 Task: Find a one-way flight from Santa Barbara to Springfield for 3 passengers in first class on May 2, with 2 checked bags, a price limit of ₹210,000, and departure between 11:00 AM and 1:00 PM on Alaska, American, or United Airlines.
Action: Mouse moved to (244, 236)
Screenshot: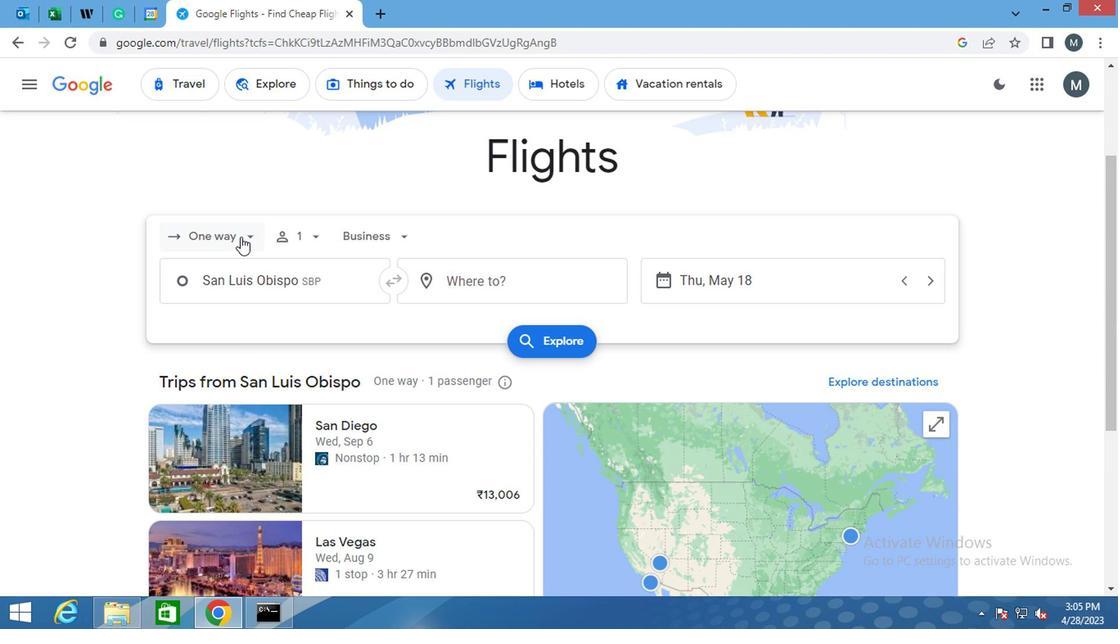 
Action: Mouse pressed left at (244, 236)
Screenshot: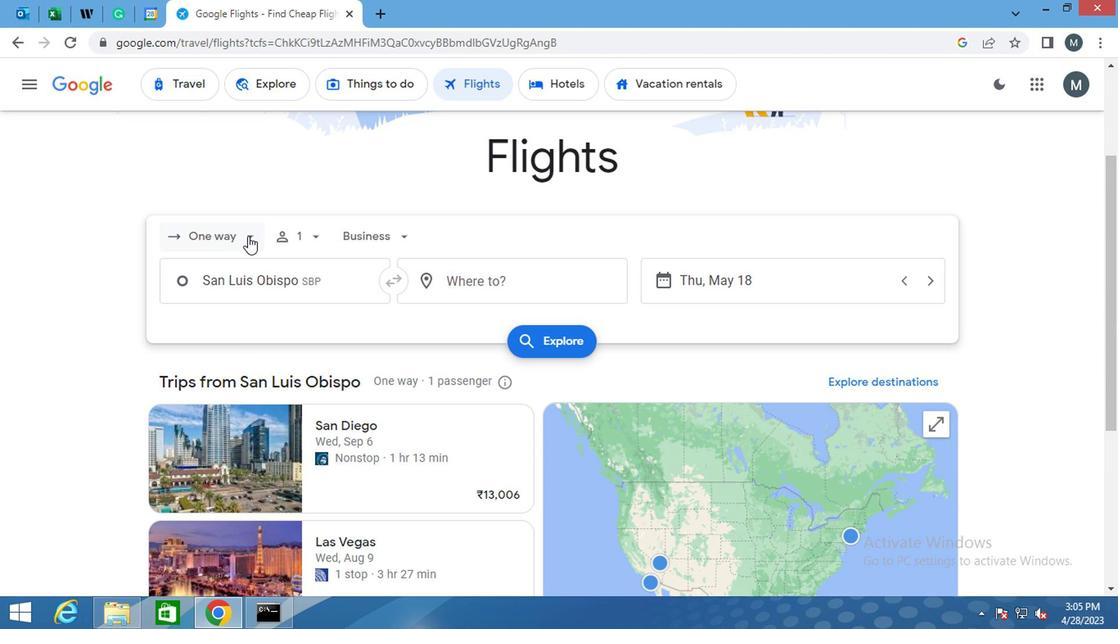 
Action: Mouse moved to (238, 316)
Screenshot: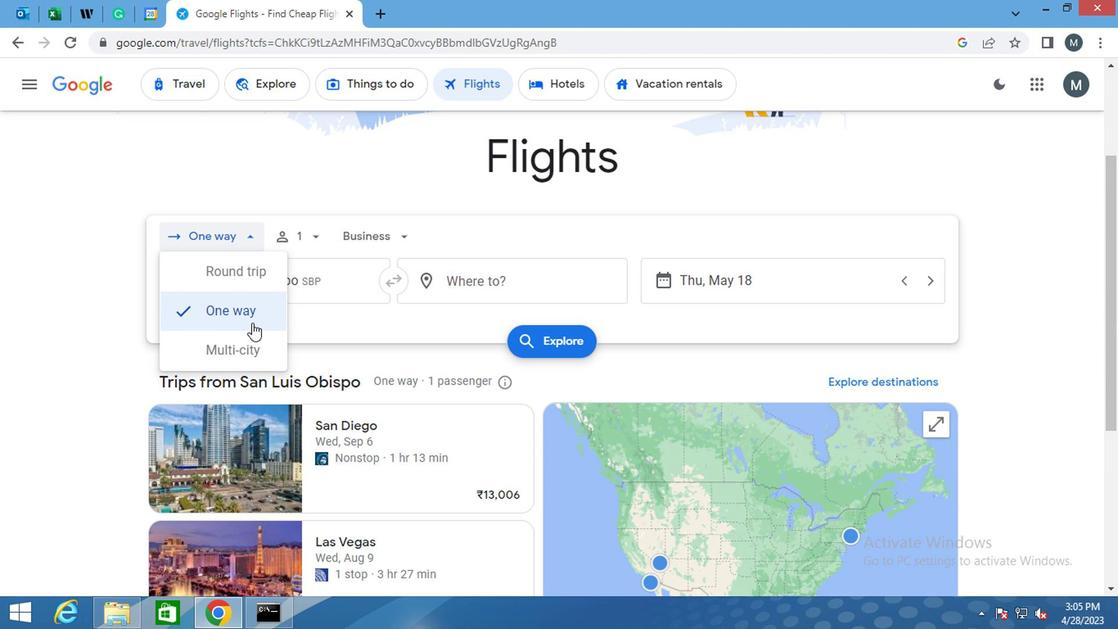 
Action: Mouse pressed left at (238, 316)
Screenshot: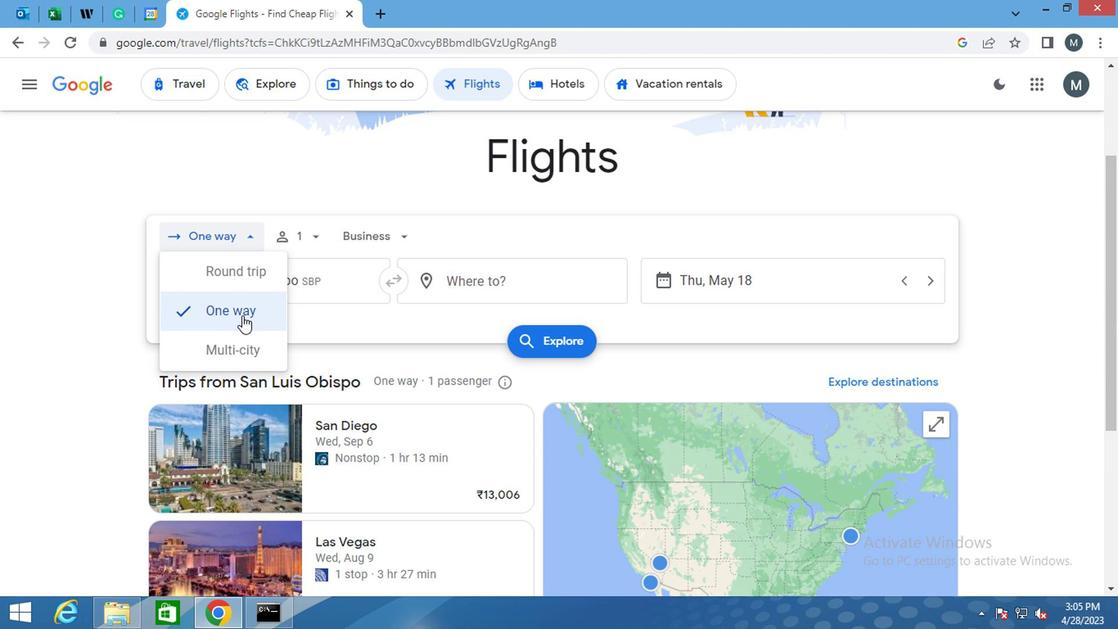 
Action: Mouse moved to (312, 238)
Screenshot: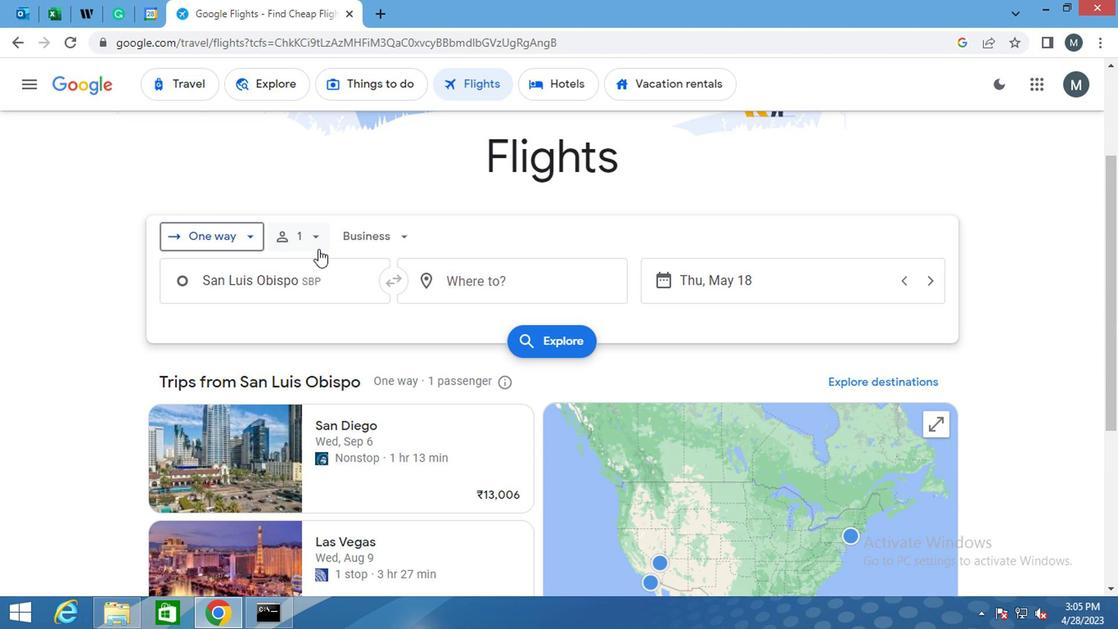 
Action: Mouse pressed left at (312, 238)
Screenshot: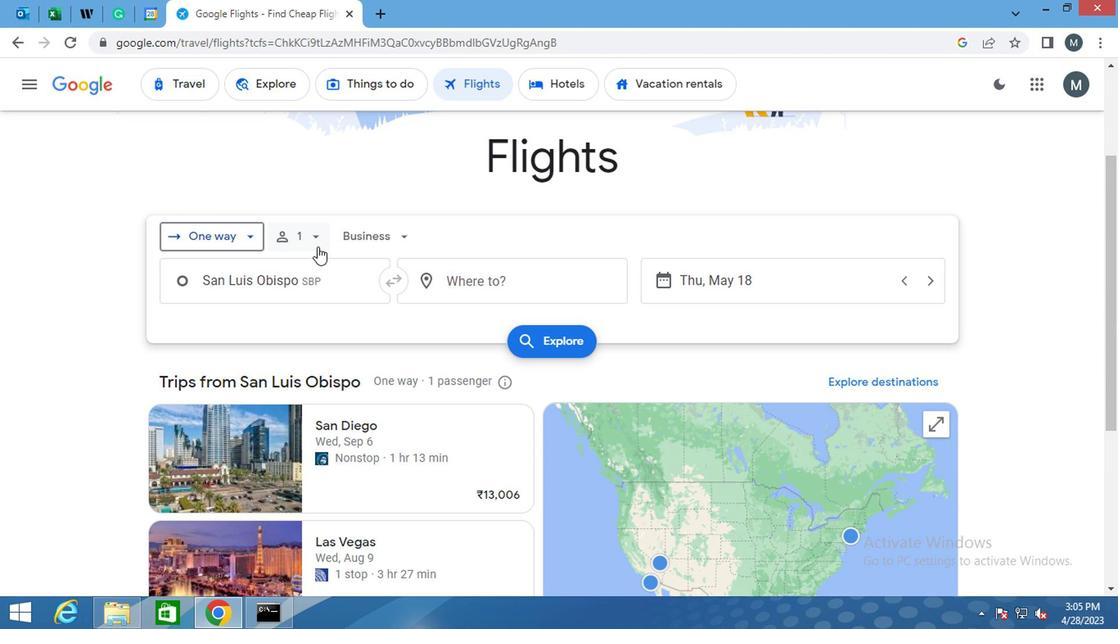 
Action: Mouse moved to (433, 279)
Screenshot: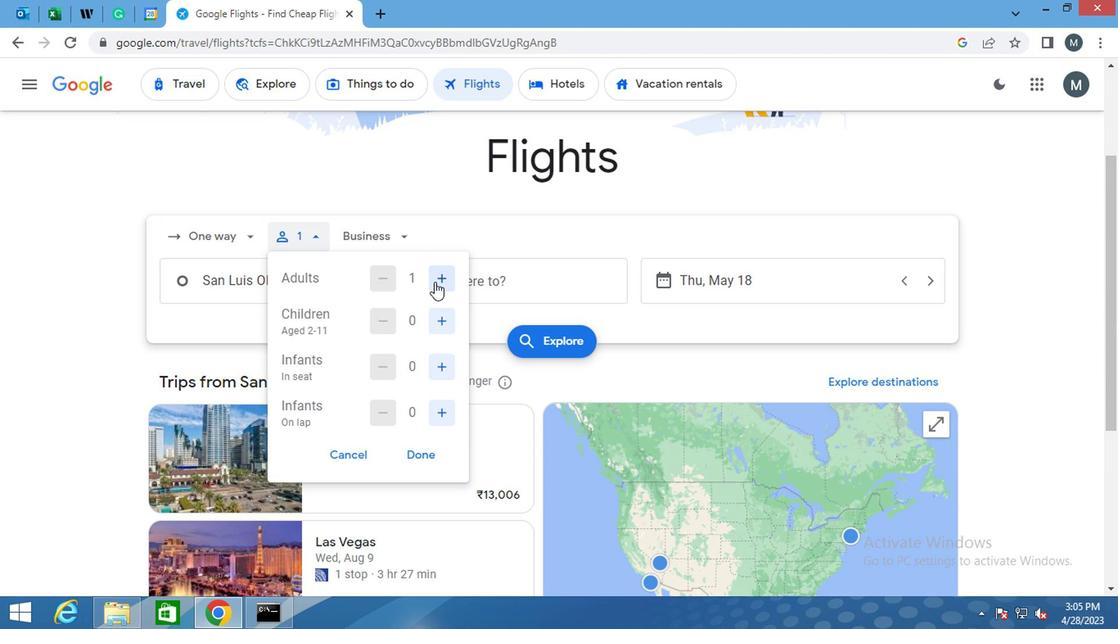 
Action: Mouse pressed left at (433, 279)
Screenshot: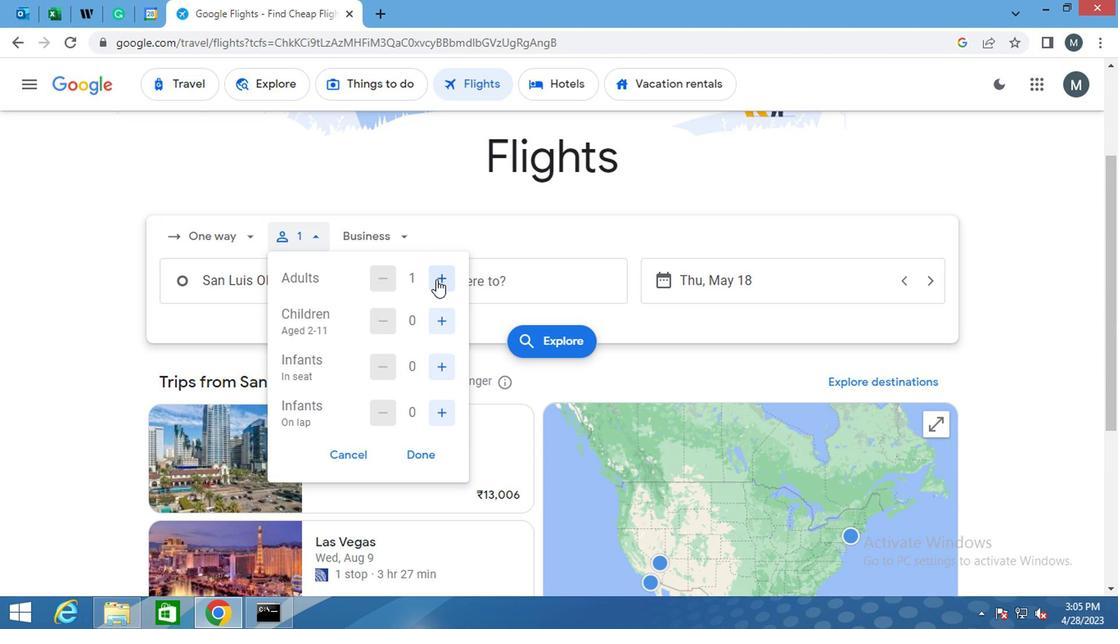 
Action: Mouse moved to (434, 279)
Screenshot: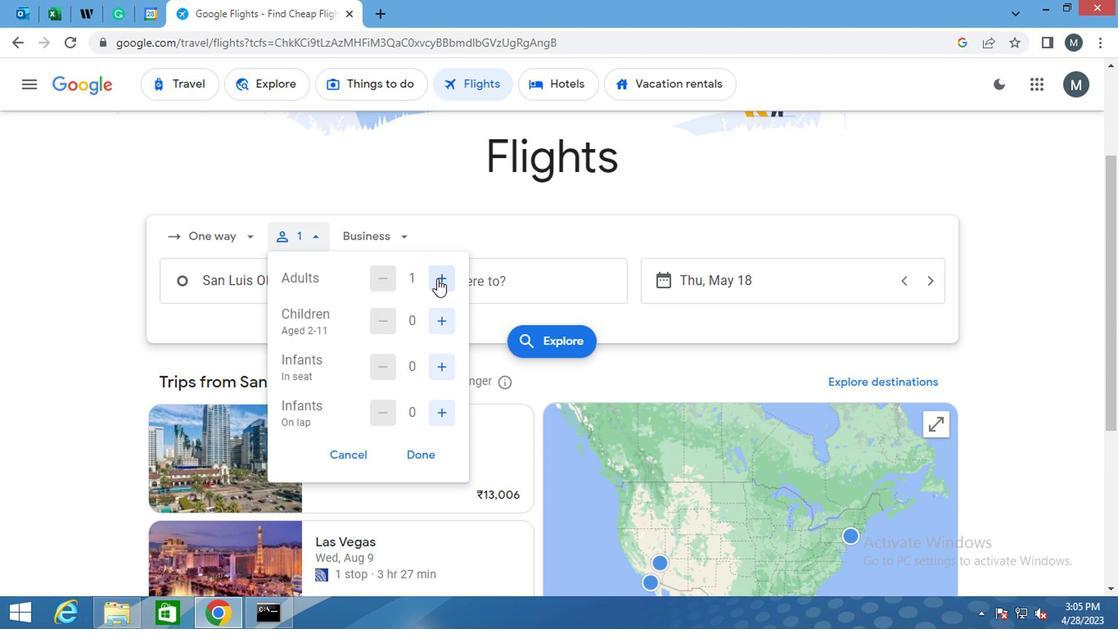 
Action: Mouse pressed left at (434, 279)
Screenshot: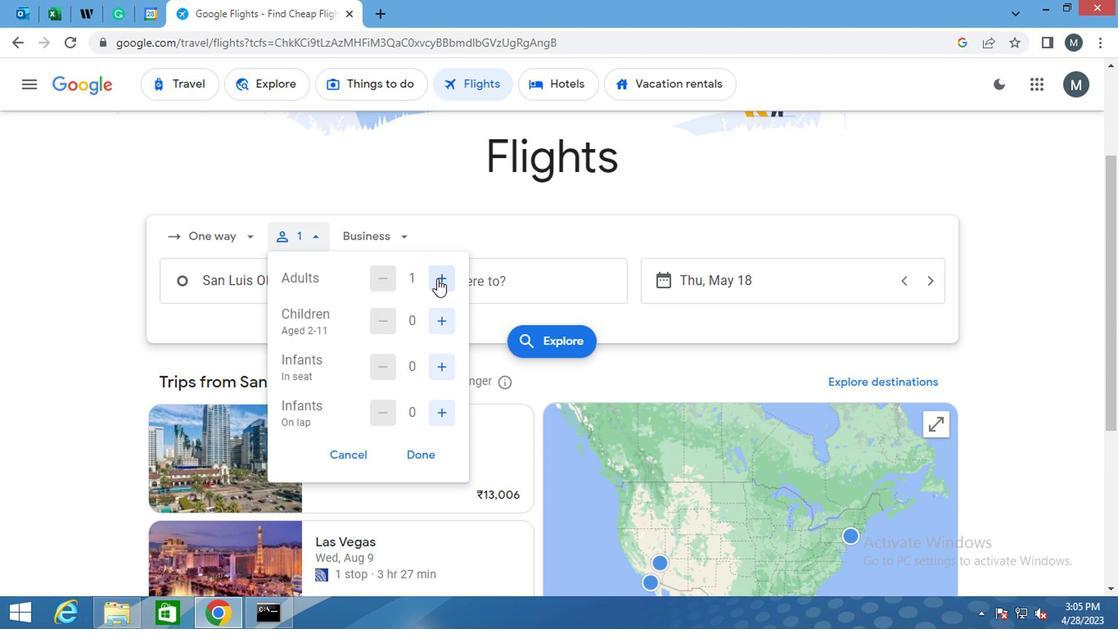 
Action: Mouse moved to (419, 450)
Screenshot: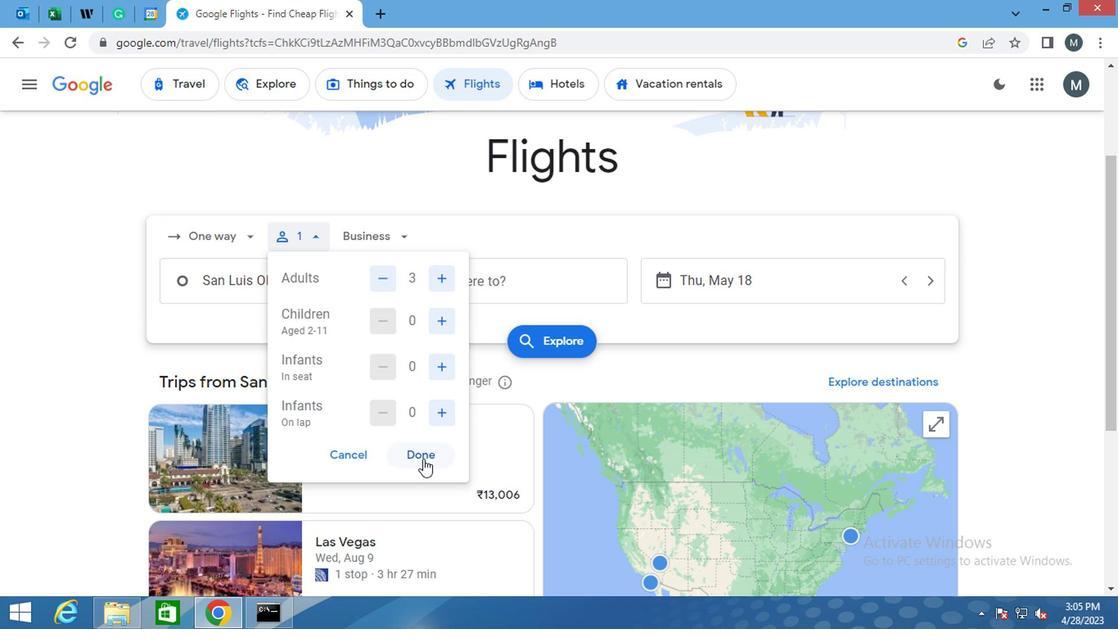 
Action: Mouse pressed left at (419, 450)
Screenshot: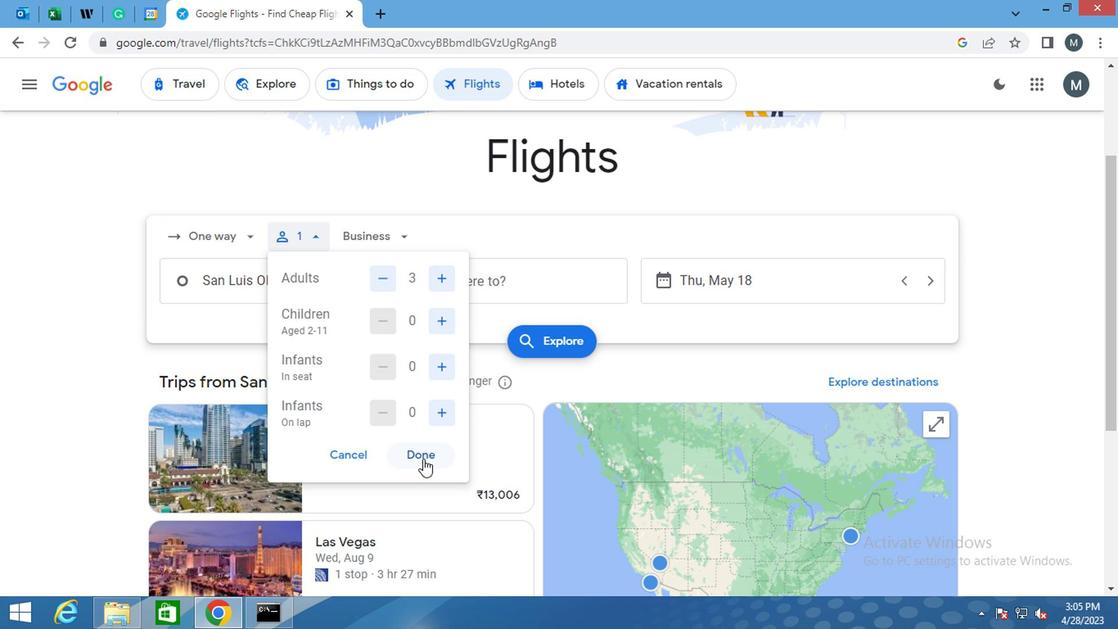 
Action: Mouse moved to (398, 240)
Screenshot: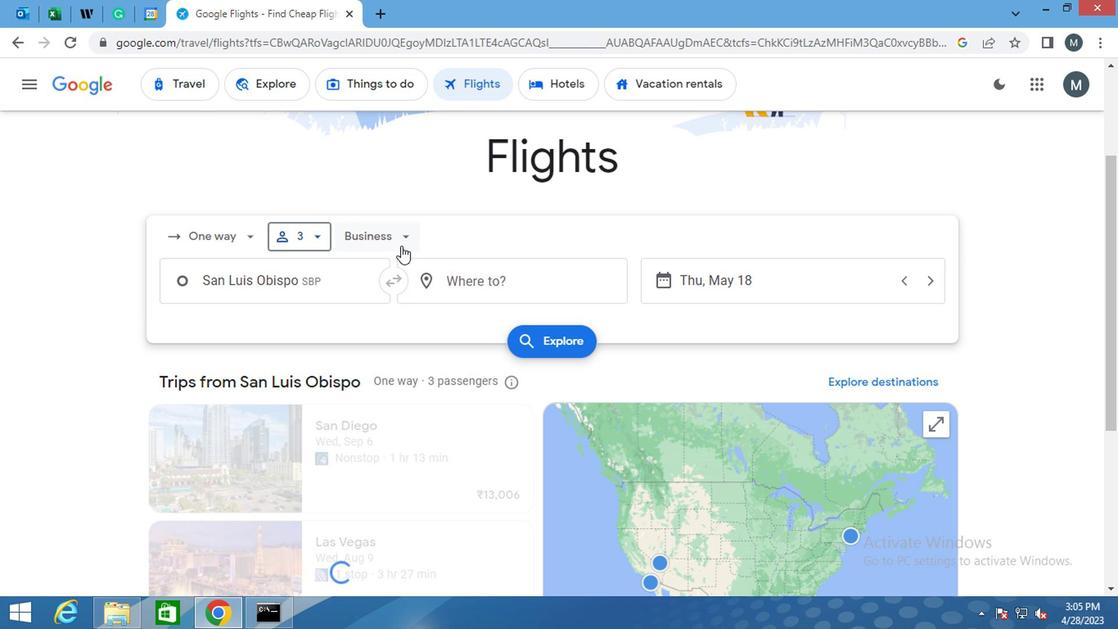 
Action: Mouse pressed left at (398, 240)
Screenshot: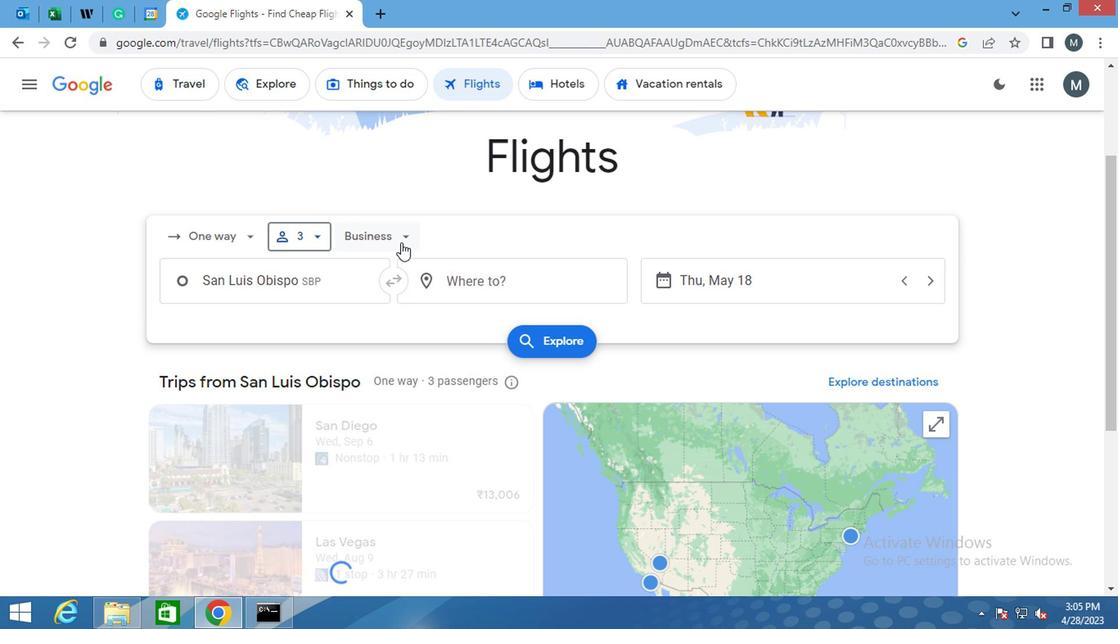 
Action: Mouse moved to (396, 384)
Screenshot: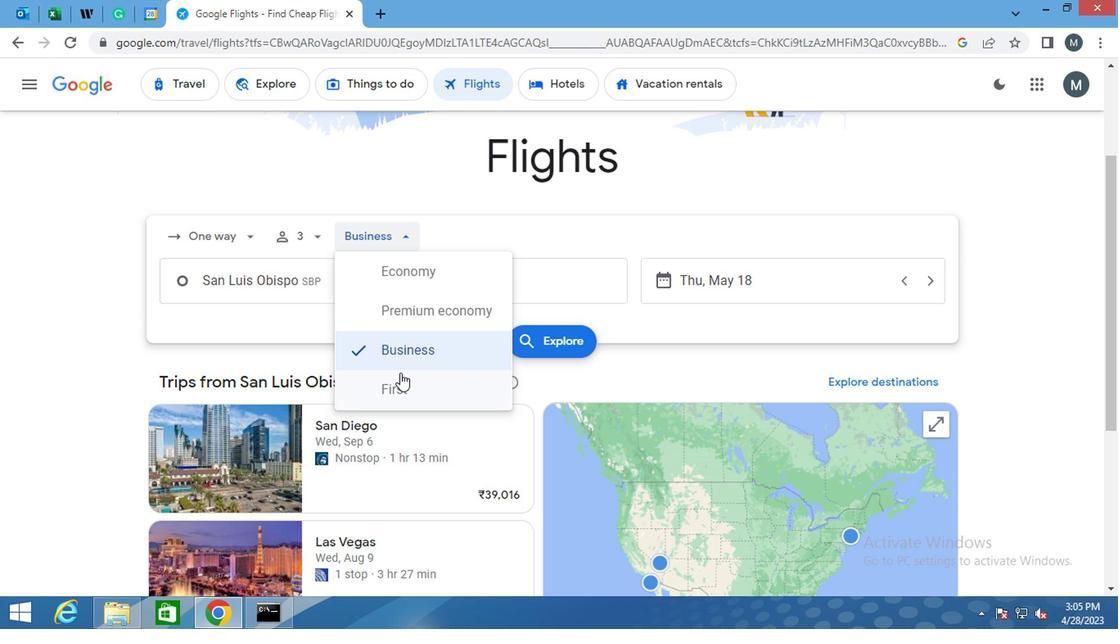 
Action: Mouse pressed left at (396, 384)
Screenshot: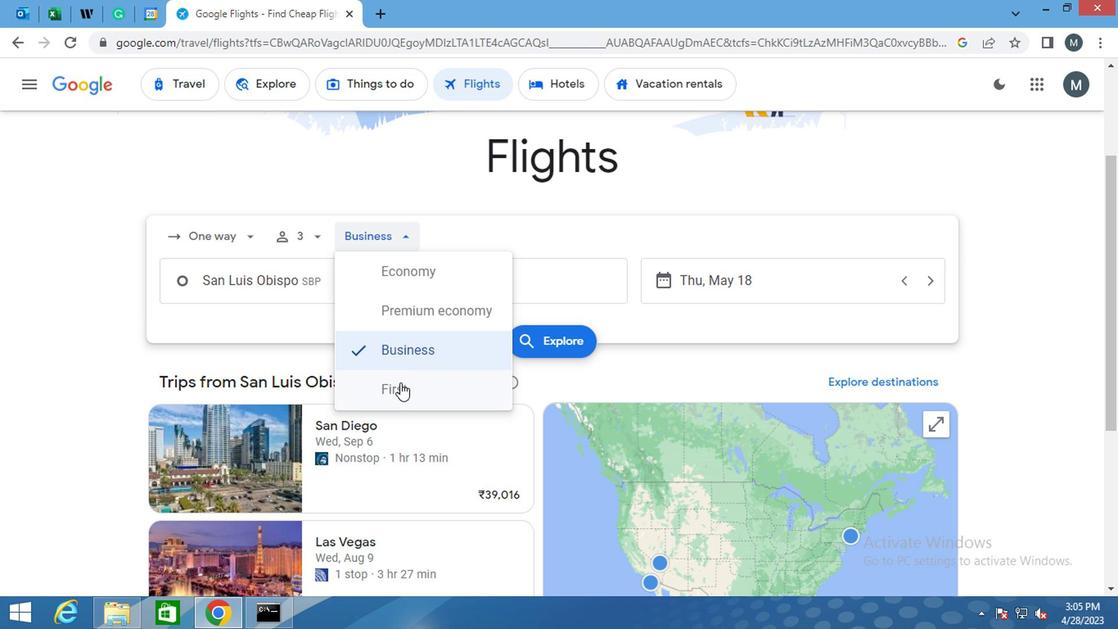 
Action: Mouse moved to (285, 273)
Screenshot: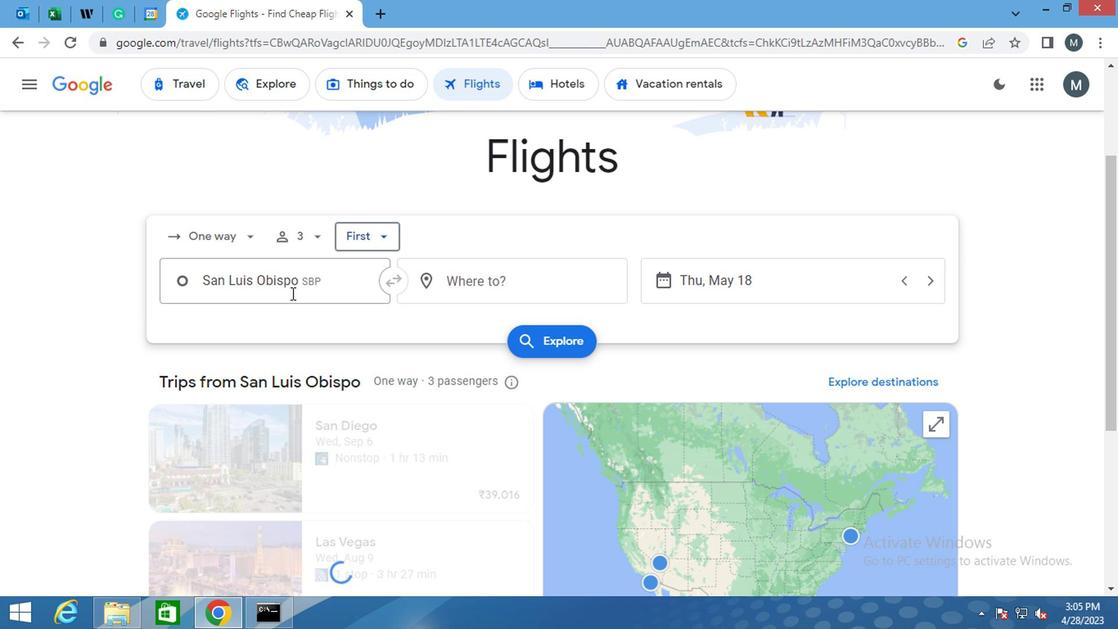 
Action: Mouse pressed left at (285, 273)
Screenshot: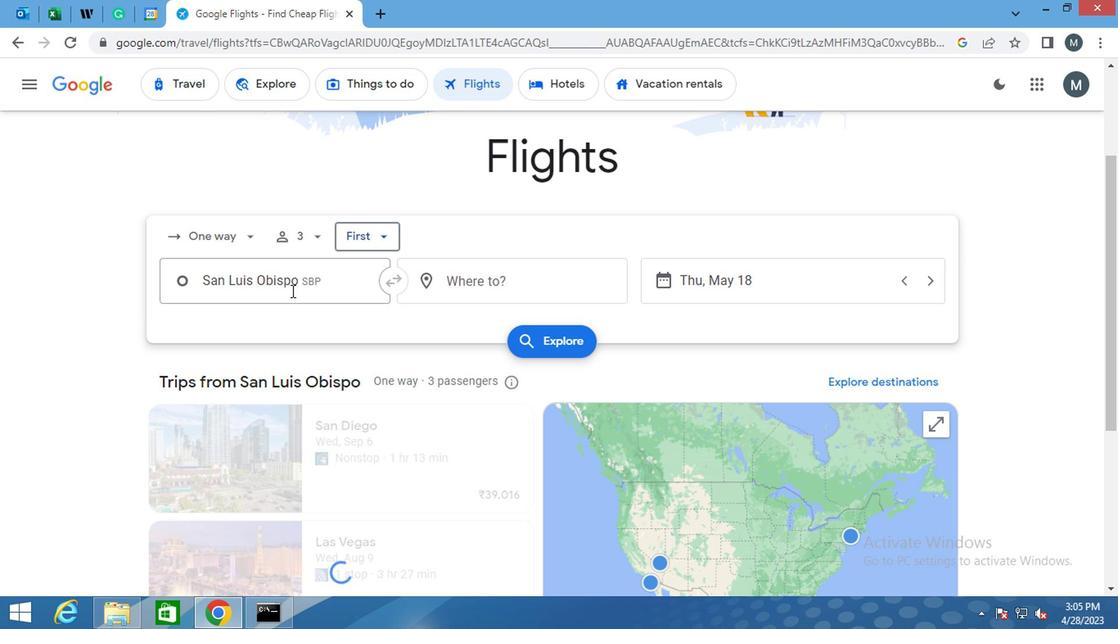 
Action: Mouse moved to (301, 291)
Screenshot: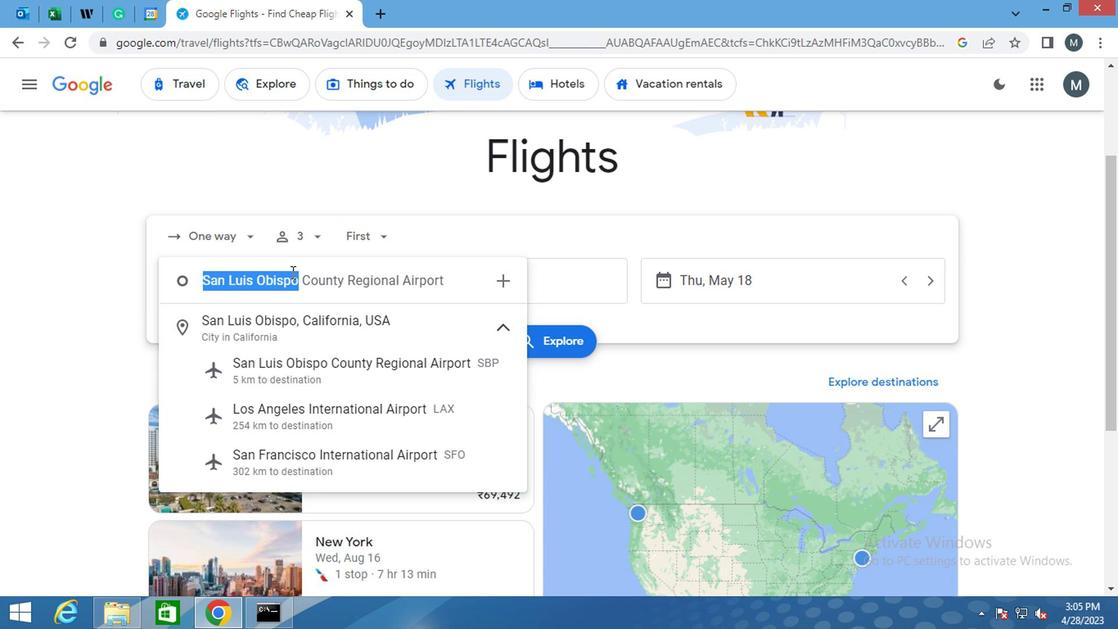 
Action: Key pressed <Key.shift>SANTA<Key.space><Key.shift><Key.shift><Key.shift>BARBARA
Screenshot: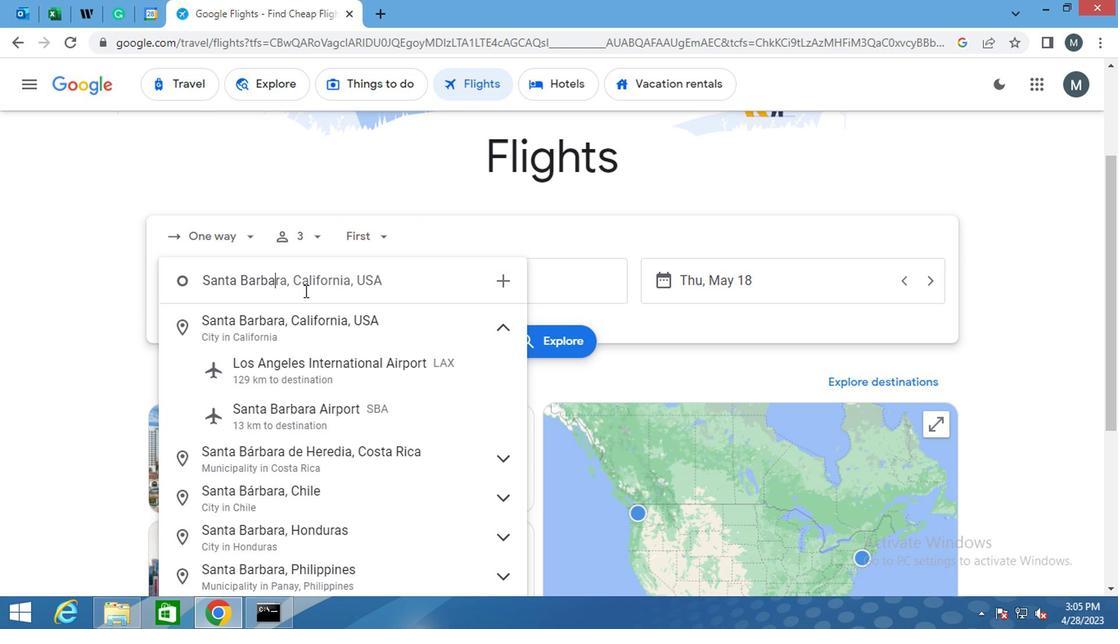 
Action: Mouse moved to (332, 419)
Screenshot: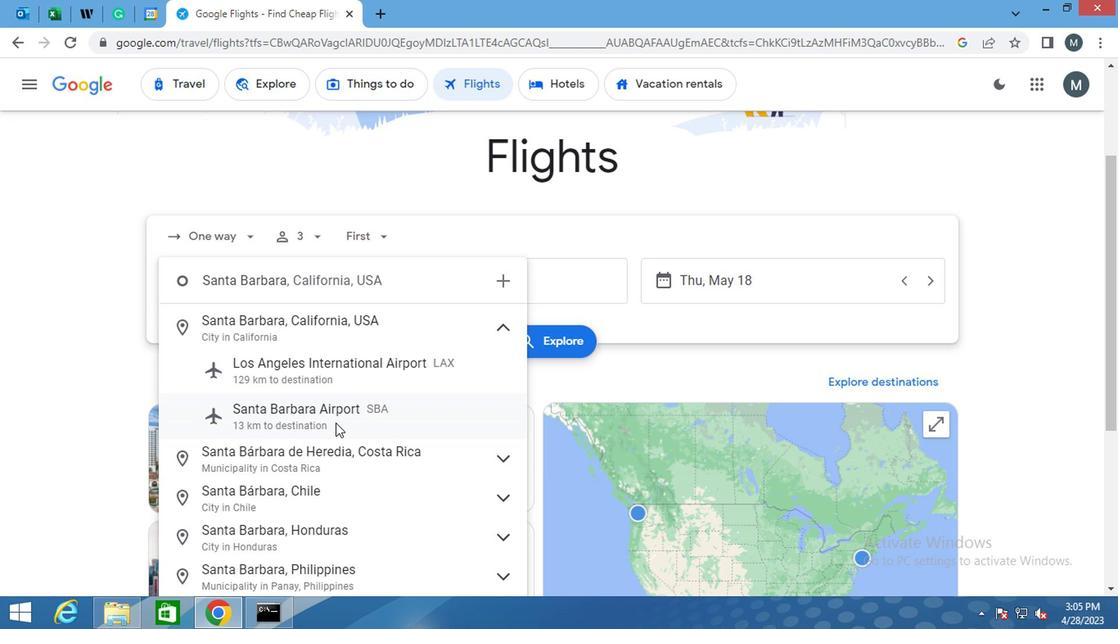 
Action: Mouse pressed left at (332, 419)
Screenshot: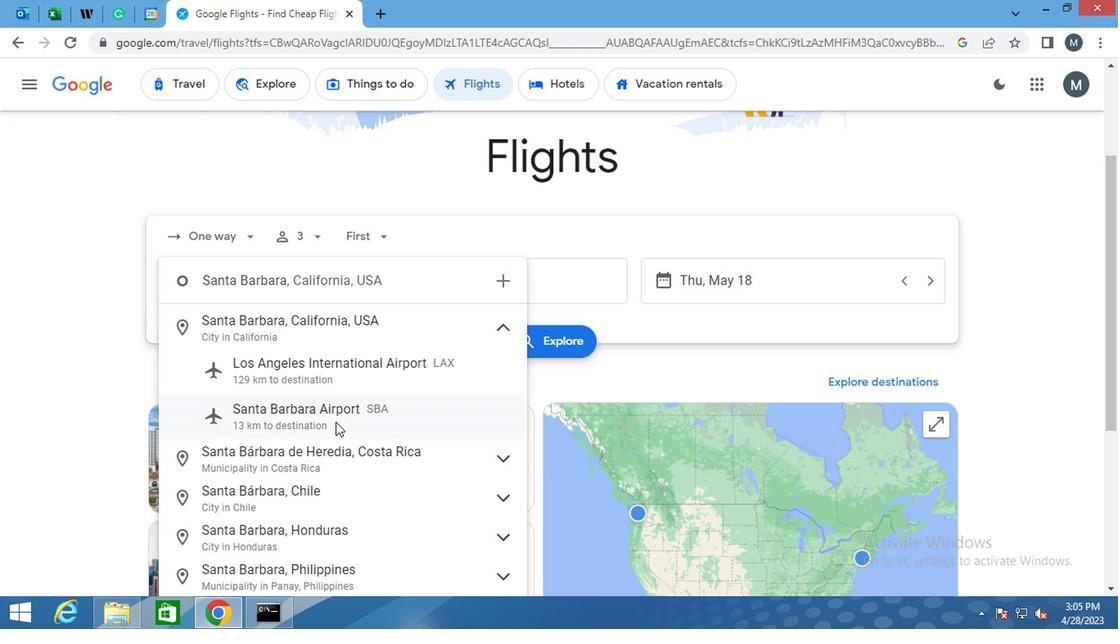 
Action: Mouse moved to (517, 274)
Screenshot: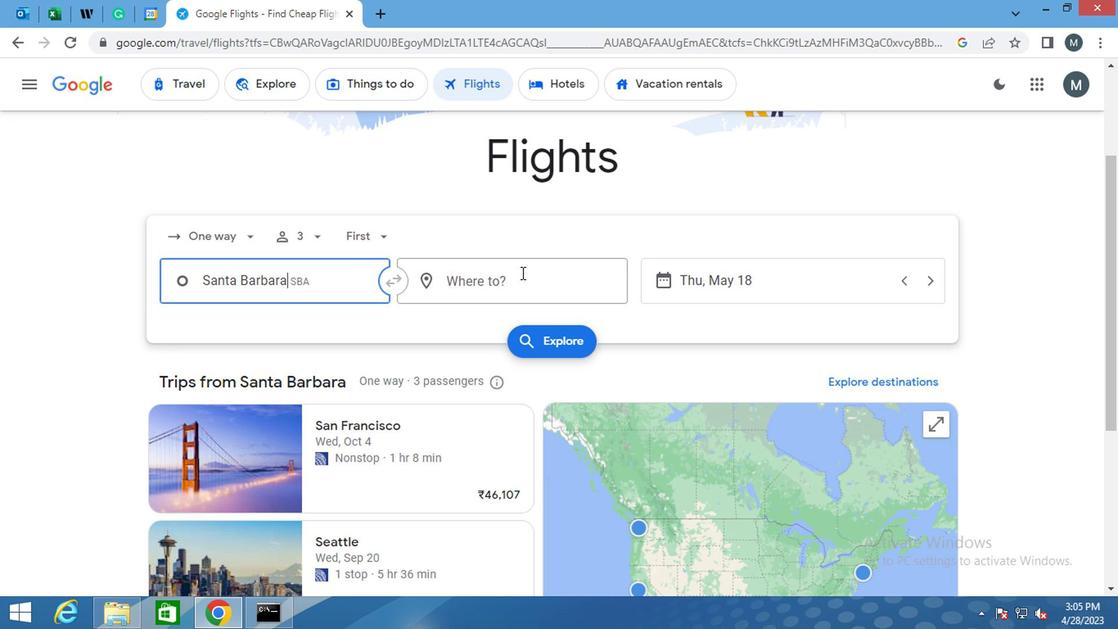 
Action: Mouse pressed left at (517, 274)
Screenshot: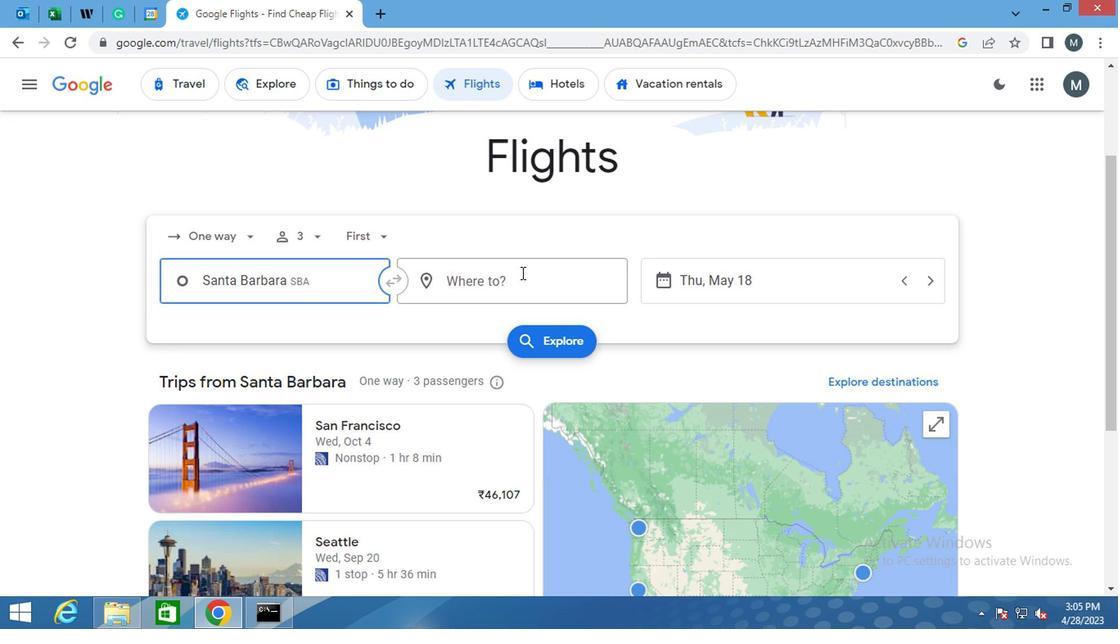 
Action: Key pressed <Key.shift>SPRINGFIELD<Key.space>
Screenshot: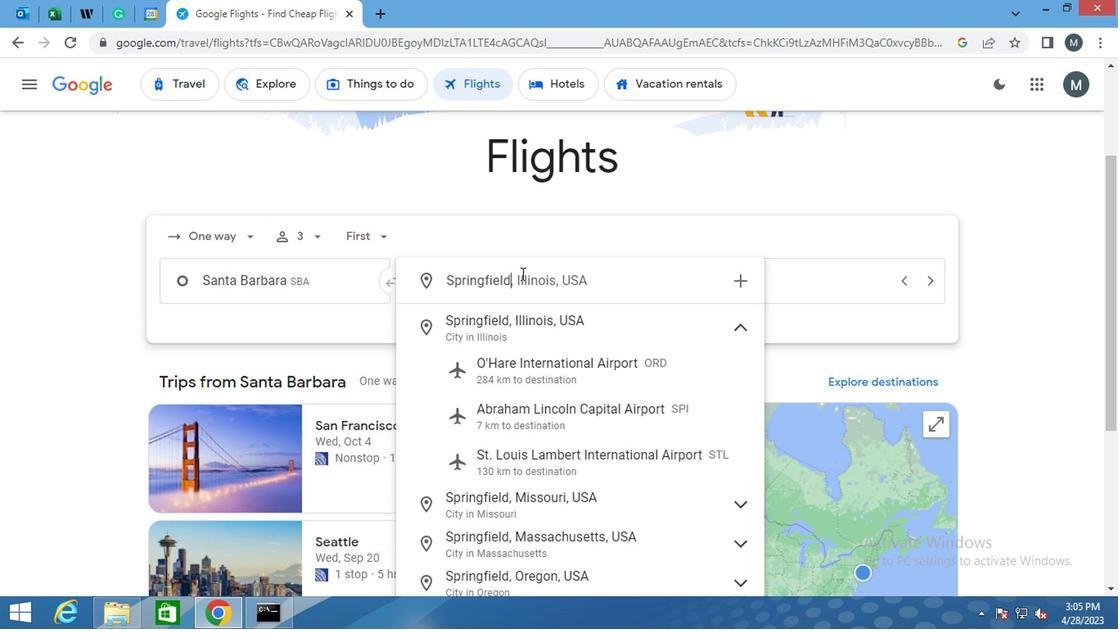 
Action: Mouse moved to (593, 425)
Screenshot: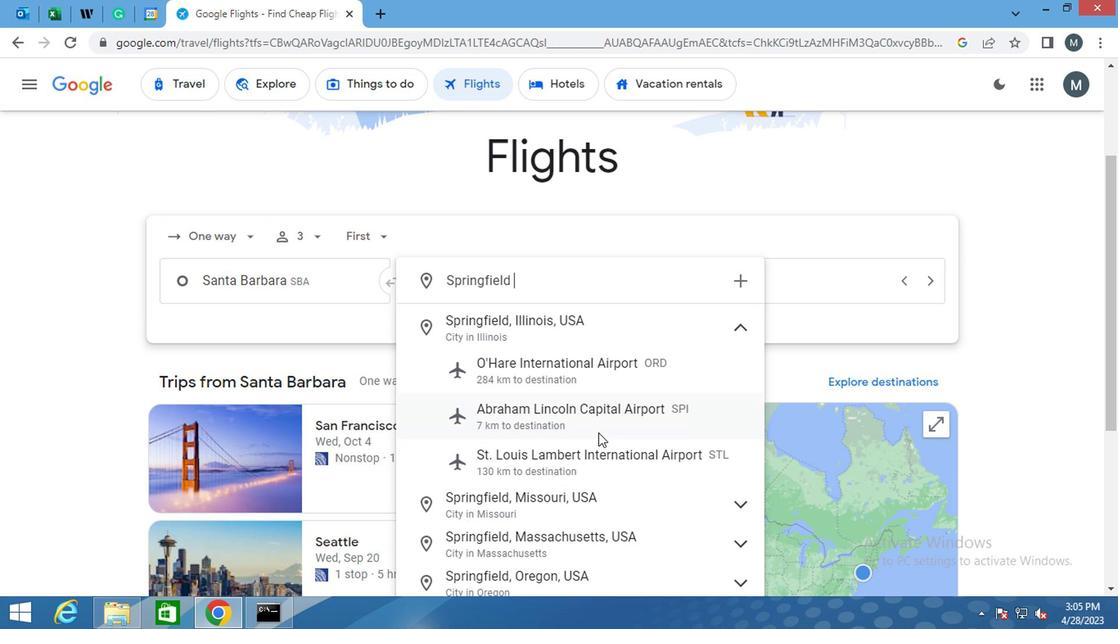 
Action: Mouse pressed left at (593, 425)
Screenshot: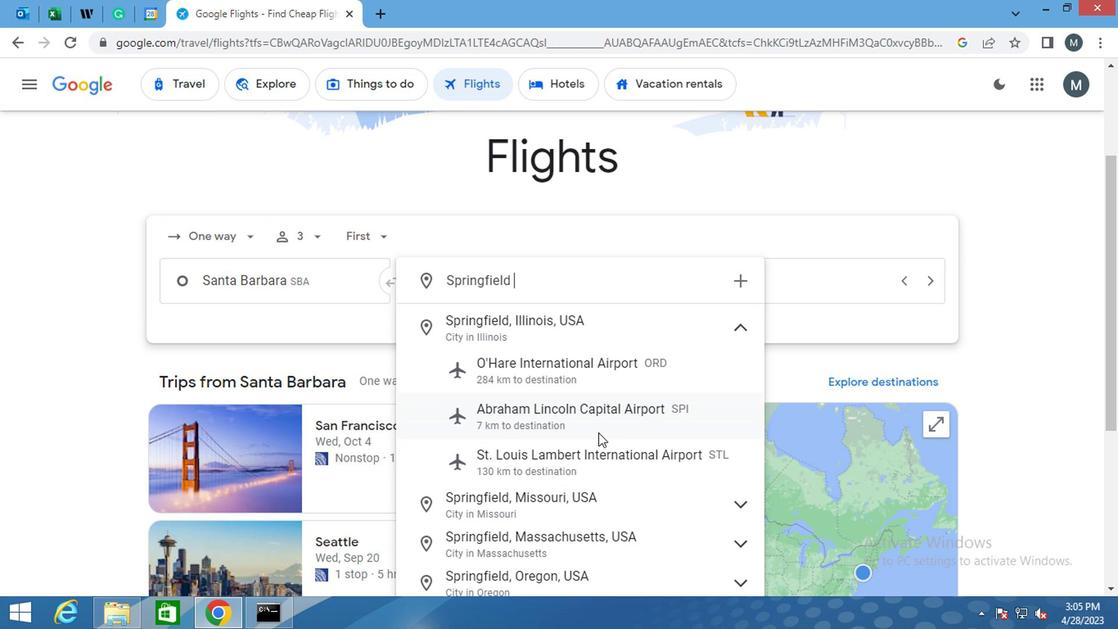 
Action: Mouse moved to (747, 277)
Screenshot: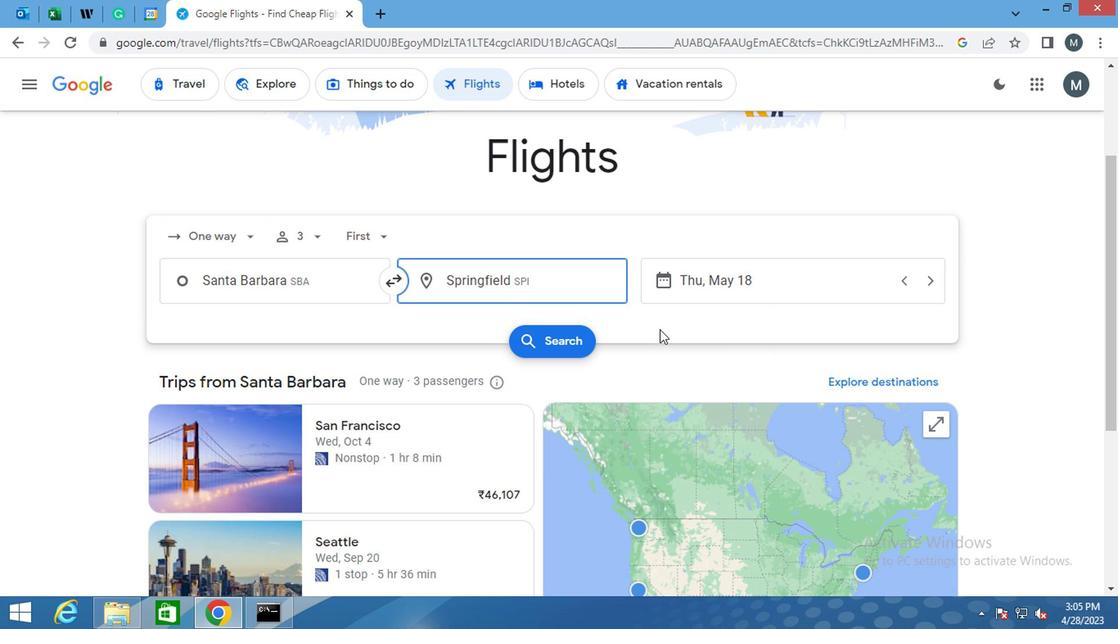 
Action: Mouse pressed left at (747, 277)
Screenshot: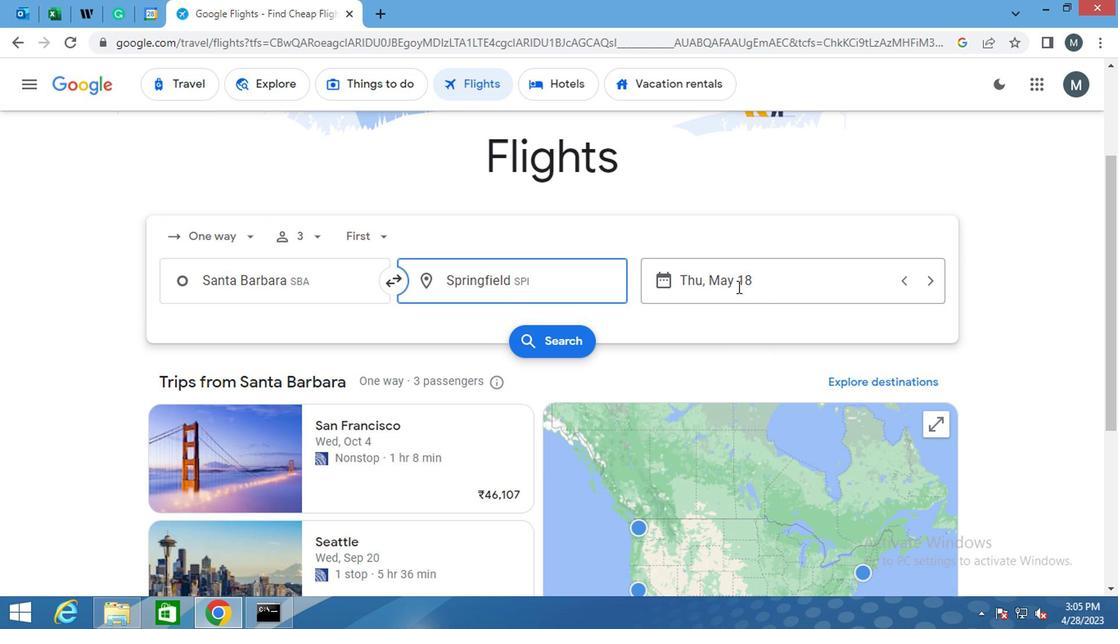 
Action: Mouse moved to (753, 282)
Screenshot: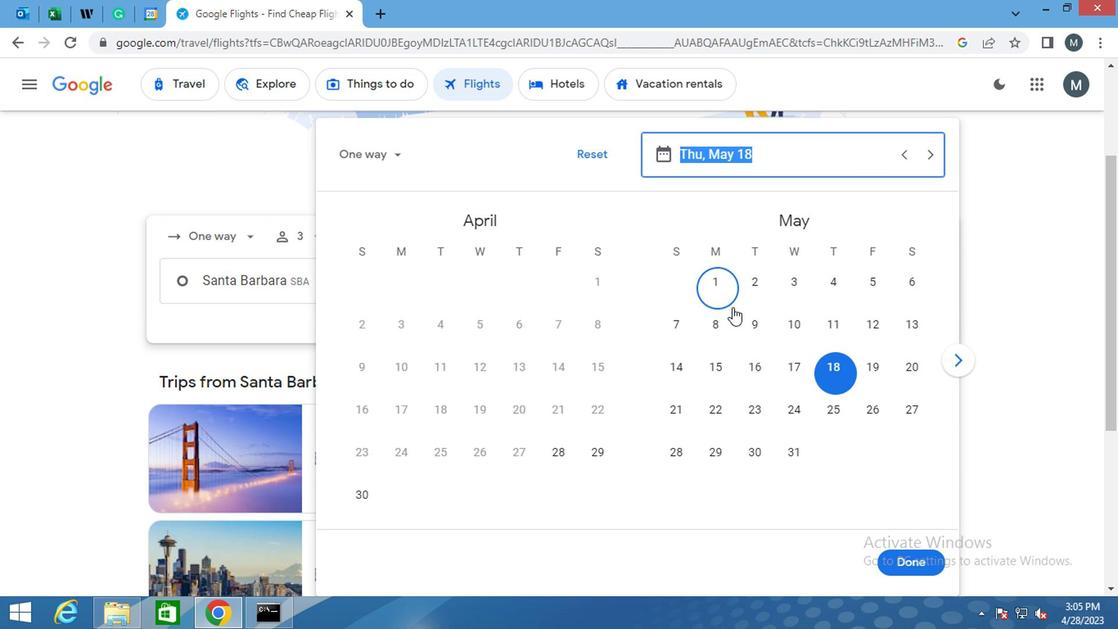 
Action: Mouse pressed left at (753, 282)
Screenshot: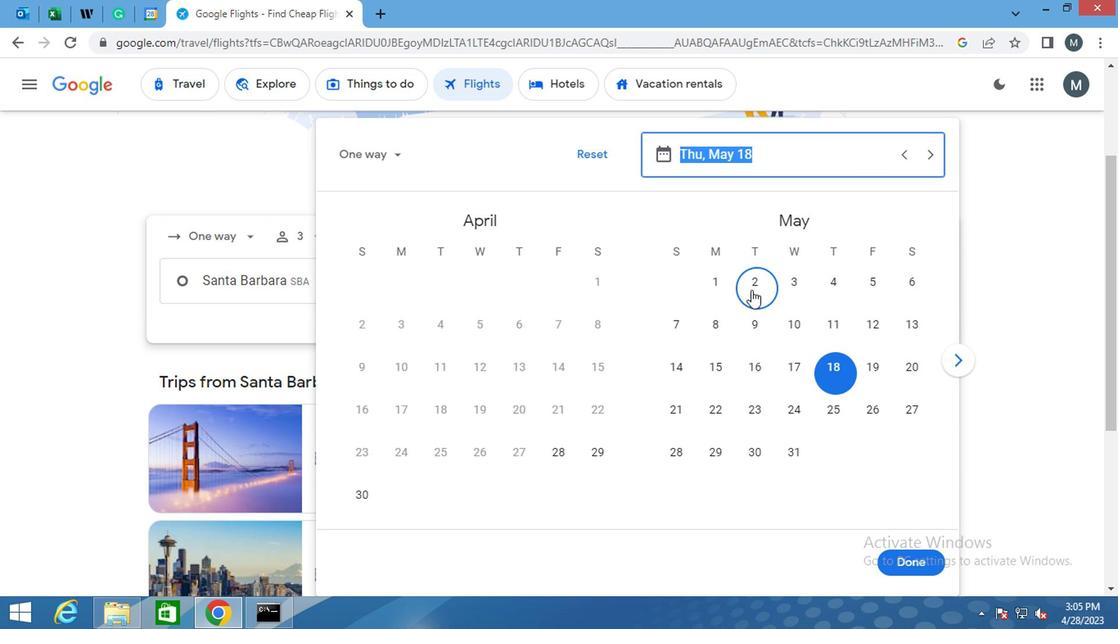 
Action: Mouse moved to (911, 563)
Screenshot: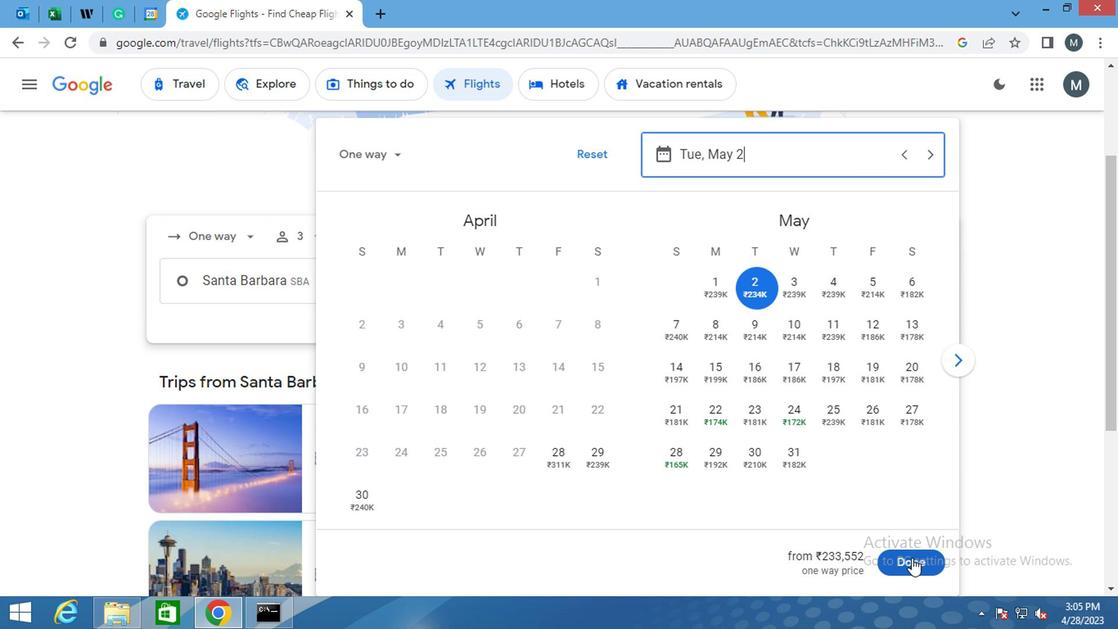 
Action: Mouse pressed left at (911, 563)
Screenshot: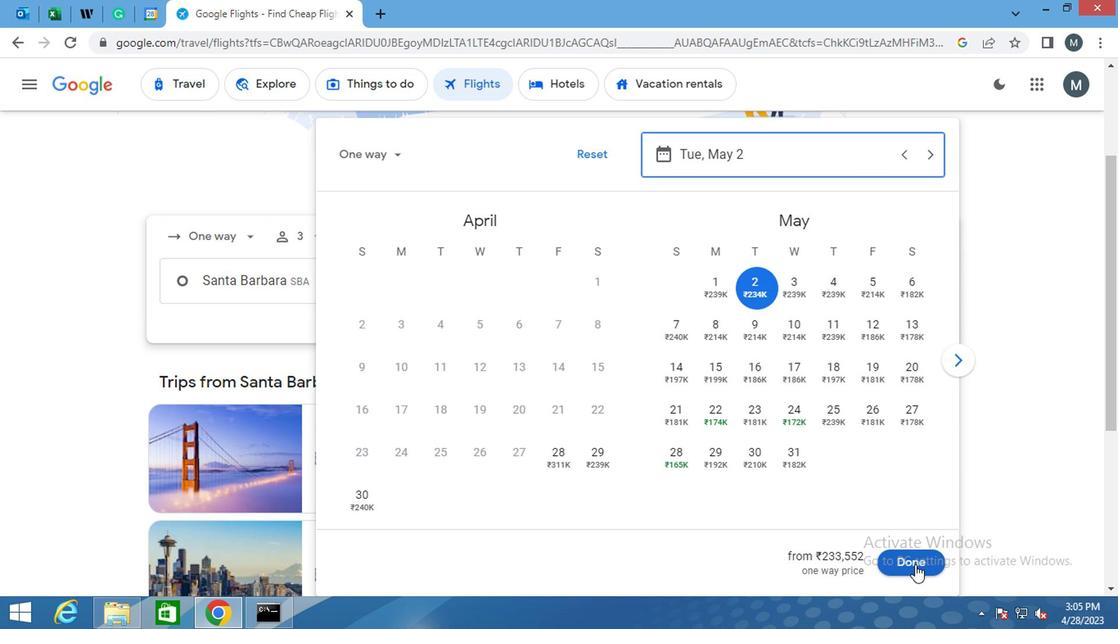 
Action: Mouse moved to (545, 343)
Screenshot: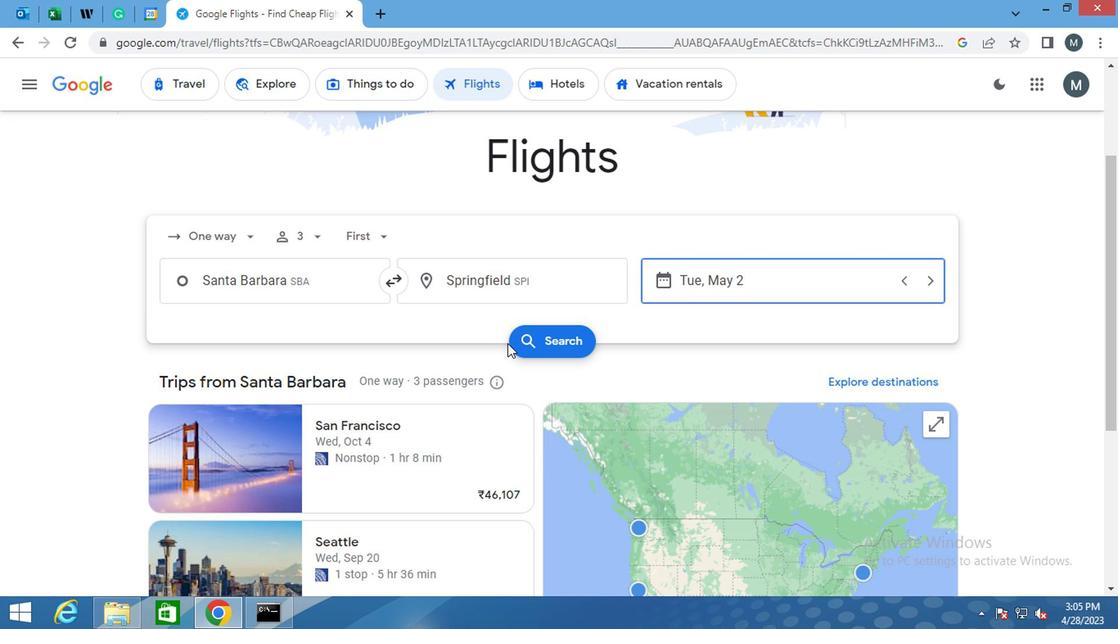 
Action: Mouse pressed left at (545, 343)
Screenshot: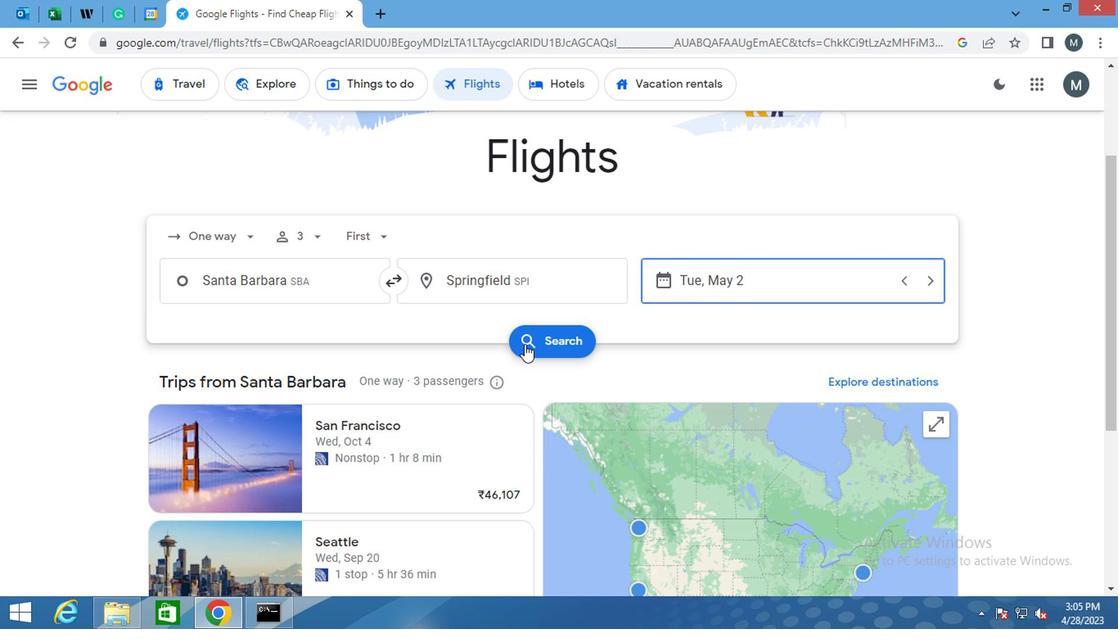 
Action: Mouse moved to (184, 240)
Screenshot: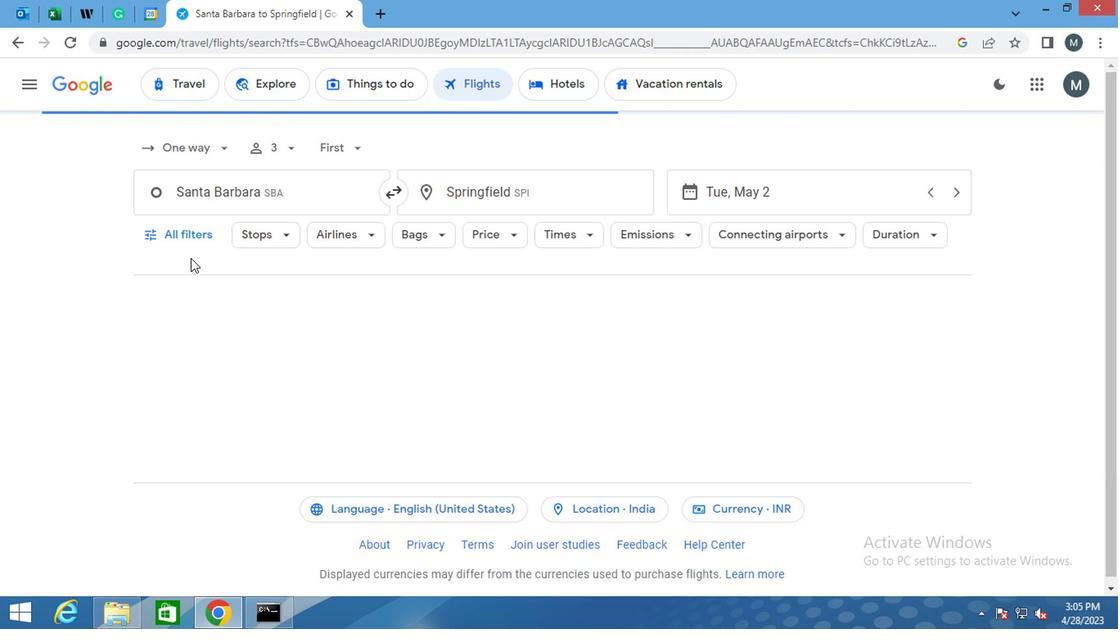 
Action: Mouse pressed left at (184, 240)
Screenshot: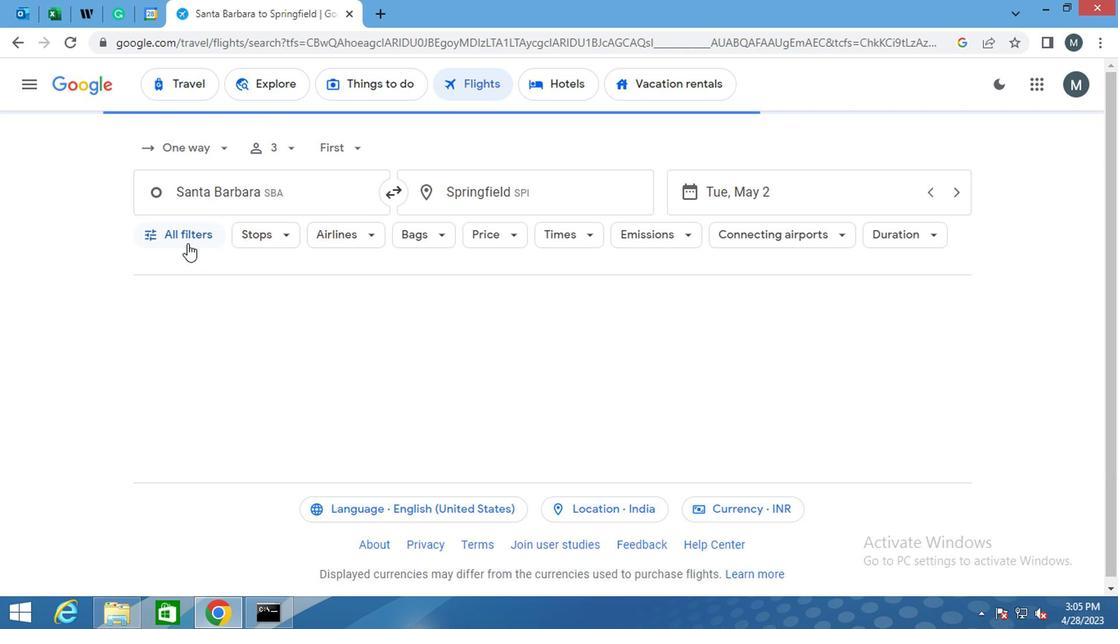 
Action: Mouse moved to (288, 393)
Screenshot: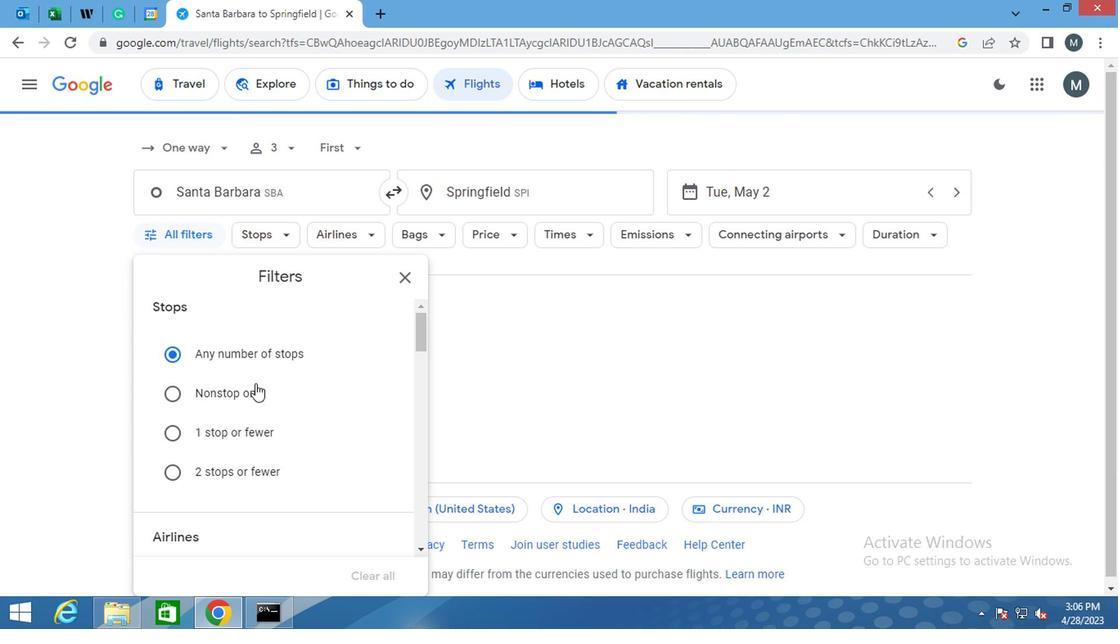 
Action: Mouse scrolled (288, 392) with delta (0, -1)
Screenshot: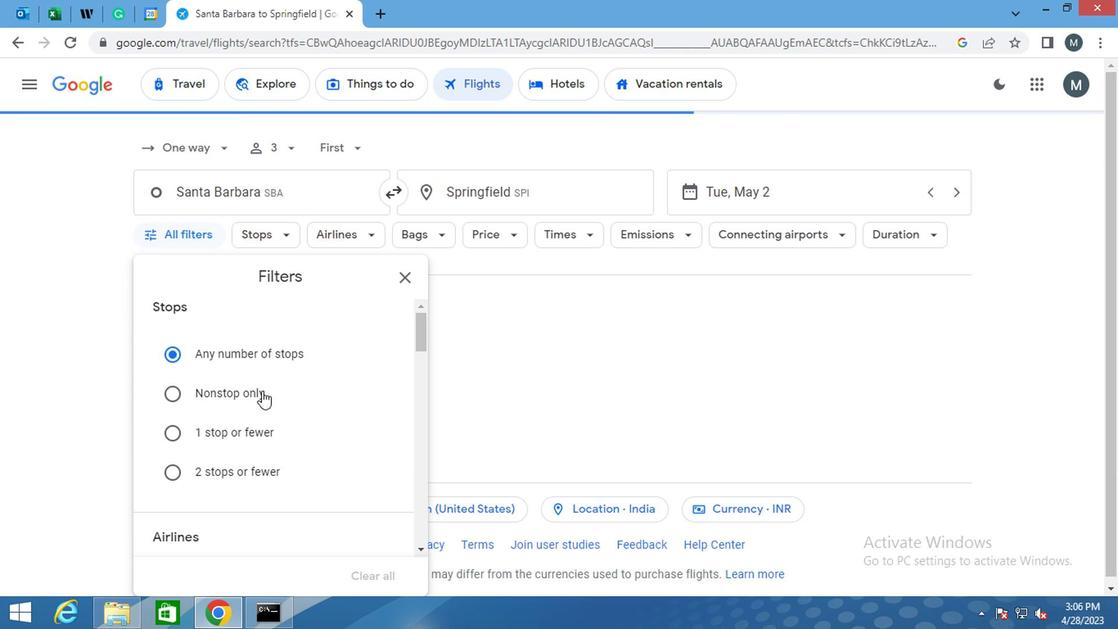 
Action: Mouse moved to (290, 394)
Screenshot: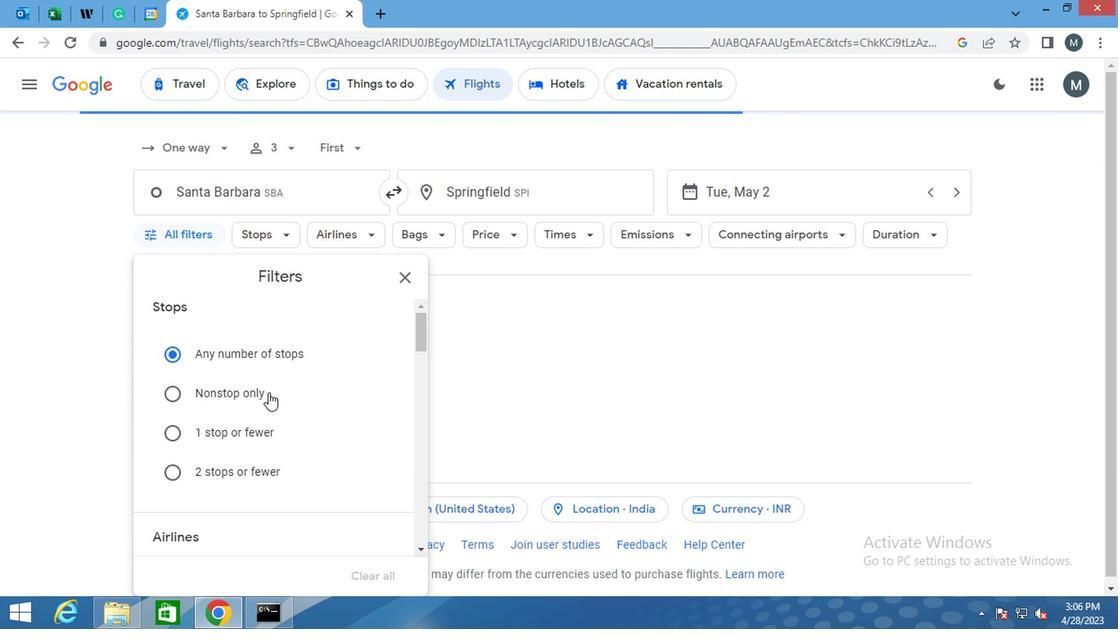 
Action: Mouse scrolled (290, 394) with delta (0, 0)
Screenshot: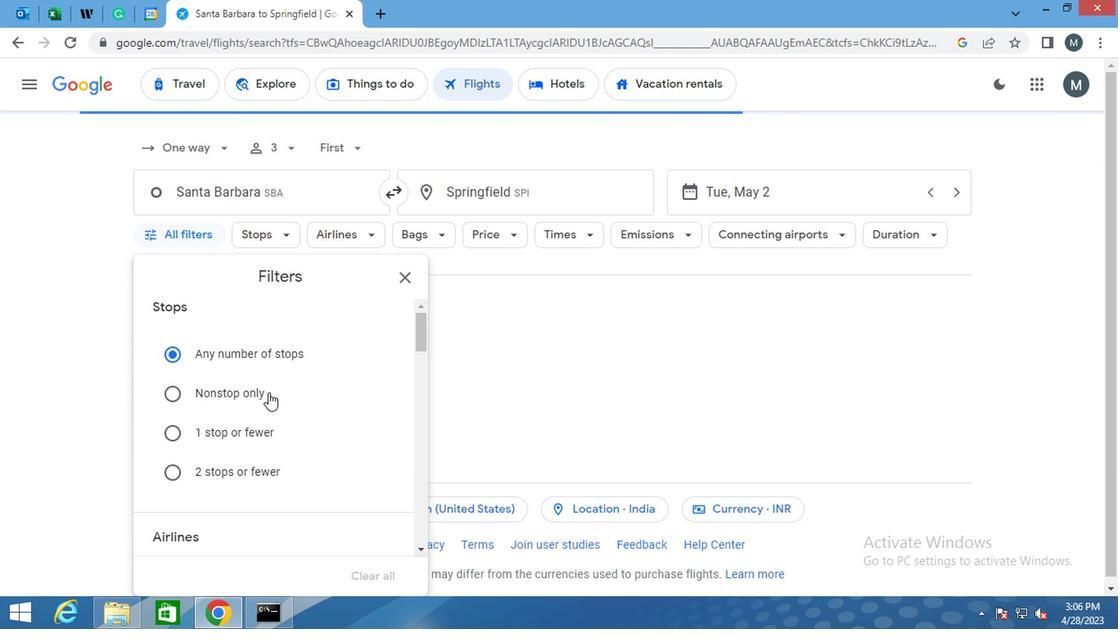 
Action: Mouse moved to (373, 425)
Screenshot: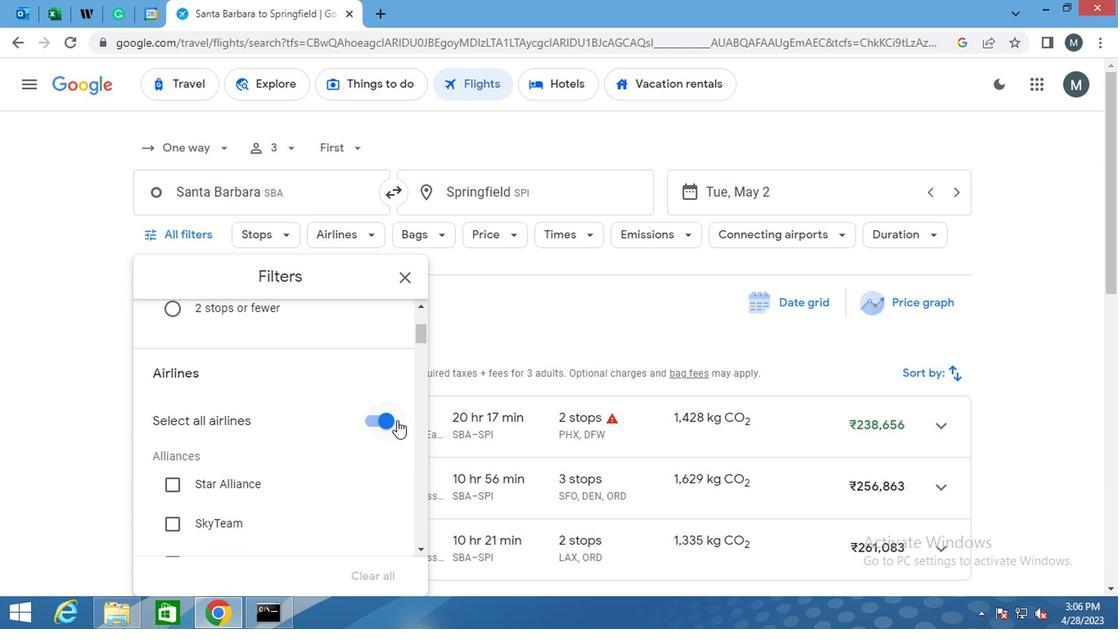 
Action: Mouse pressed left at (373, 425)
Screenshot: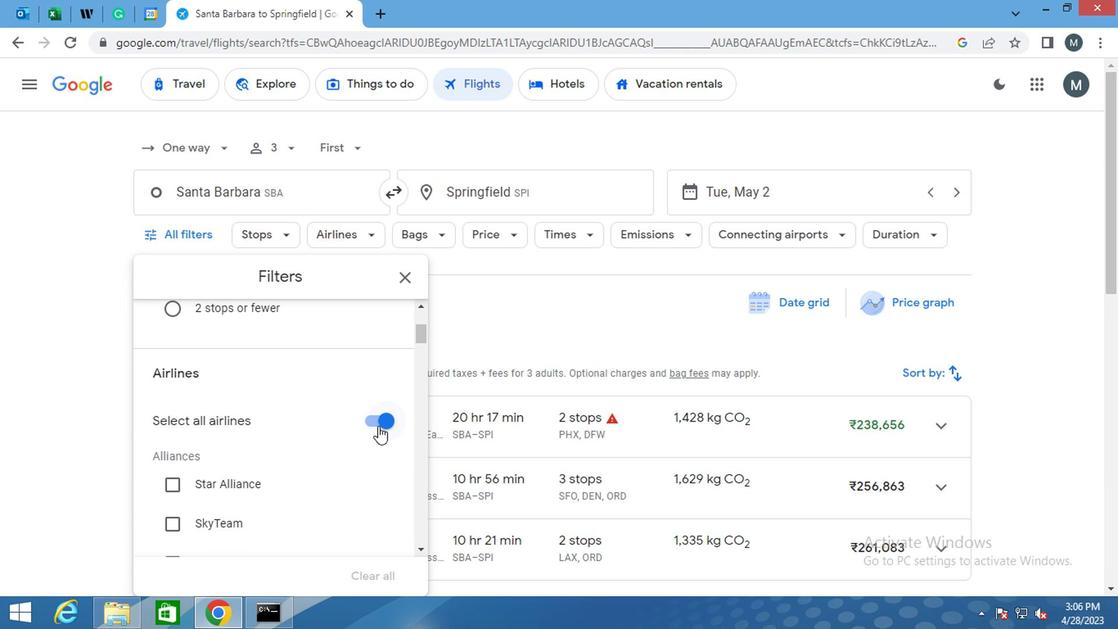 
Action: Mouse moved to (272, 434)
Screenshot: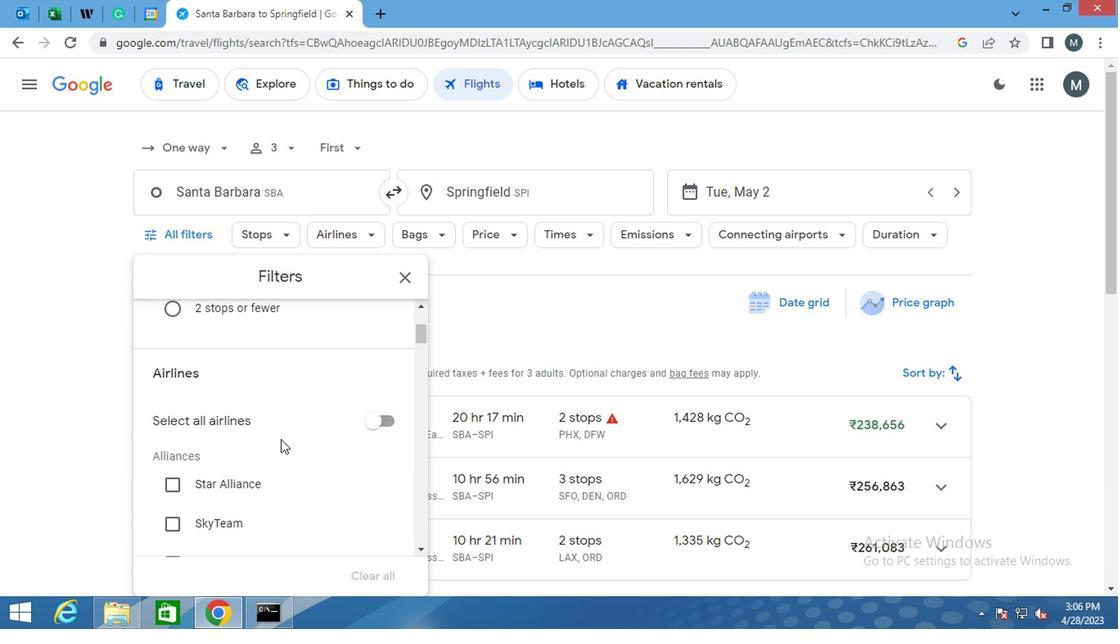 
Action: Mouse scrolled (272, 433) with delta (0, -1)
Screenshot: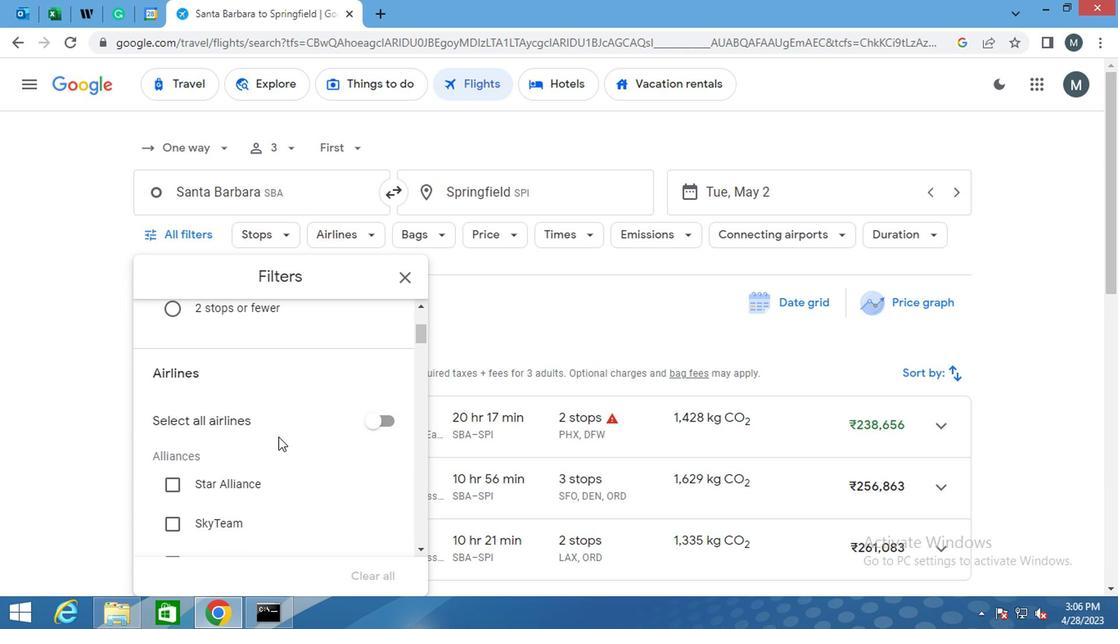 
Action: Mouse scrolled (272, 433) with delta (0, -1)
Screenshot: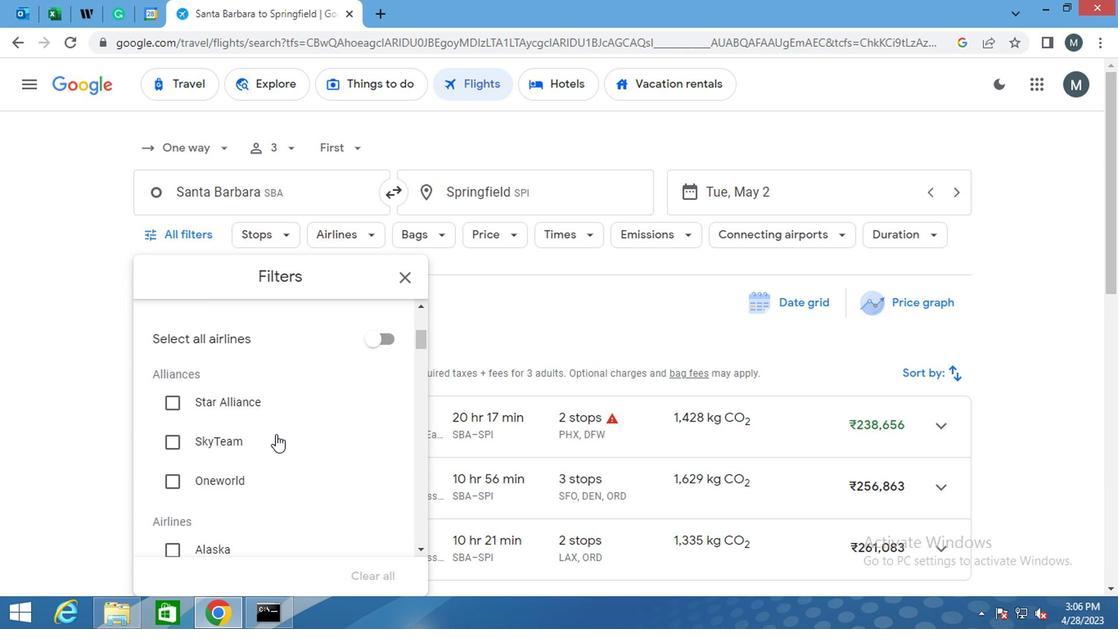 
Action: Mouse moved to (269, 438)
Screenshot: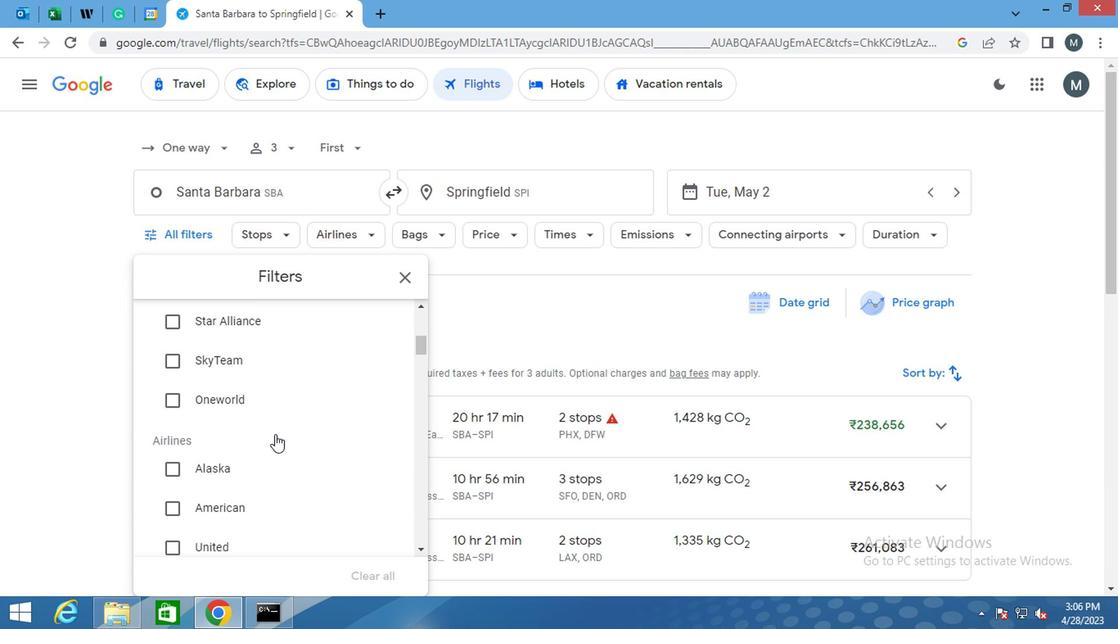 
Action: Mouse scrolled (269, 437) with delta (0, -1)
Screenshot: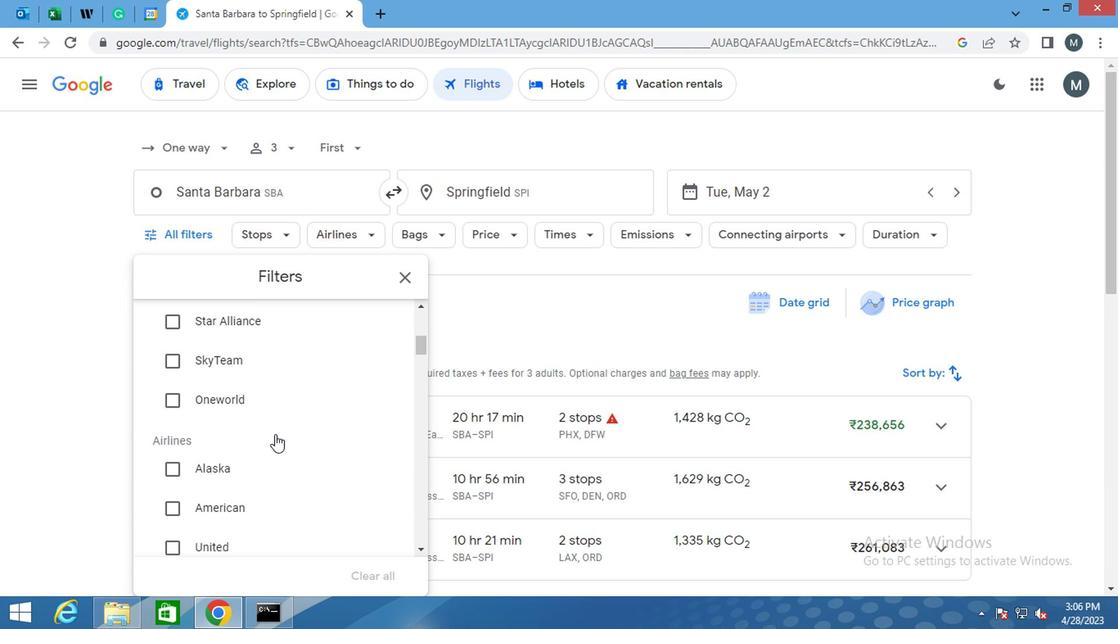 
Action: Mouse moved to (266, 449)
Screenshot: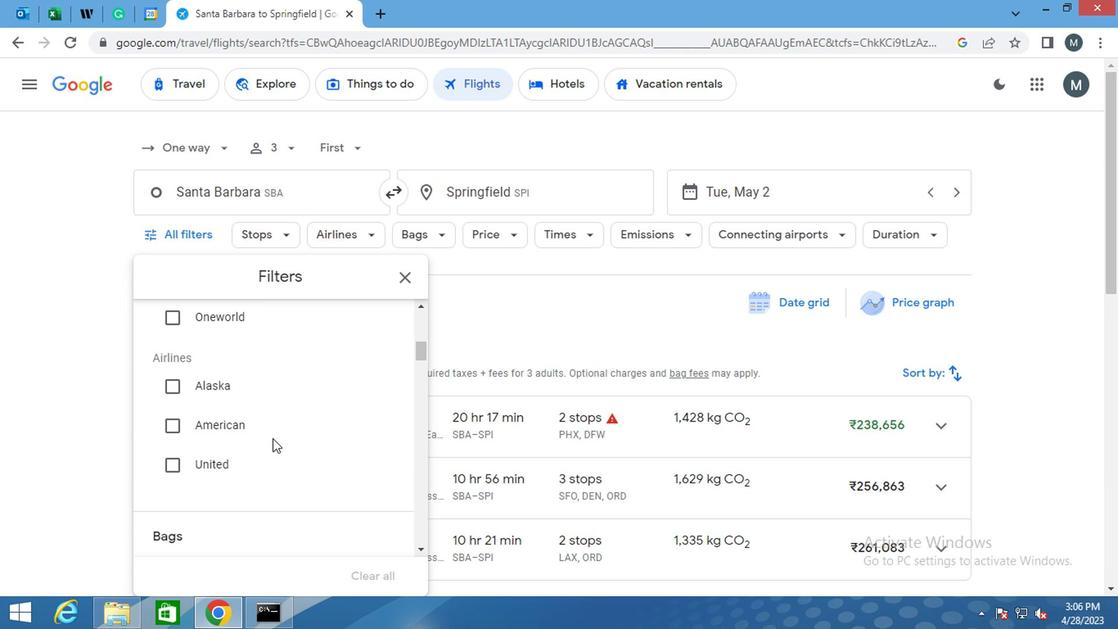 
Action: Mouse scrolled (266, 447) with delta (0, -1)
Screenshot: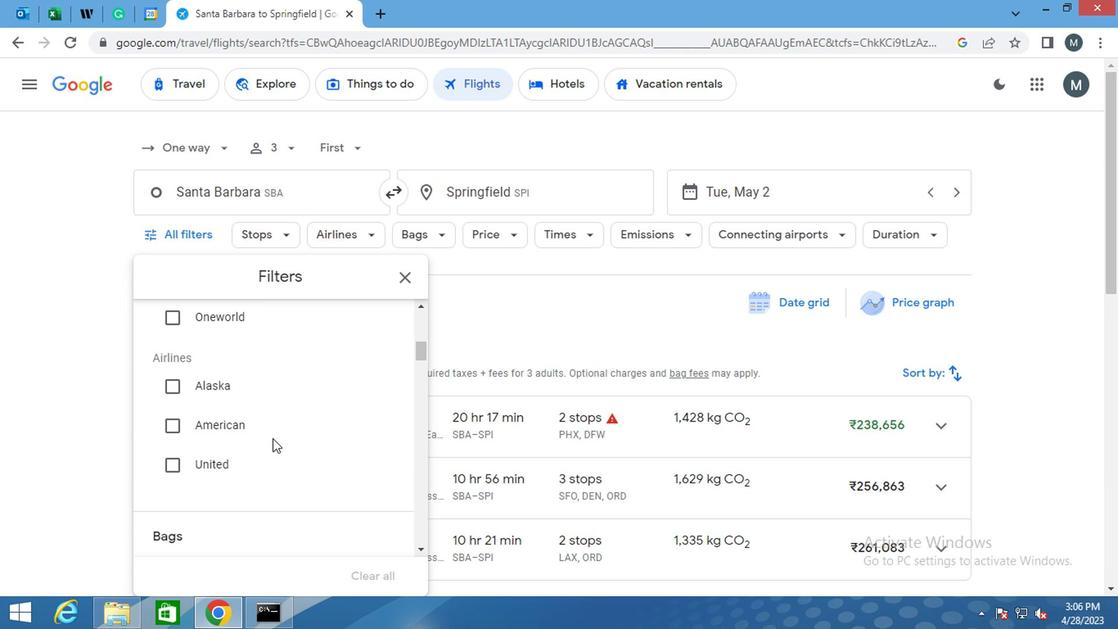 
Action: Mouse moved to (263, 456)
Screenshot: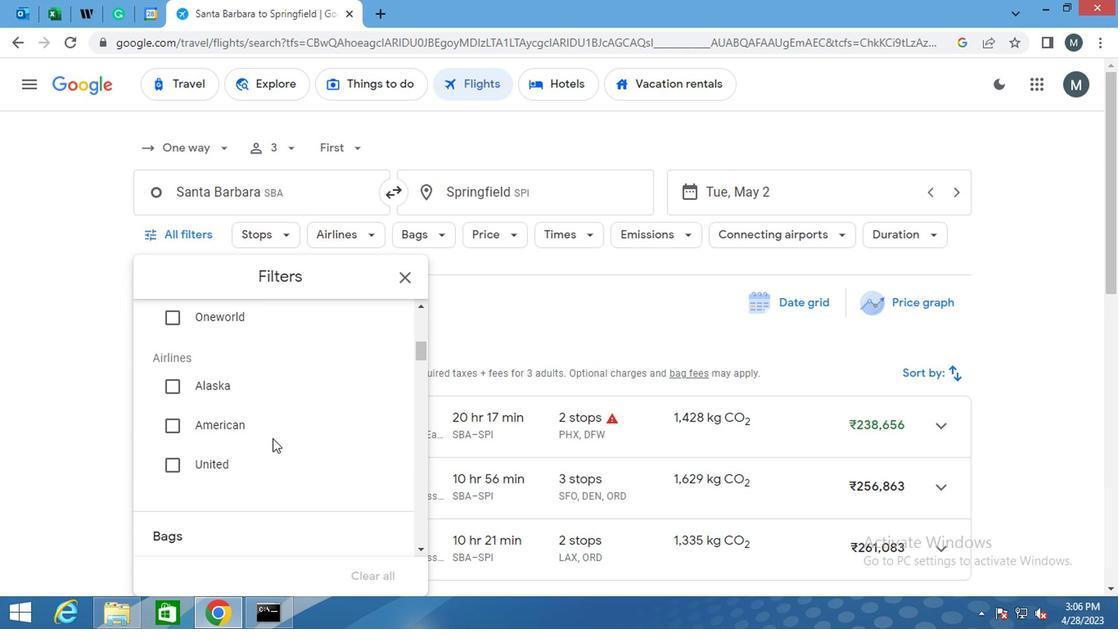 
Action: Mouse scrolled (263, 455) with delta (0, 0)
Screenshot: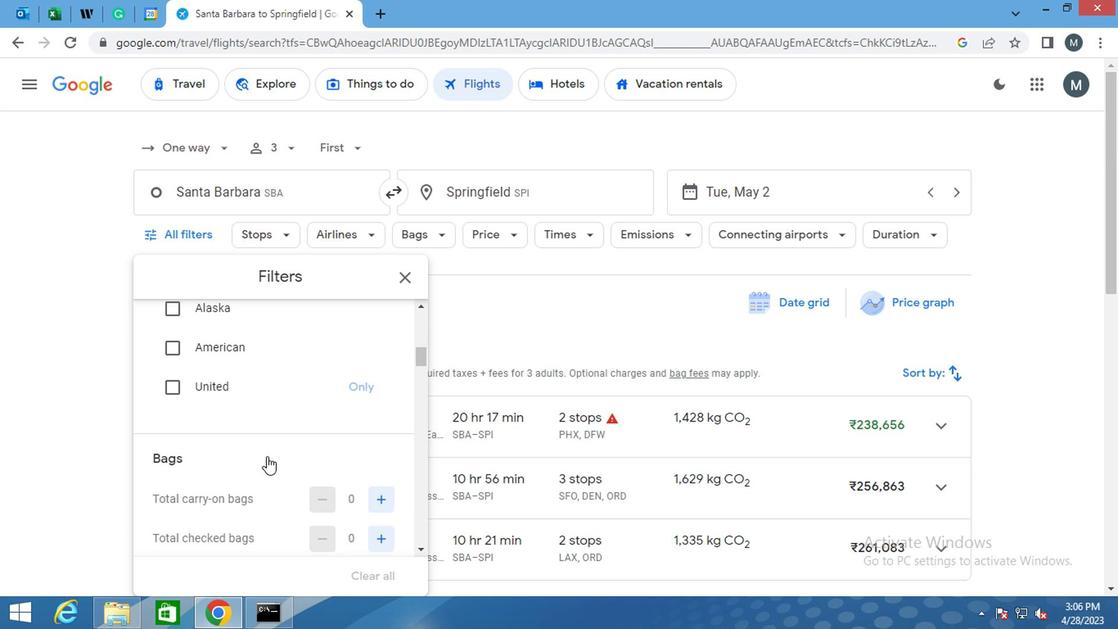 
Action: Mouse moved to (256, 443)
Screenshot: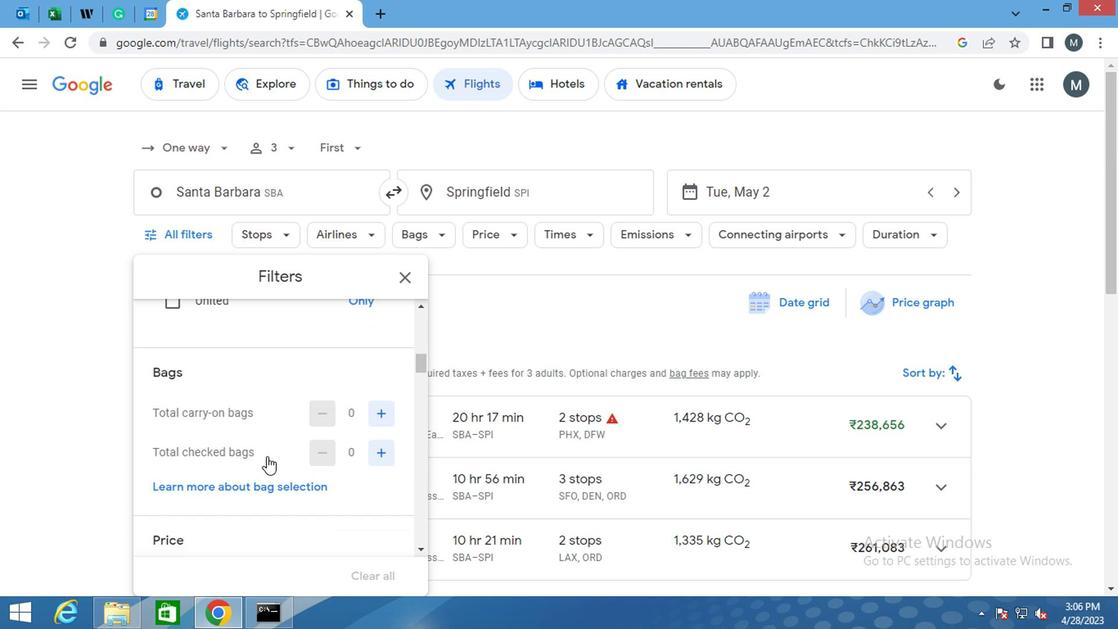 
Action: Mouse scrolled (256, 445) with delta (0, 1)
Screenshot: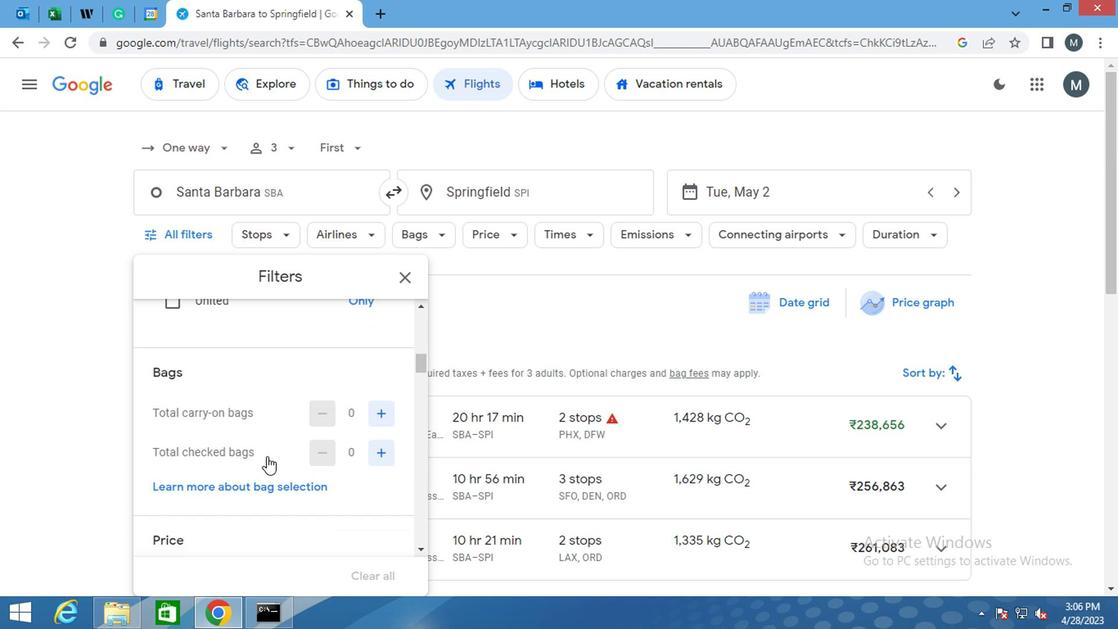 
Action: Mouse moved to (255, 443)
Screenshot: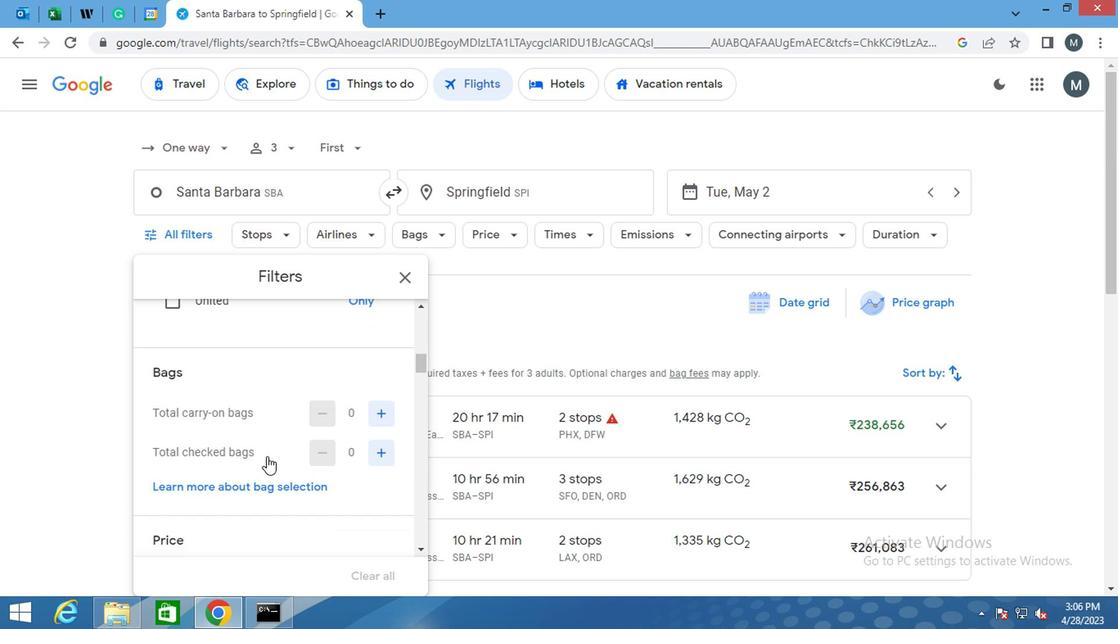 
Action: Mouse scrolled (255, 443) with delta (0, 0)
Screenshot: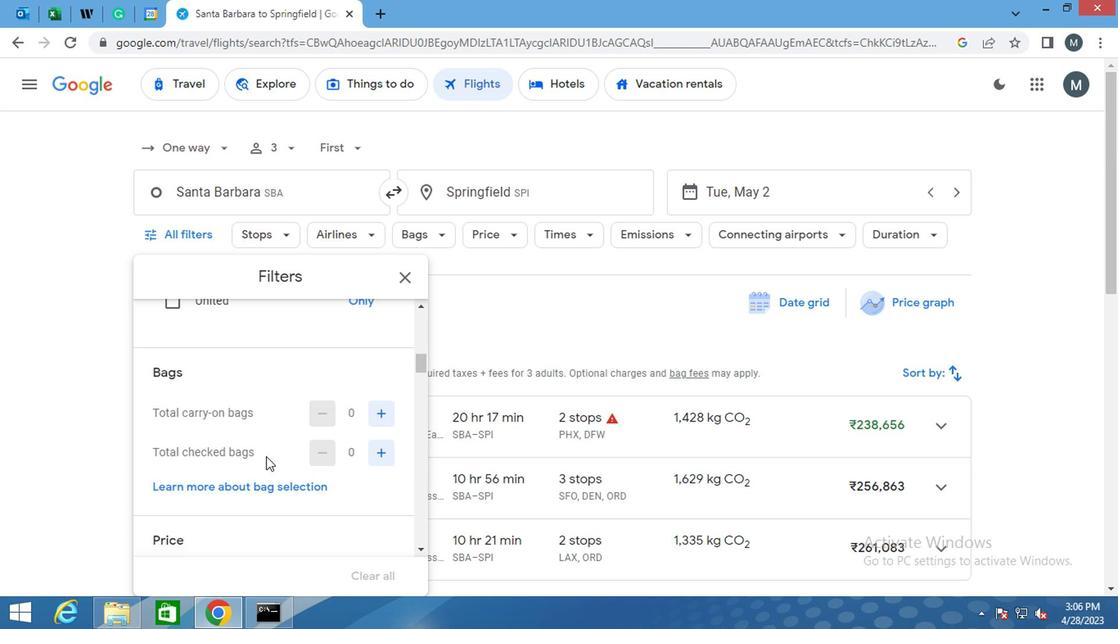 
Action: Mouse moved to (252, 431)
Screenshot: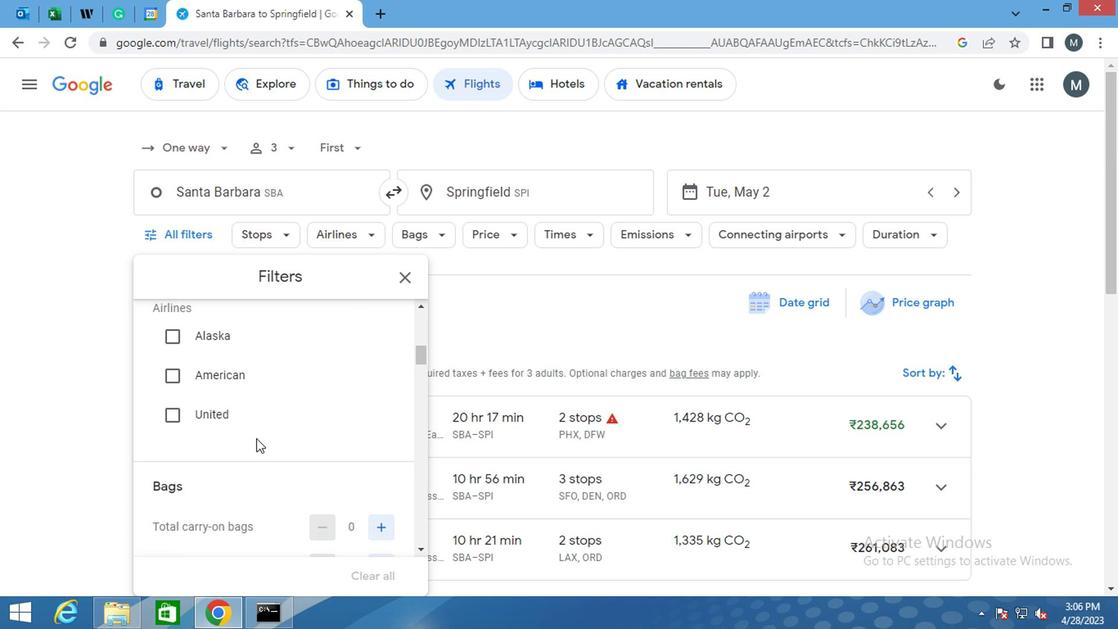 
Action: Mouse scrolled (252, 432) with delta (0, 1)
Screenshot: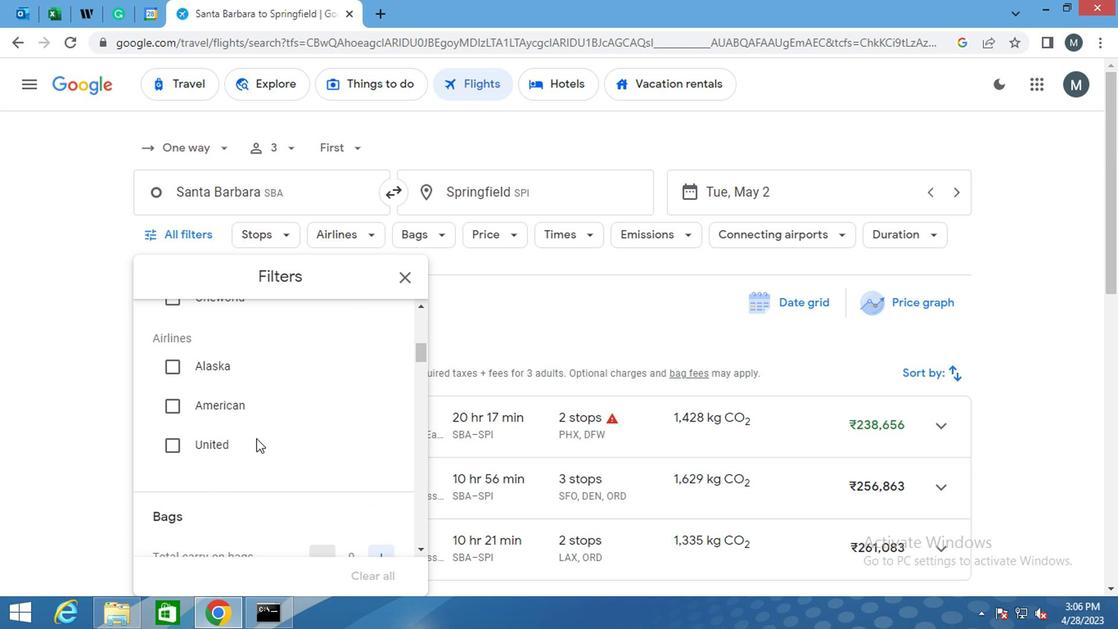 
Action: Mouse scrolled (252, 432) with delta (0, 1)
Screenshot: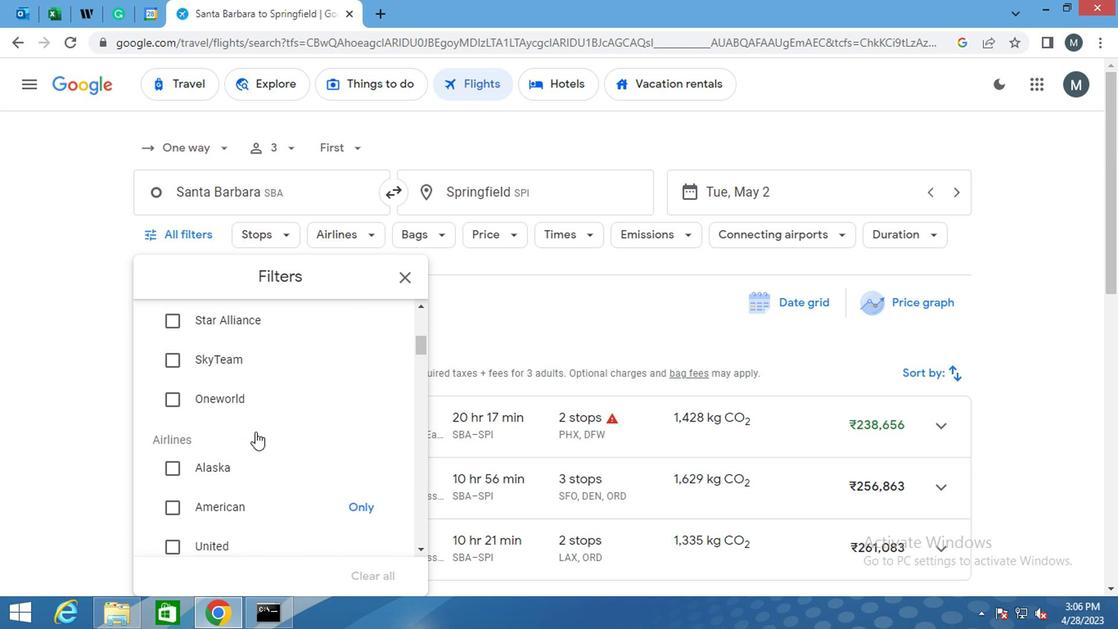 
Action: Mouse moved to (254, 429)
Screenshot: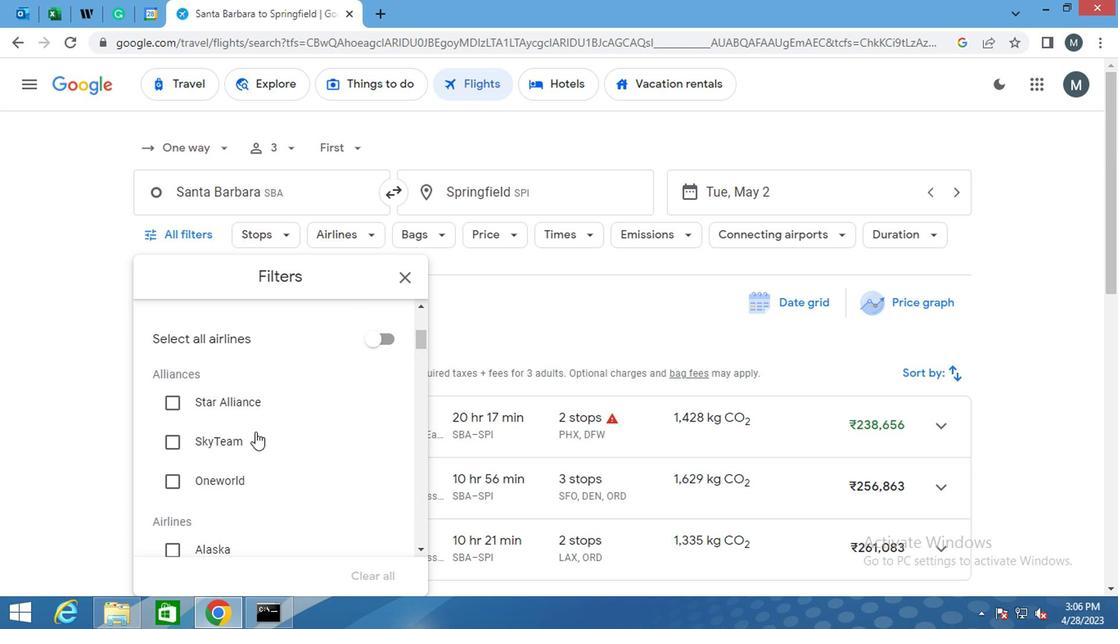 
Action: Mouse scrolled (254, 428) with delta (0, 0)
Screenshot: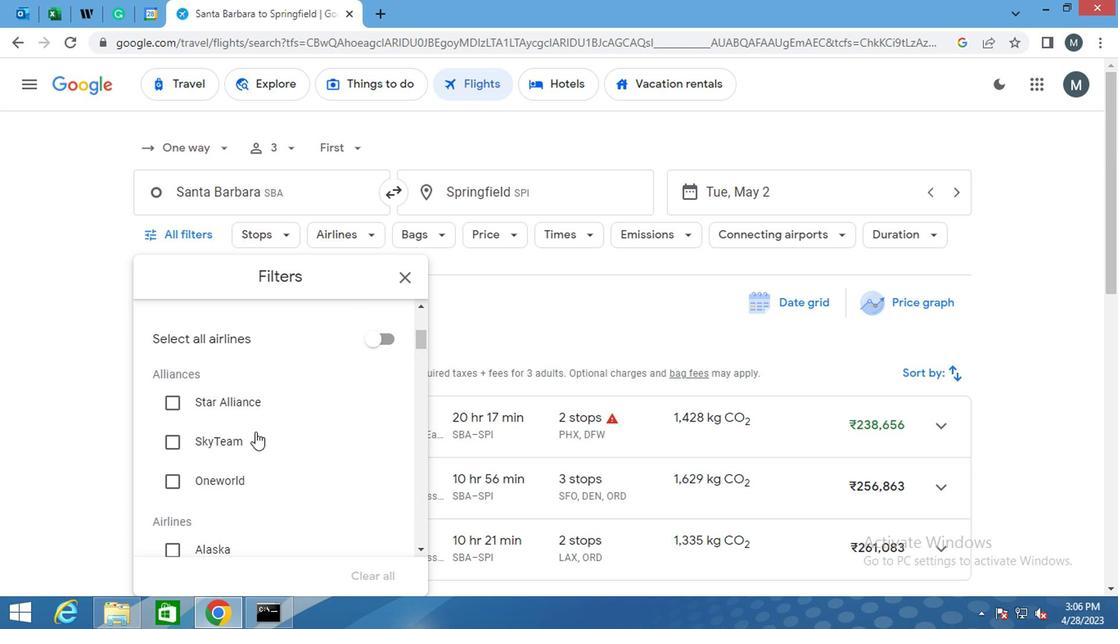 
Action: Mouse moved to (253, 429)
Screenshot: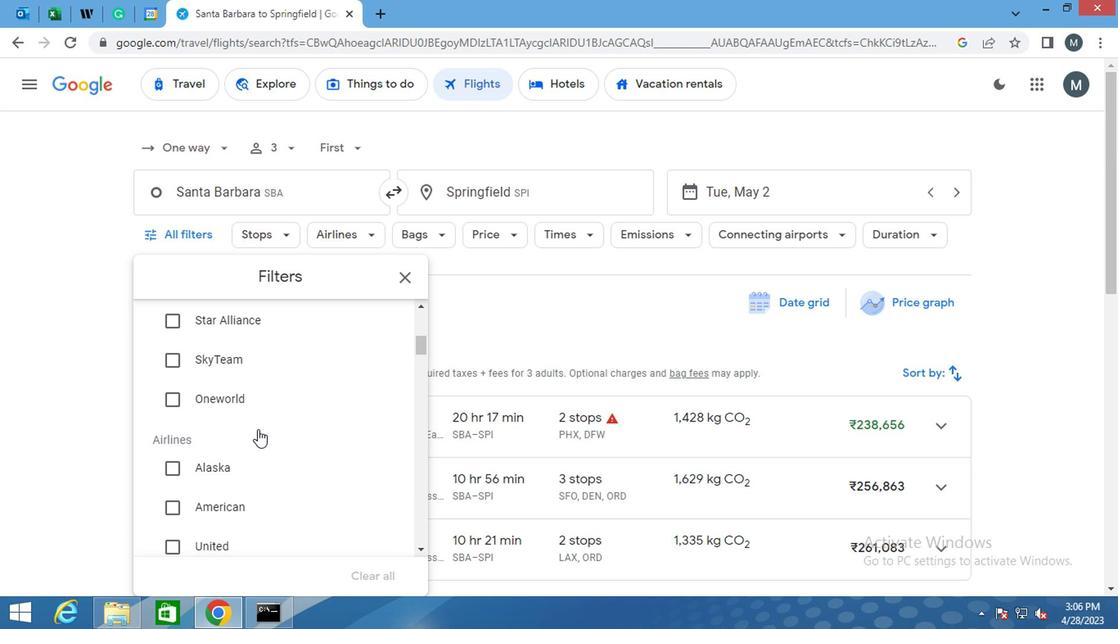 
Action: Mouse scrolled (253, 430) with delta (0, 1)
Screenshot: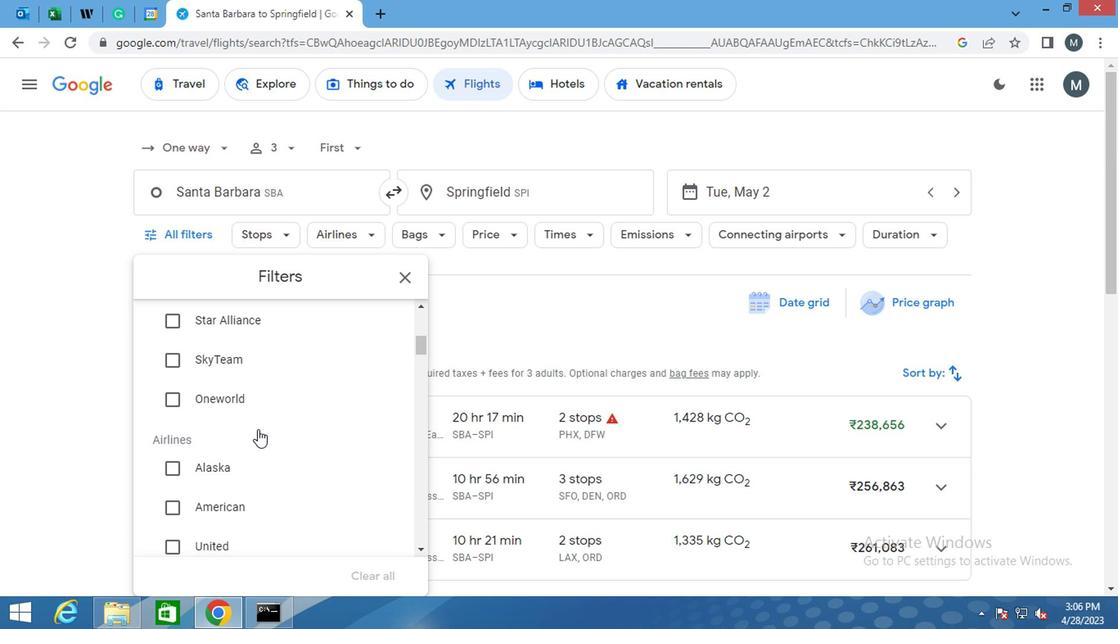
Action: Mouse moved to (253, 429)
Screenshot: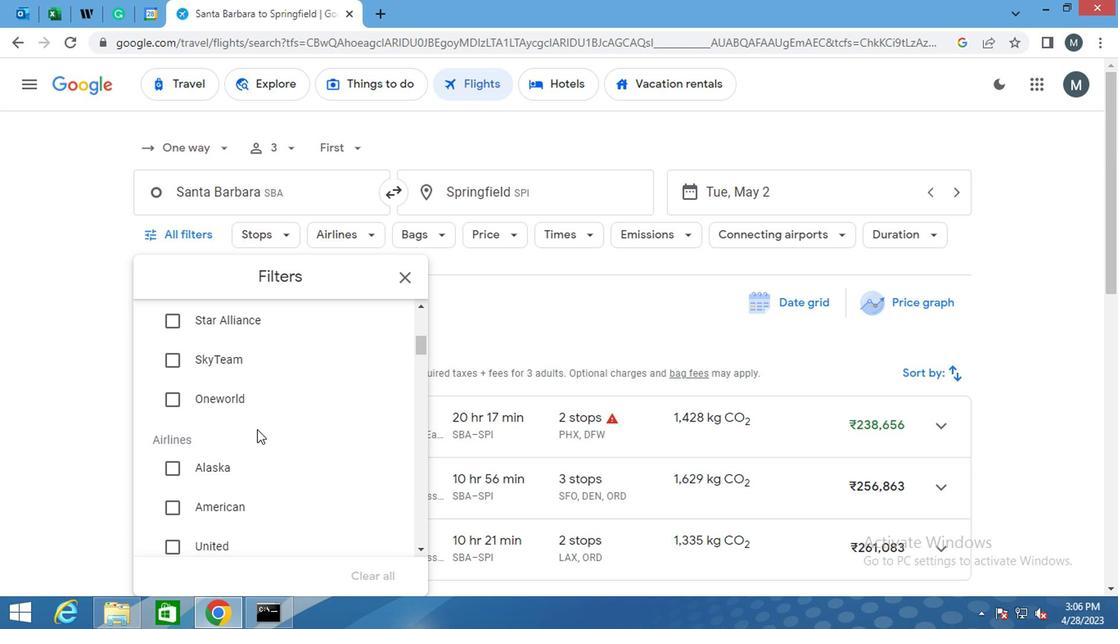 
Action: Mouse scrolled (253, 428) with delta (0, 0)
Screenshot: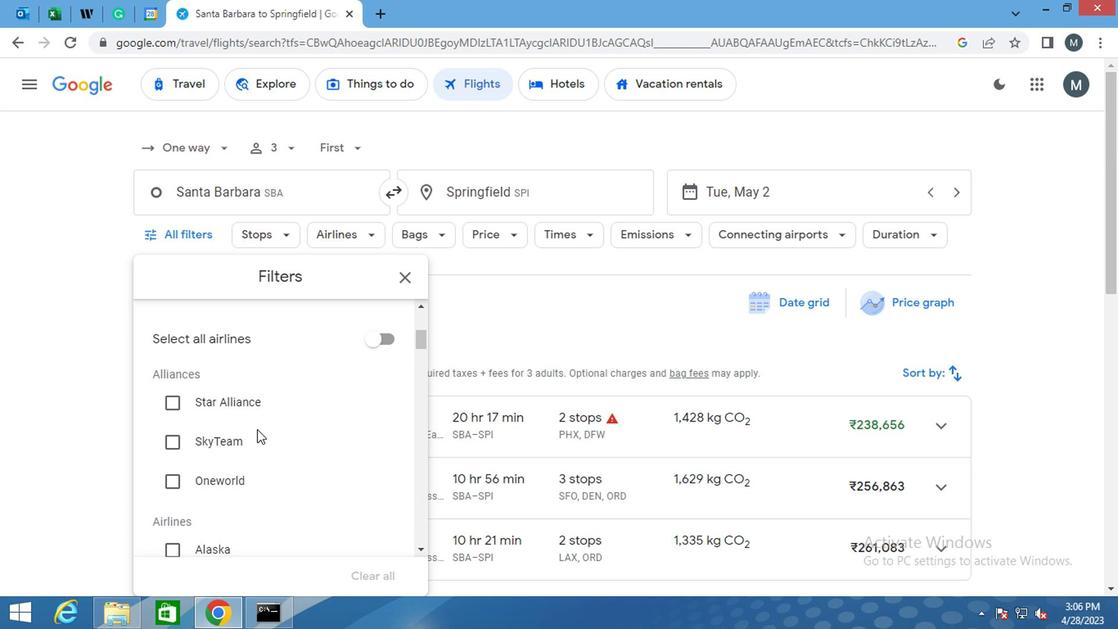 
Action: Mouse moved to (253, 431)
Screenshot: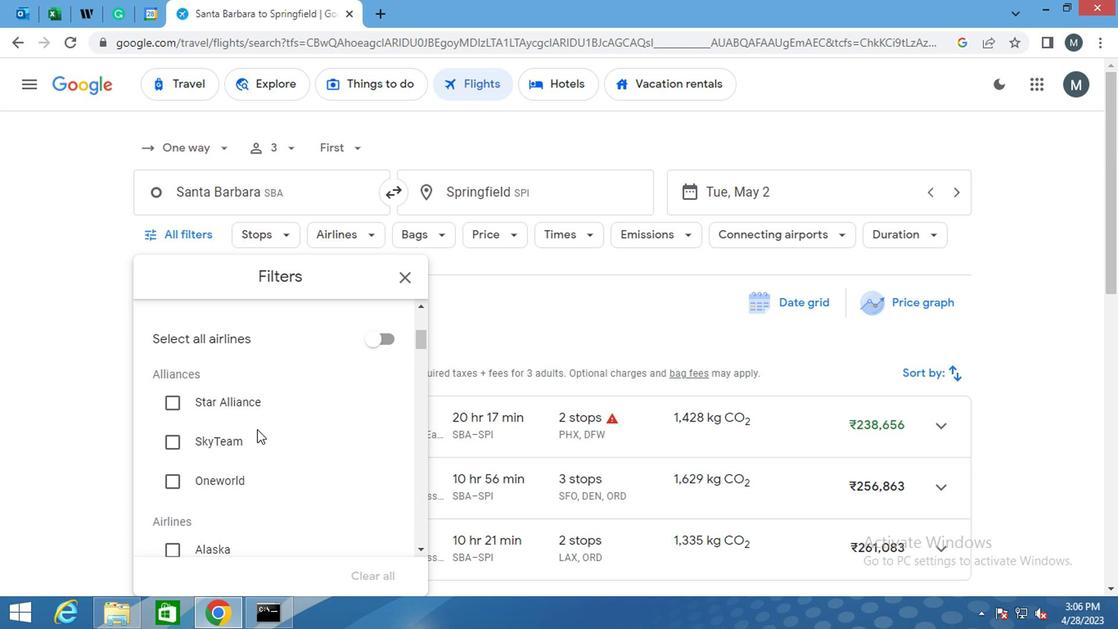 
Action: Mouse scrolled (253, 430) with delta (0, 0)
Screenshot: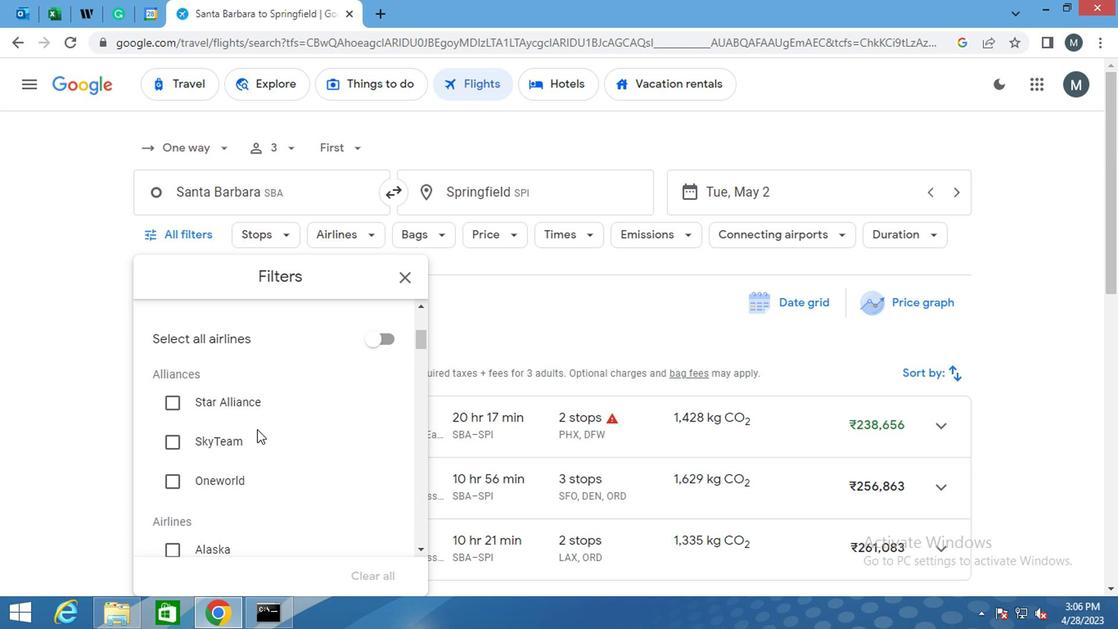 
Action: Mouse scrolled (253, 430) with delta (0, 0)
Screenshot: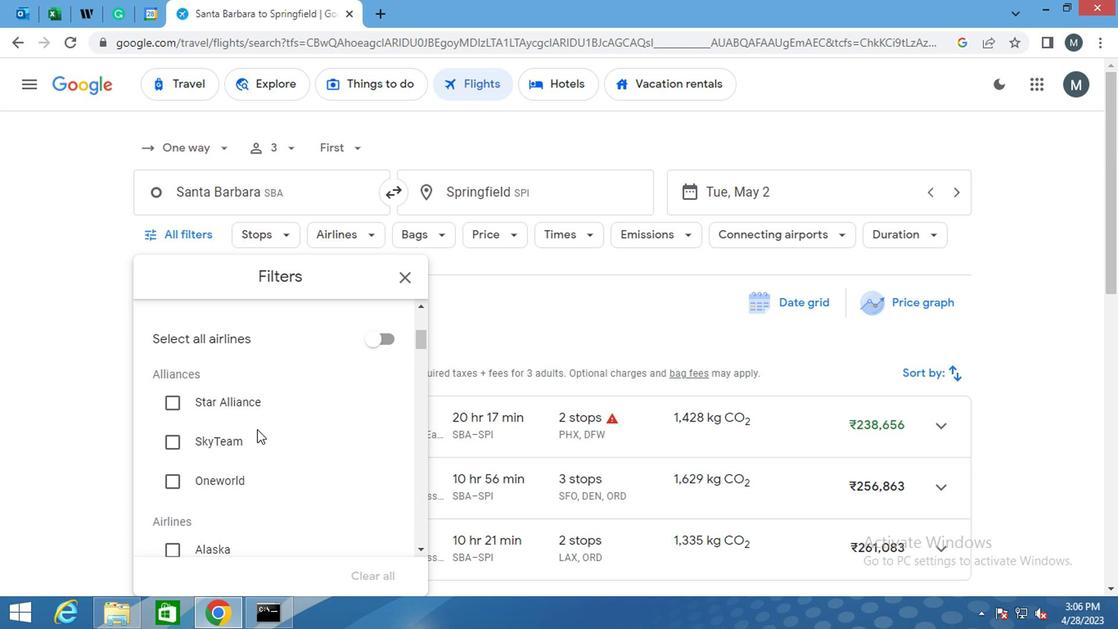 
Action: Mouse moved to (377, 531)
Screenshot: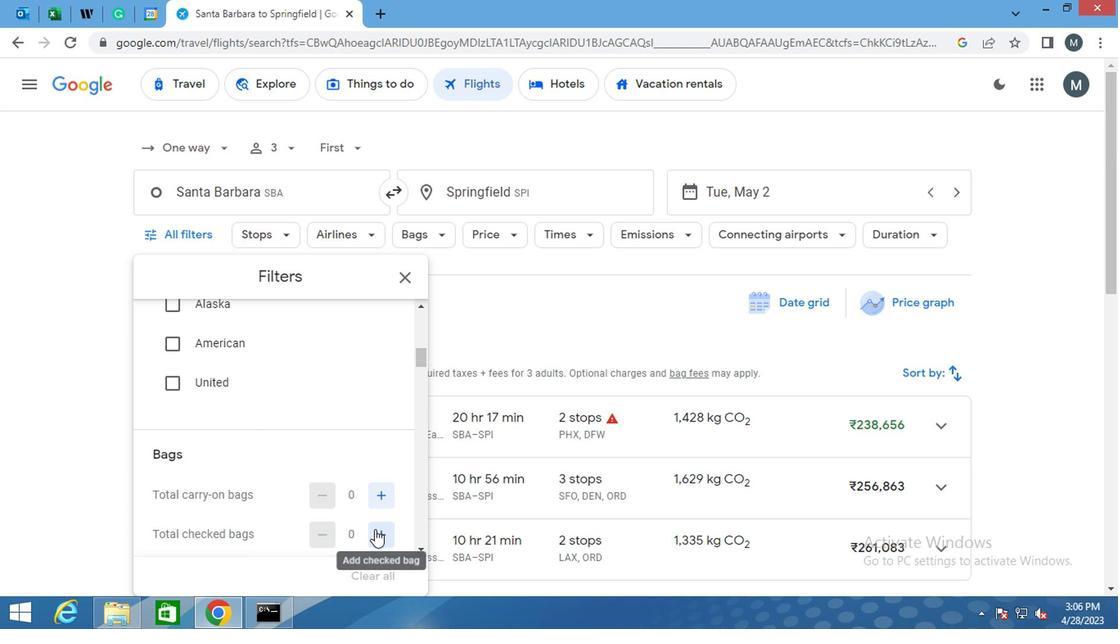 
Action: Mouse pressed left at (377, 531)
Screenshot: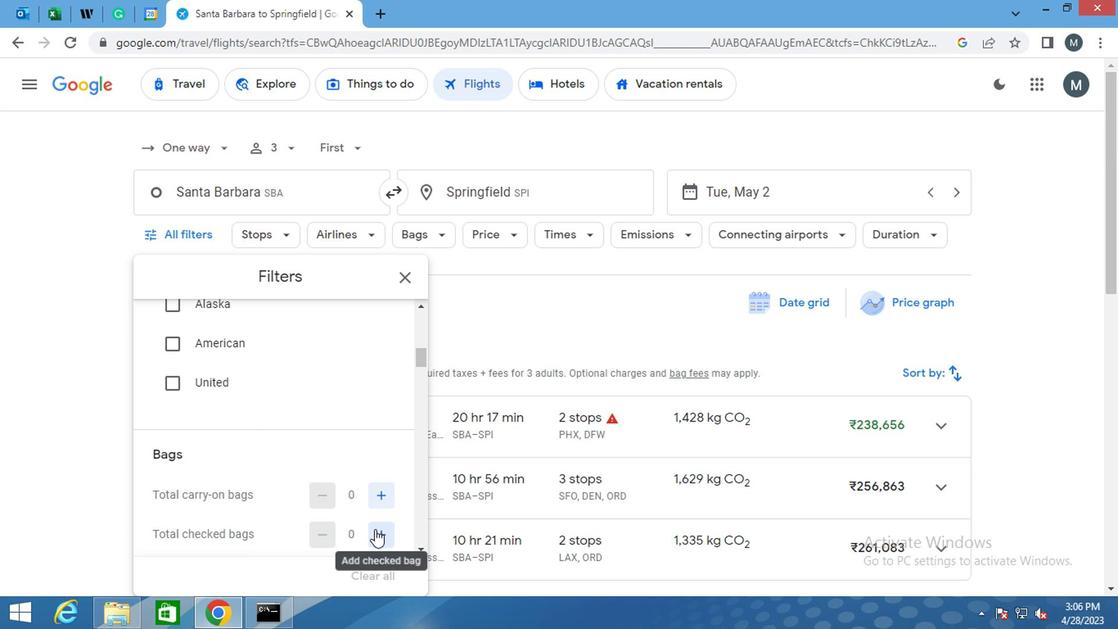 
Action: Mouse pressed left at (377, 531)
Screenshot: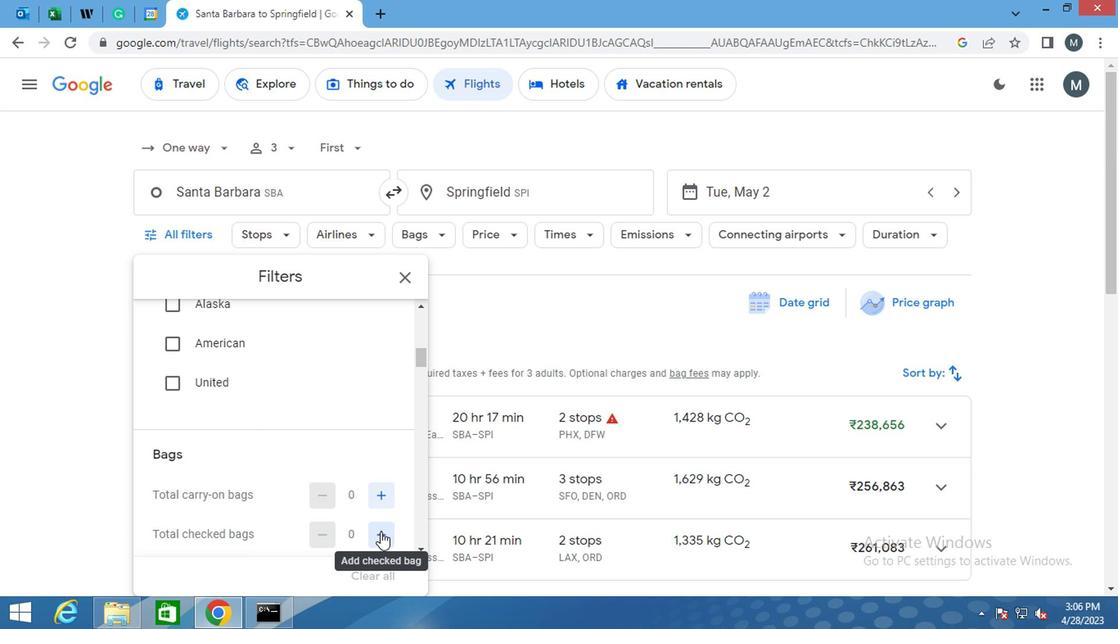 
Action: Mouse moved to (301, 484)
Screenshot: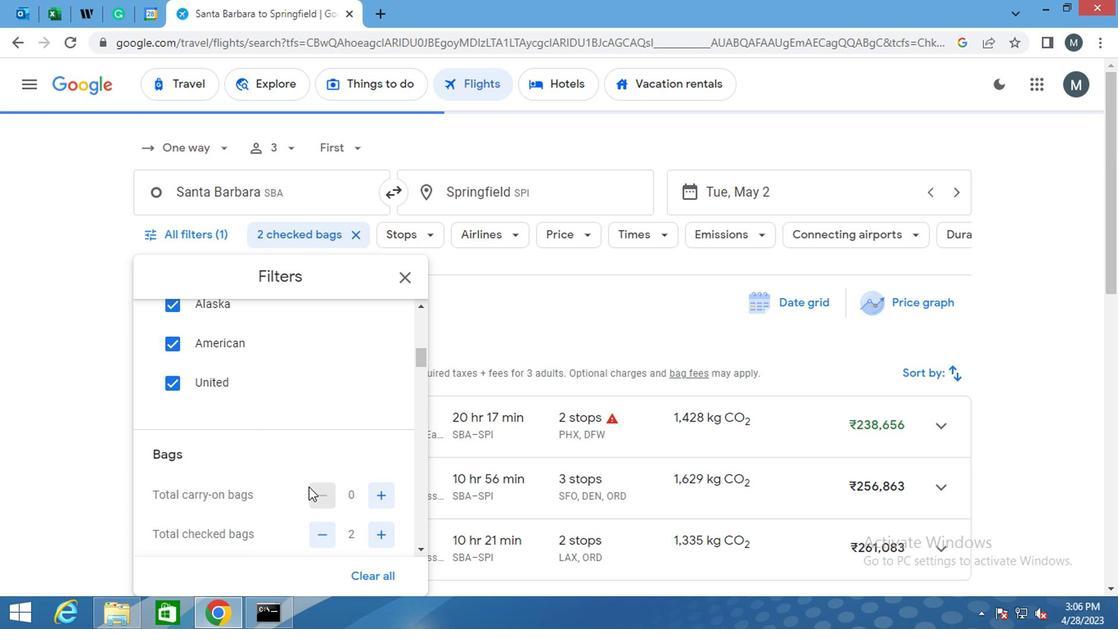 
Action: Mouse scrolled (301, 483) with delta (0, 0)
Screenshot: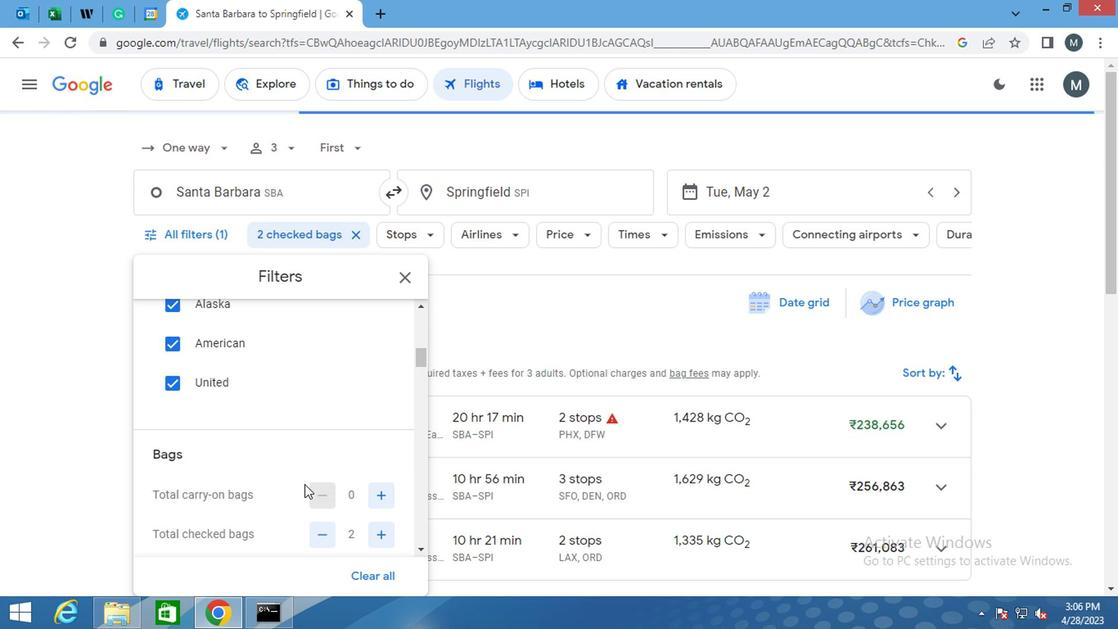 
Action: Mouse moved to (296, 484)
Screenshot: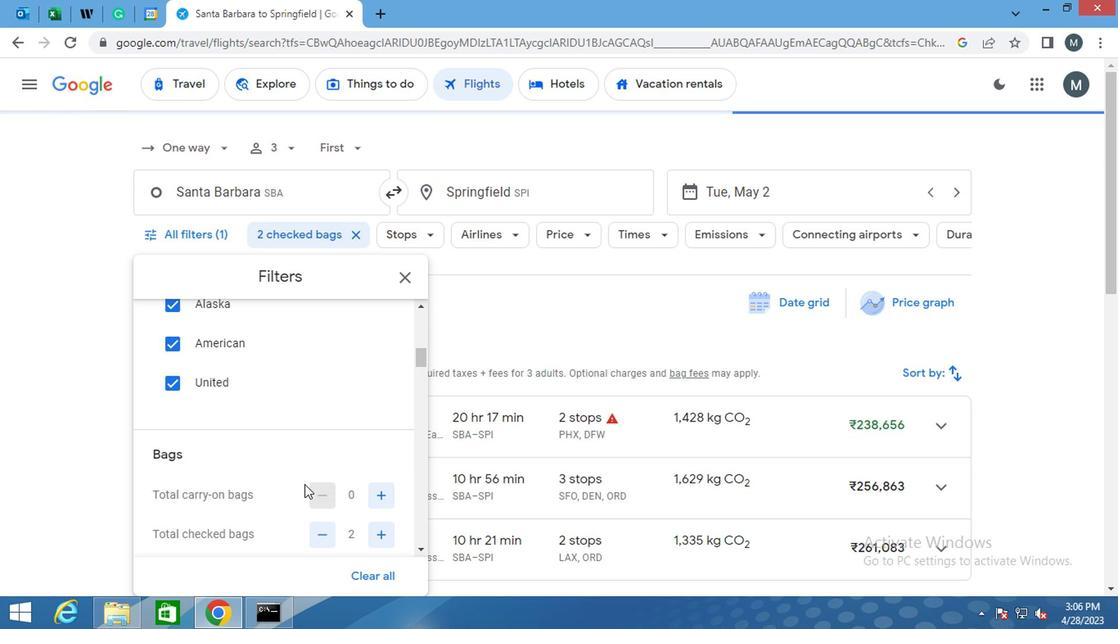 
Action: Mouse scrolled (296, 483) with delta (0, 0)
Screenshot: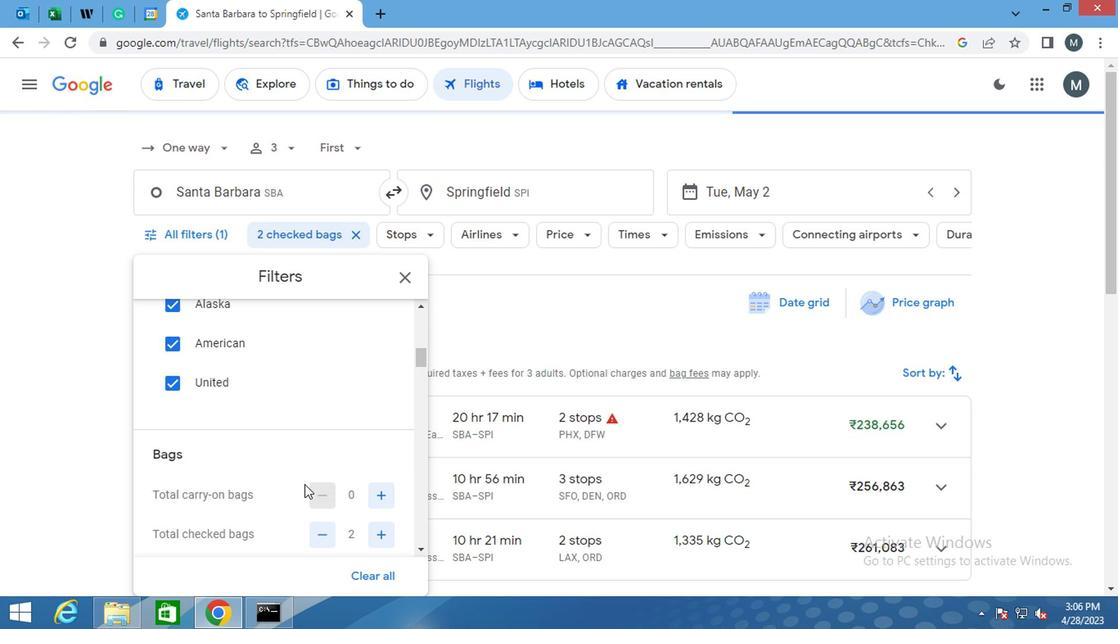 
Action: Mouse moved to (228, 489)
Screenshot: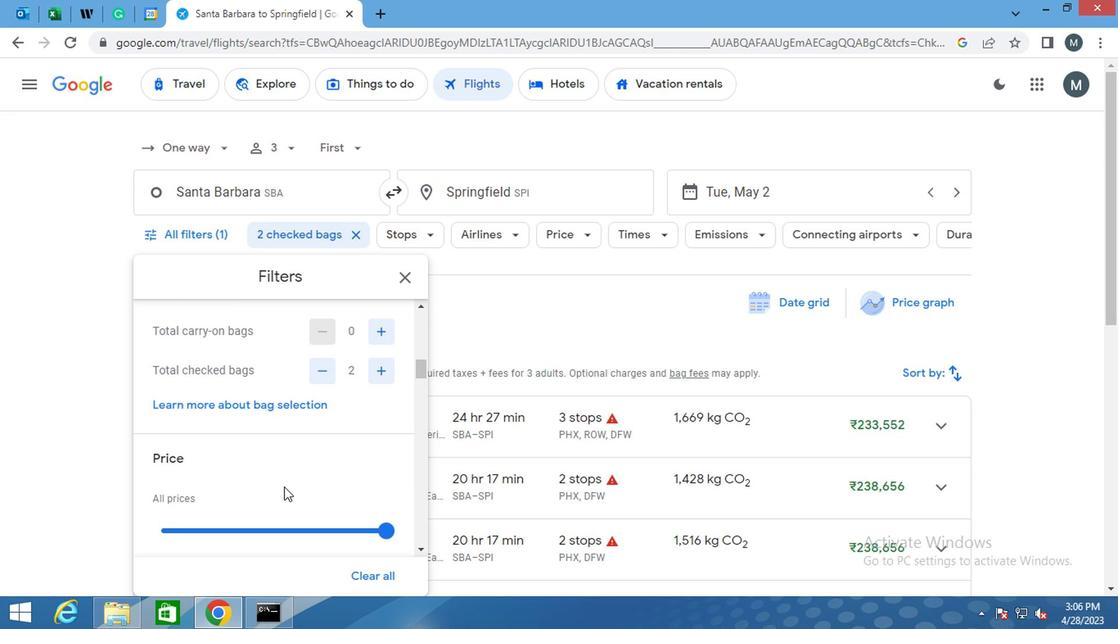 
Action: Mouse scrolled (228, 488) with delta (0, -1)
Screenshot: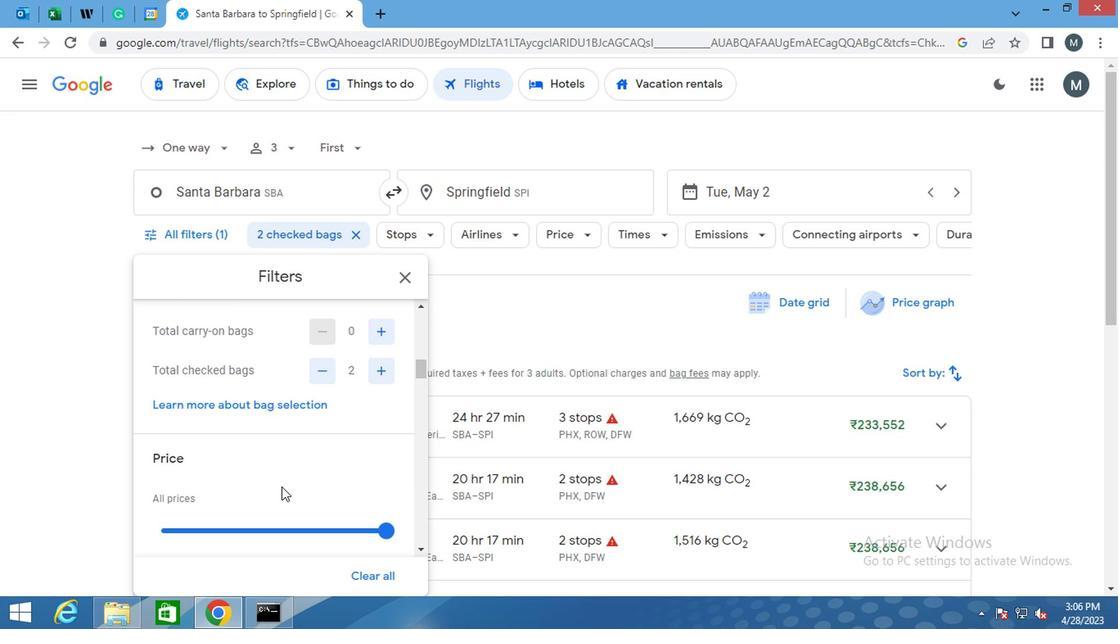 
Action: Mouse scrolled (228, 488) with delta (0, -1)
Screenshot: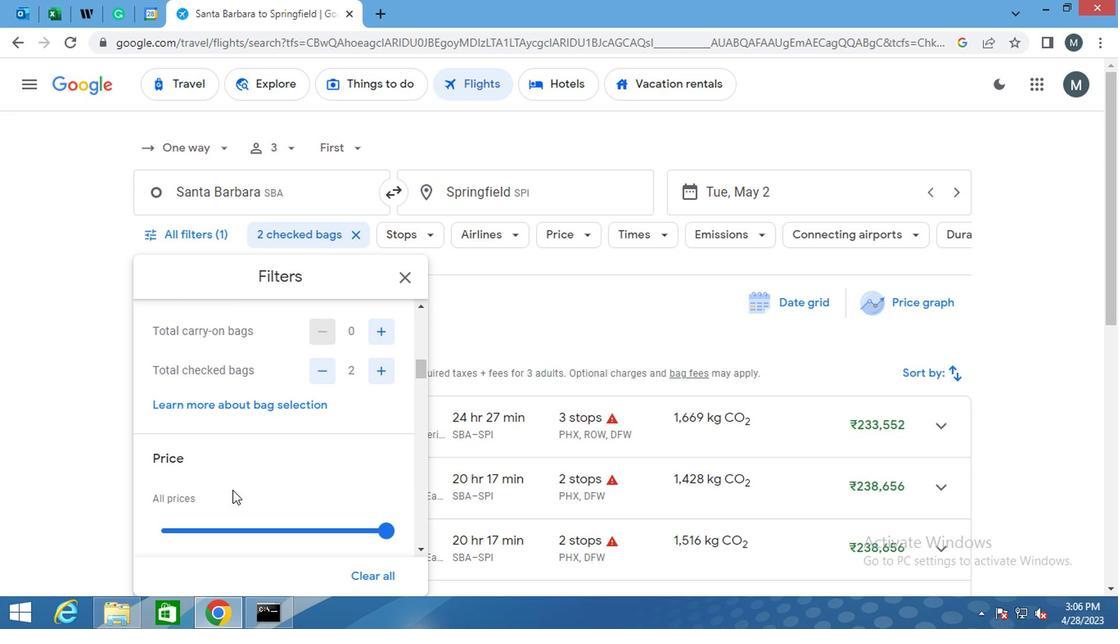 
Action: Mouse moved to (266, 363)
Screenshot: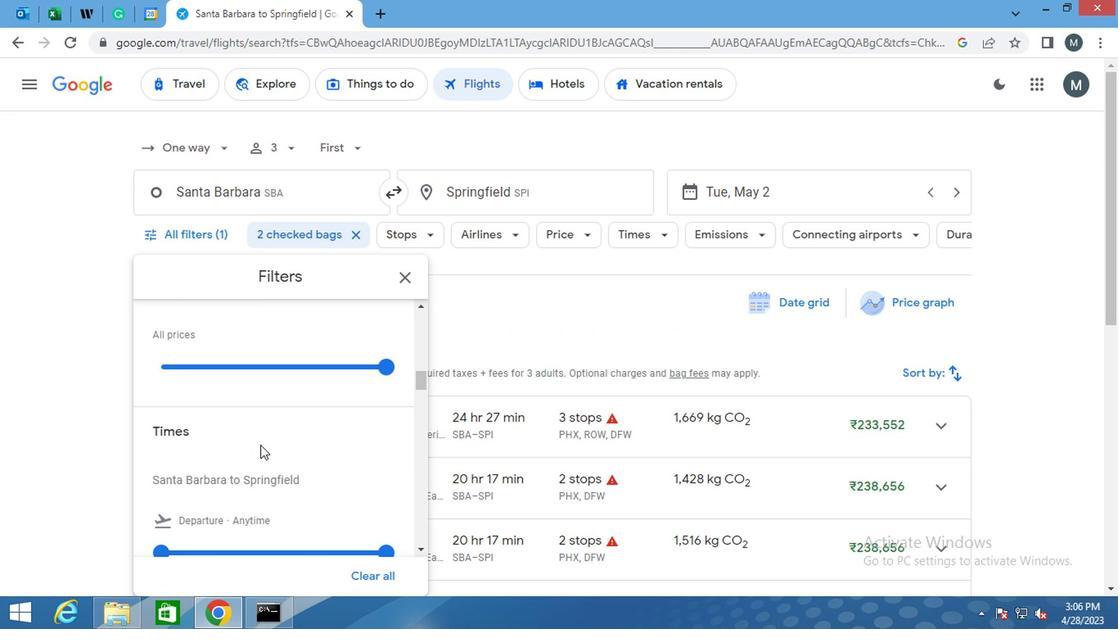 
Action: Mouse pressed left at (266, 363)
Screenshot: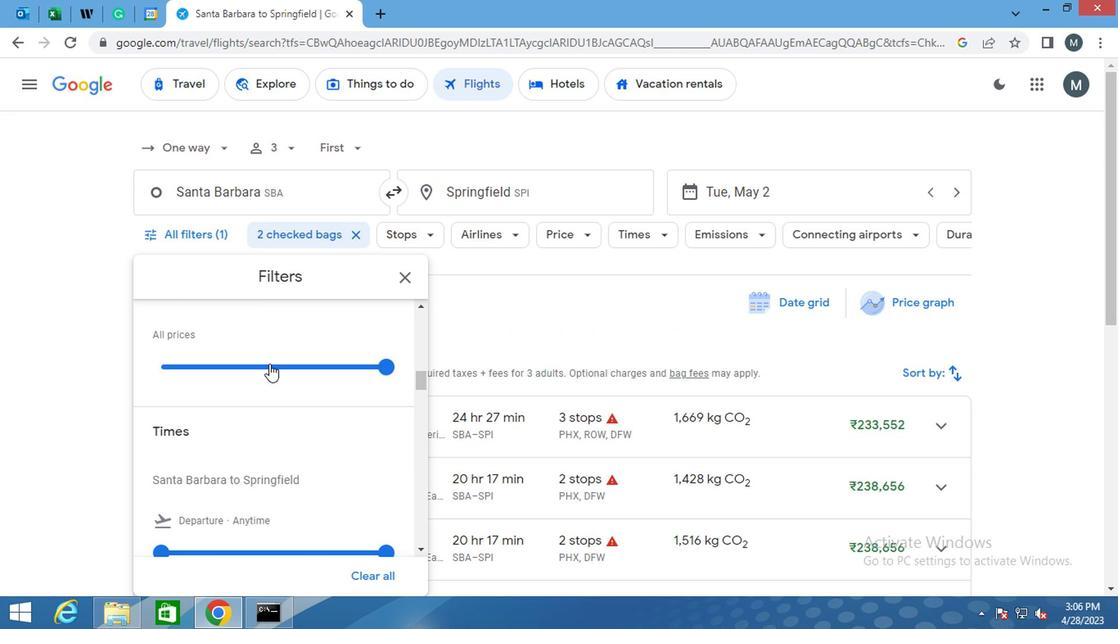 
Action: Mouse pressed left at (266, 363)
Screenshot: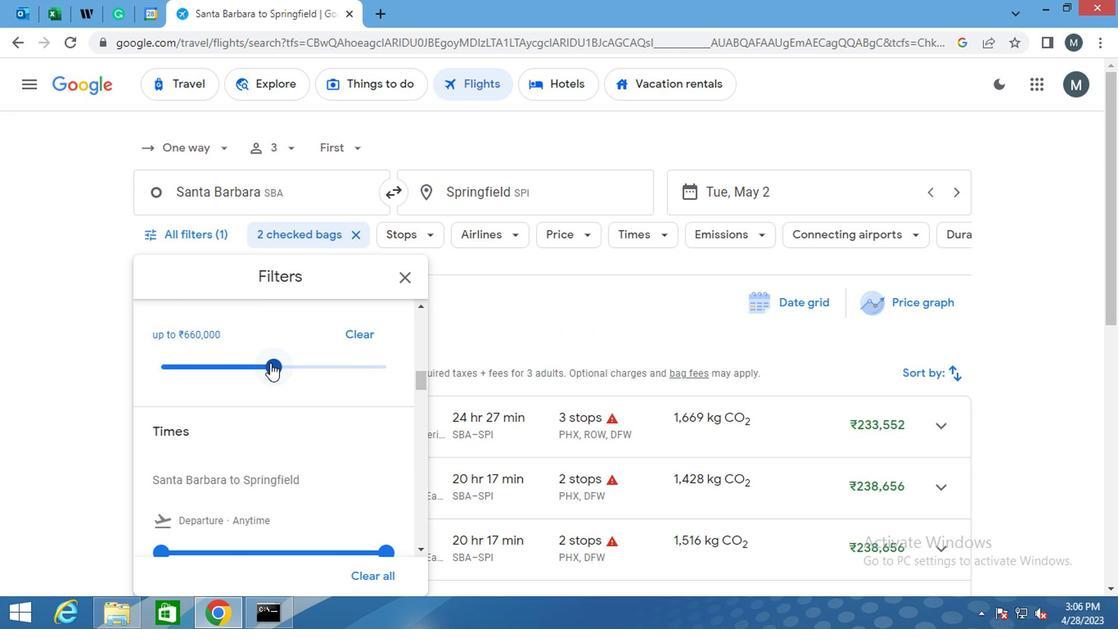 
Action: Mouse moved to (276, 388)
Screenshot: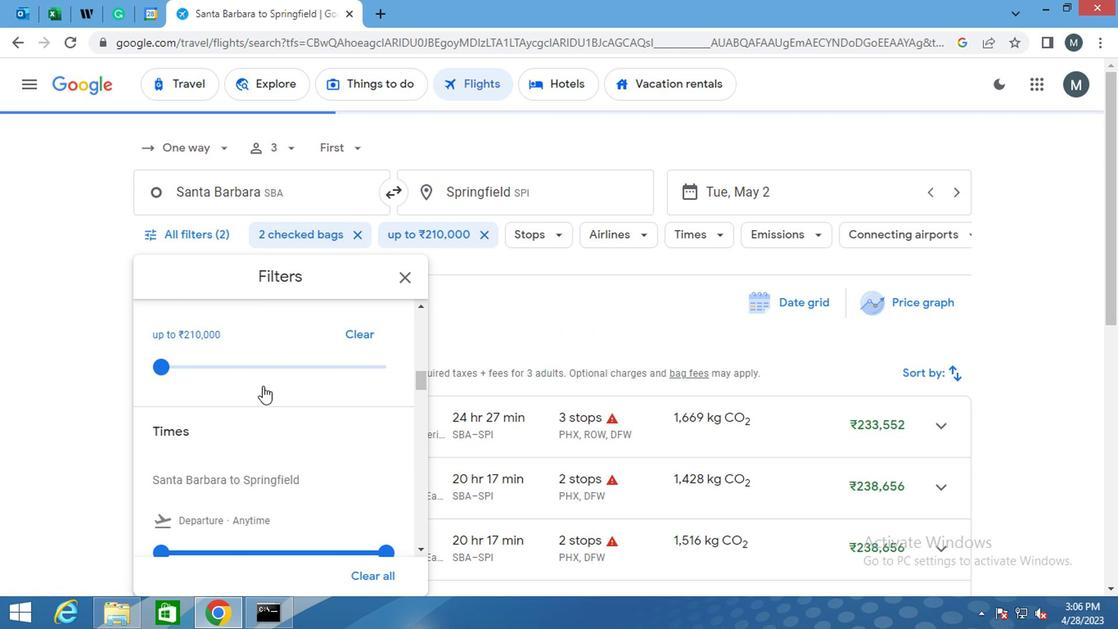 
Action: Mouse scrolled (276, 387) with delta (0, 0)
Screenshot: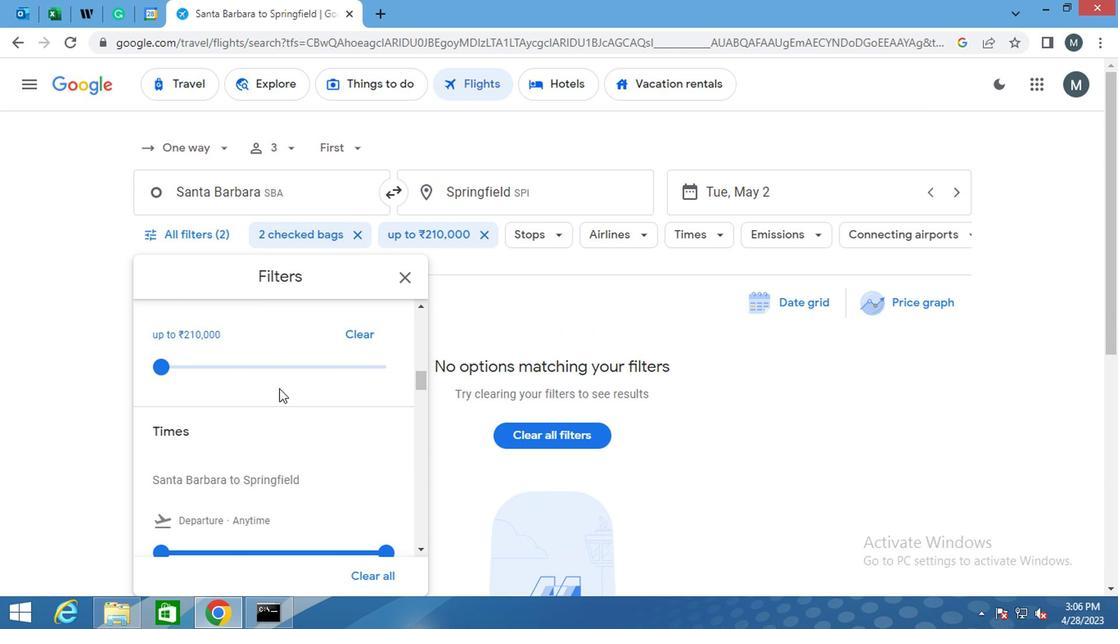 
Action: Mouse moved to (276, 388)
Screenshot: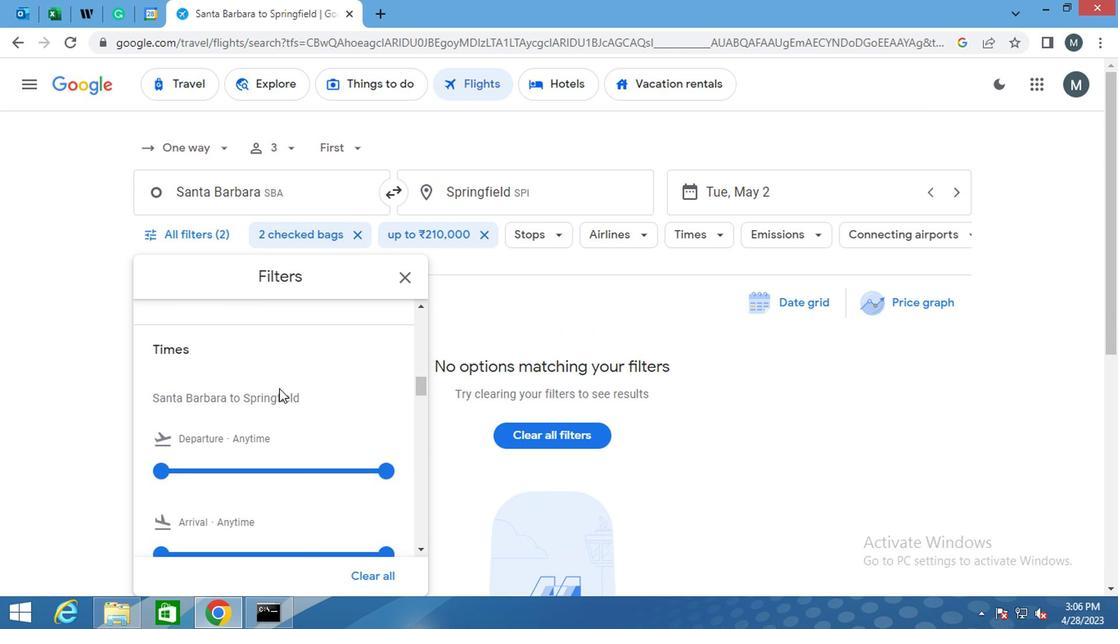 
Action: Mouse scrolled (276, 387) with delta (0, 0)
Screenshot: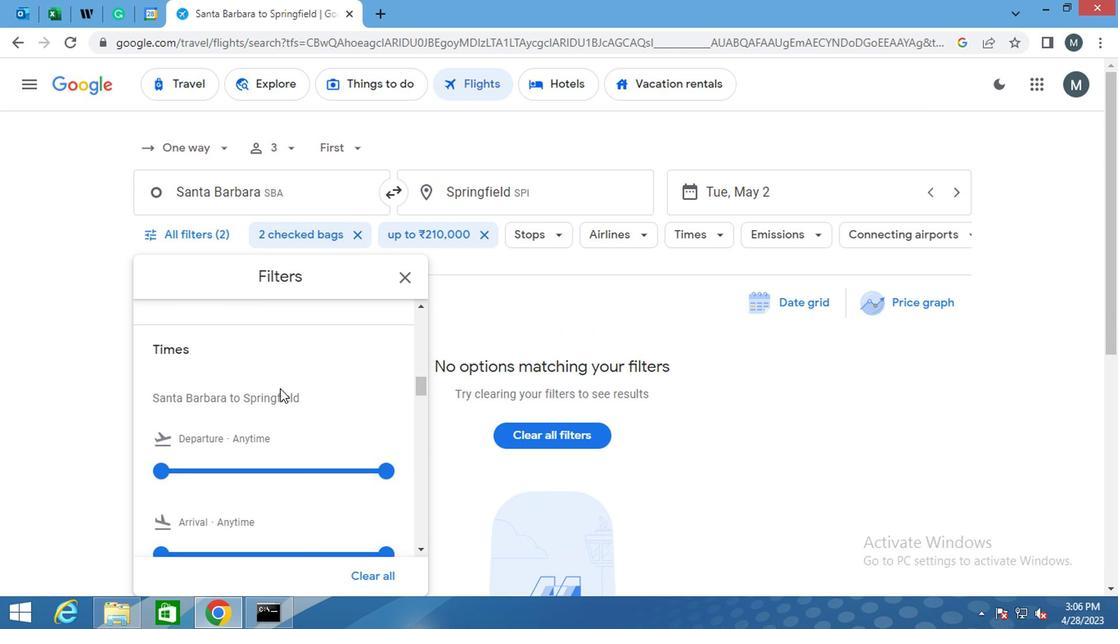 
Action: Mouse moved to (248, 384)
Screenshot: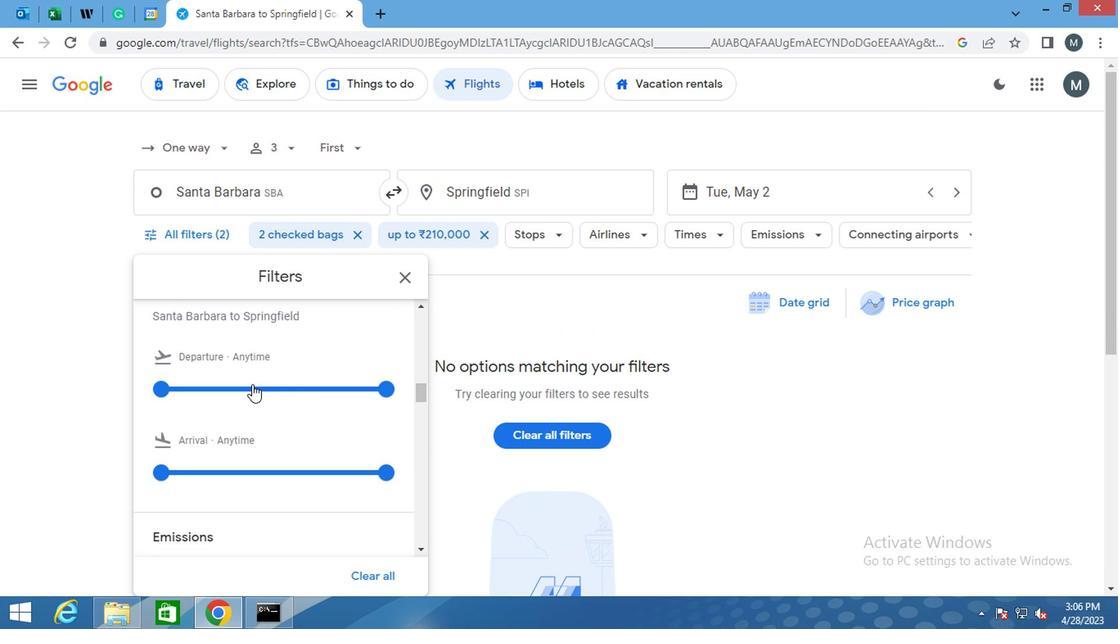 
Action: Mouse pressed left at (248, 384)
Screenshot: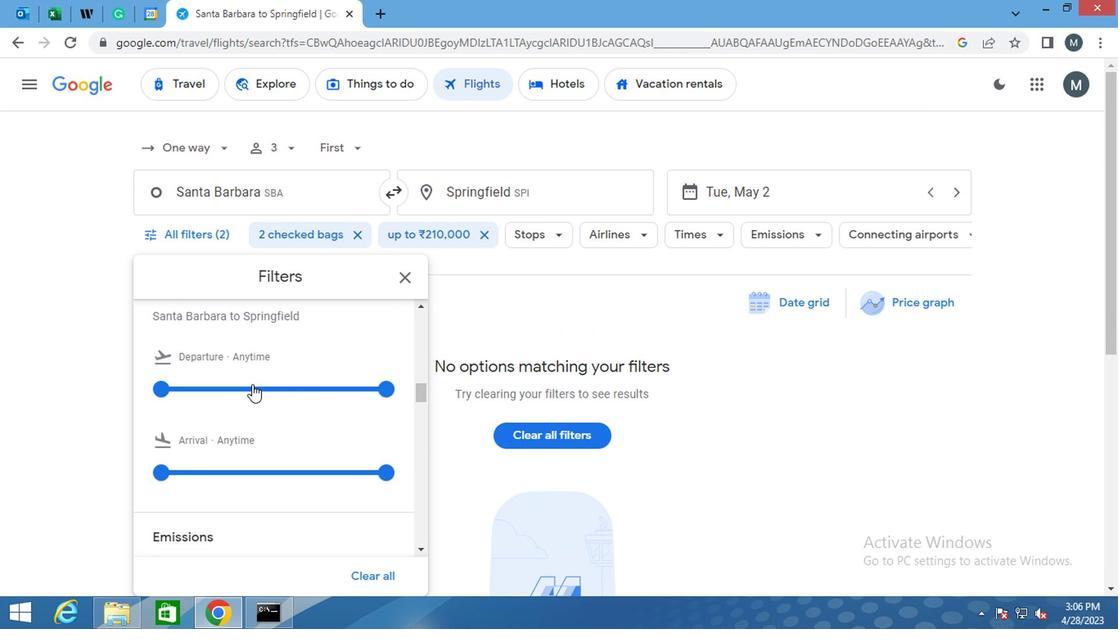 
Action: Mouse moved to (253, 384)
Screenshot: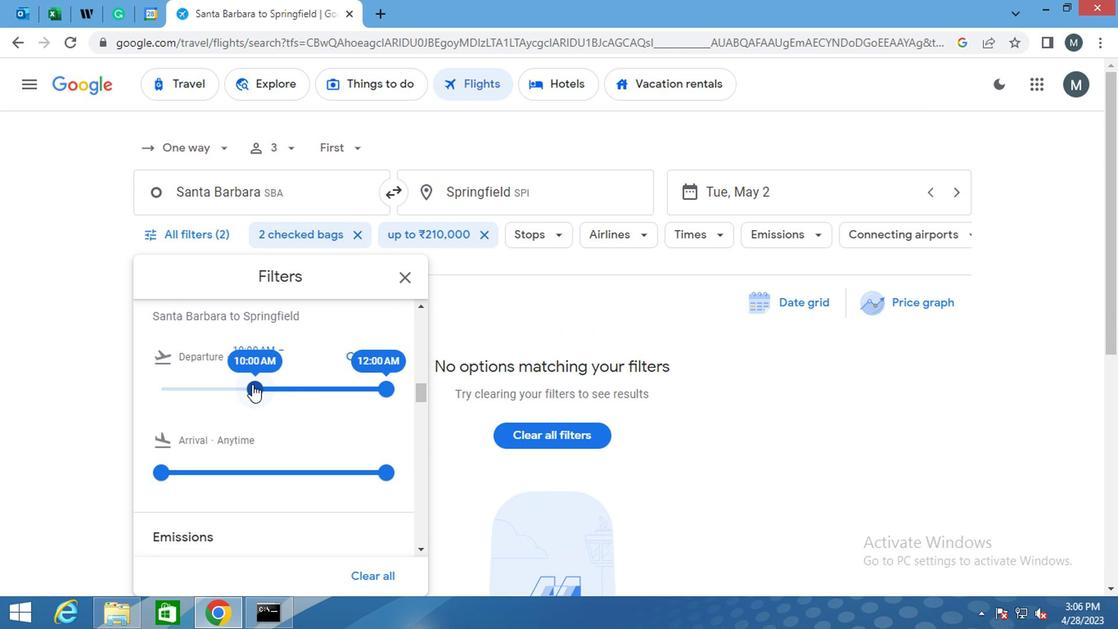
Action: Mouse pressed left at (253, 384)
Screenshot: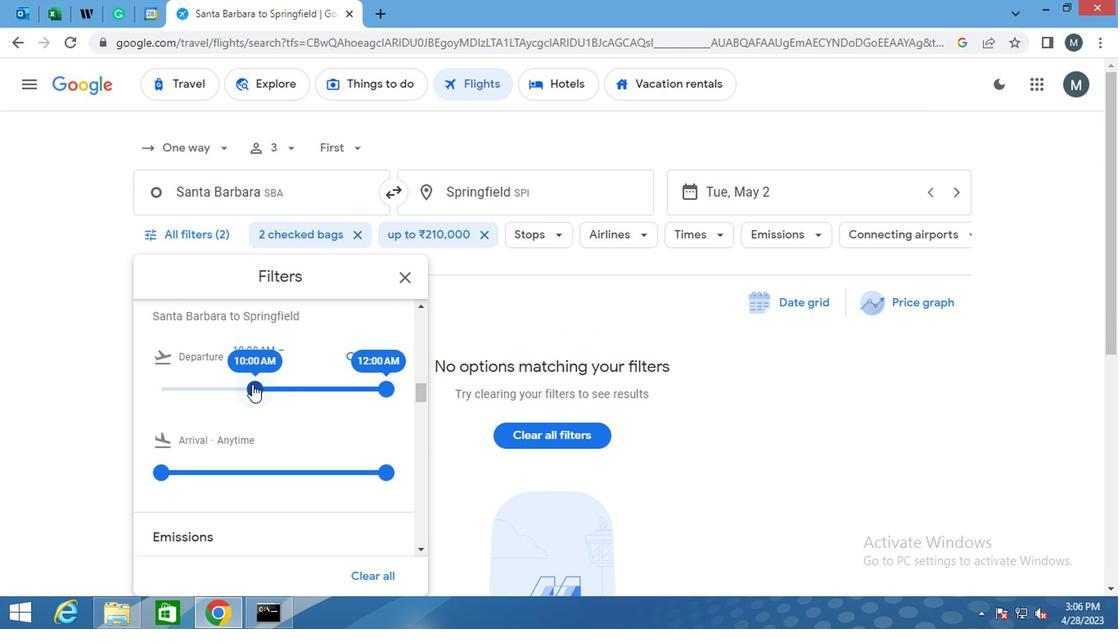 
Action: Mouse moved to (383, 389)
Screenshot: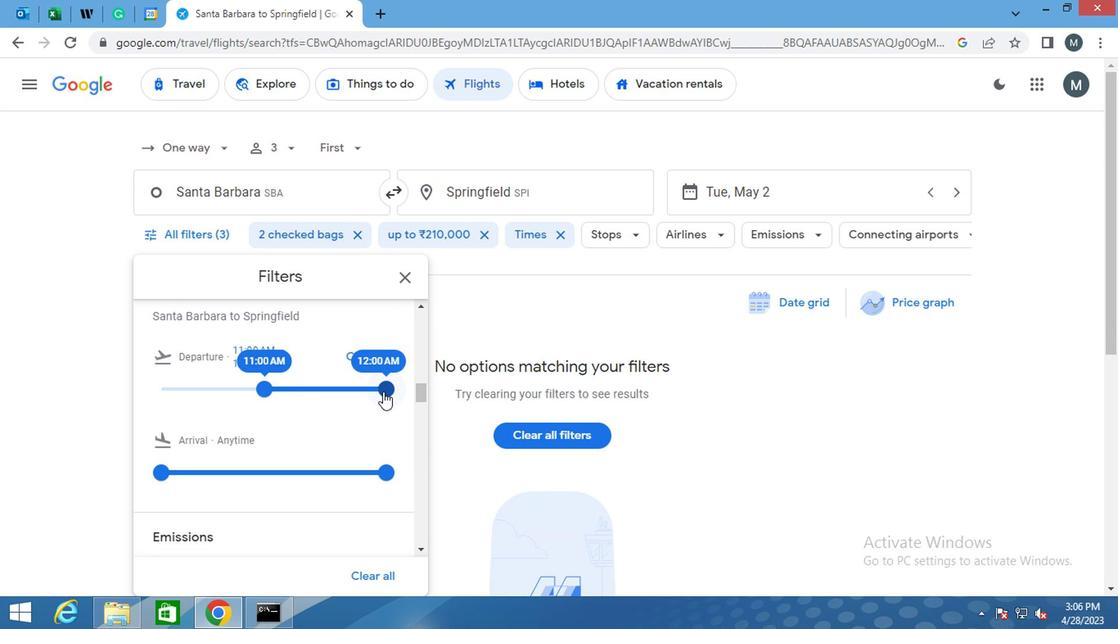 
Action: Mouse pressed left at (383, 389)
Screenshot: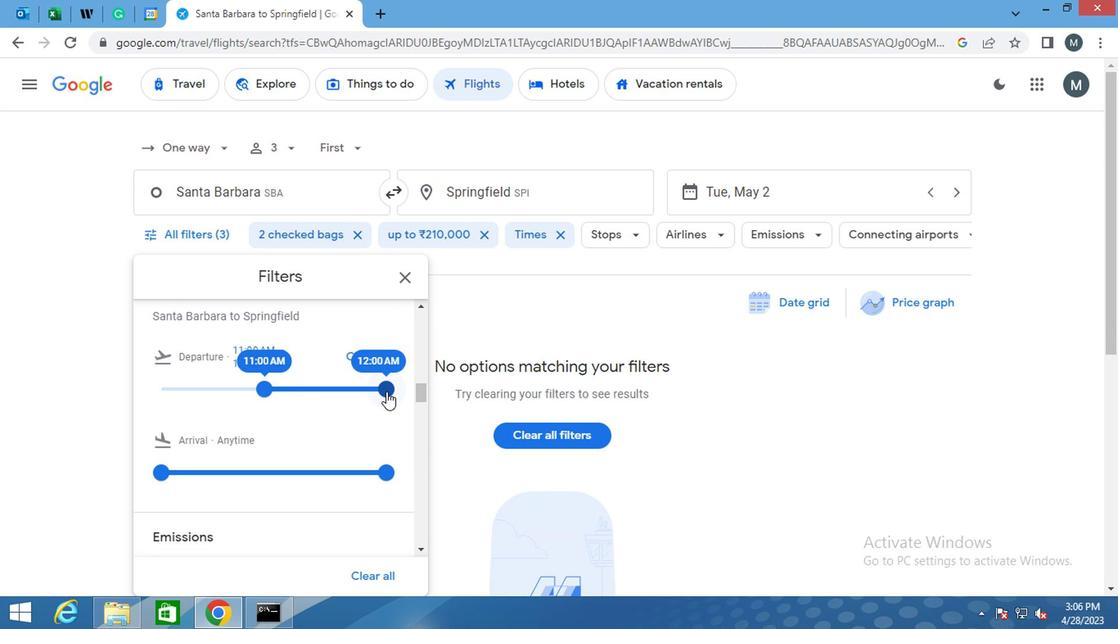 
Action: Mouse moved to (315, 401)
Screenshot: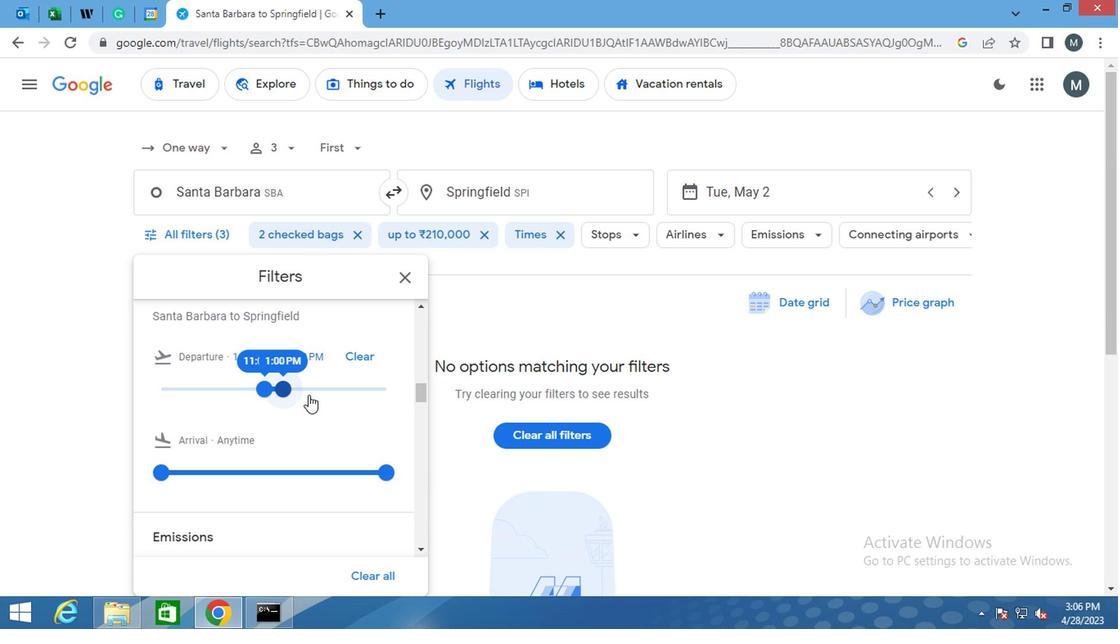 
Action: Mouse scrolled (315, 400) with delta (0, -1)
Screenshot: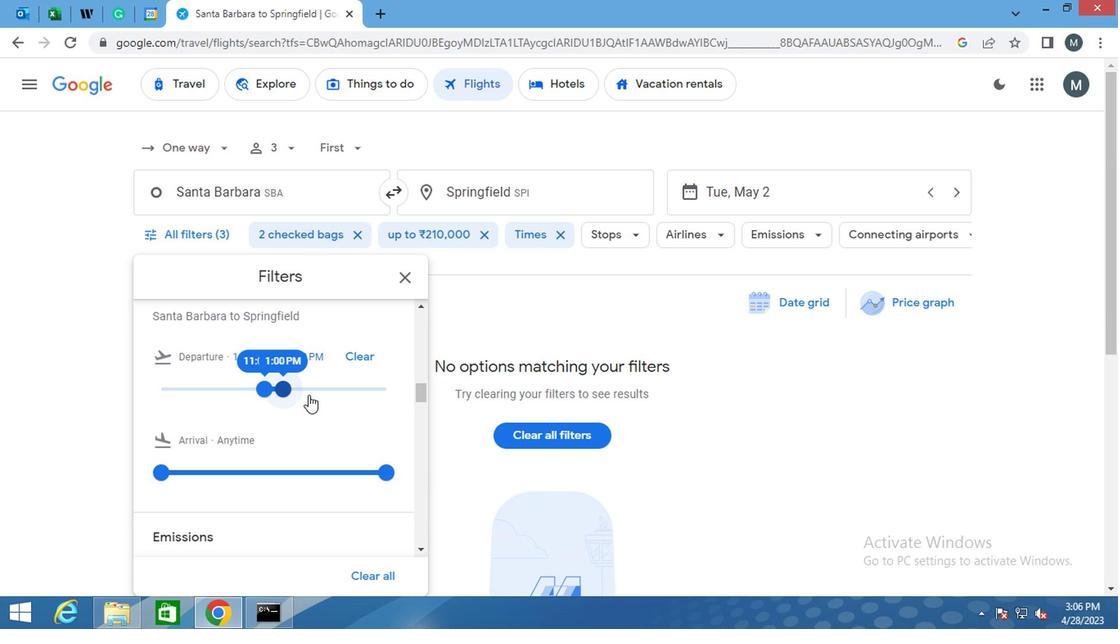 
Action: Mouse moved to (314, 404)
Screenshot: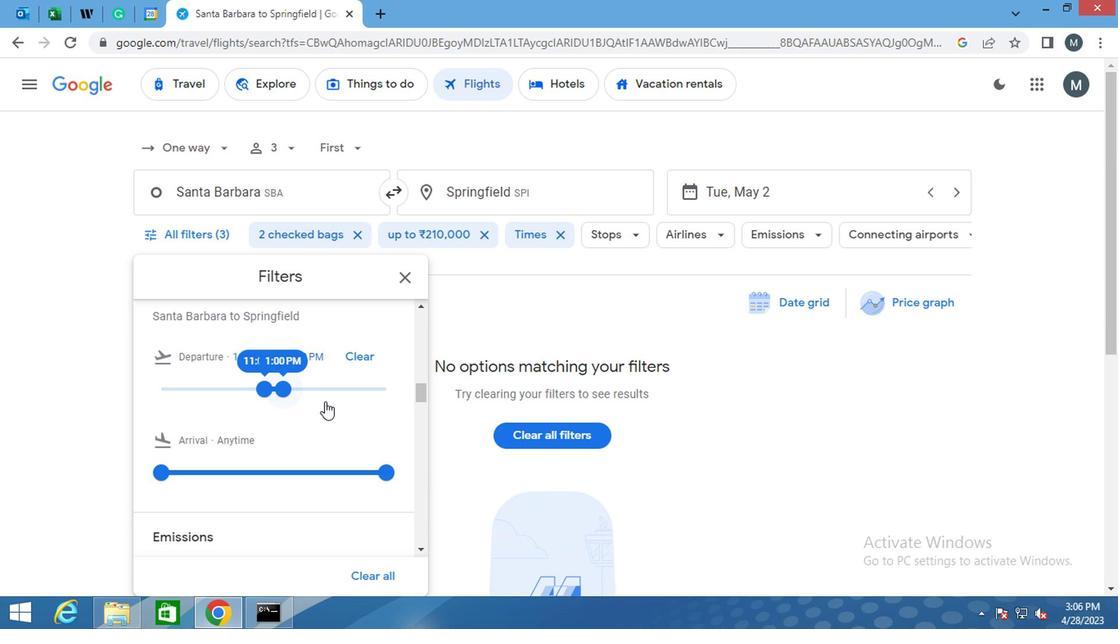 
Action: Mouse scrolled (314, 403) with delta (0, -1)
Screenshot: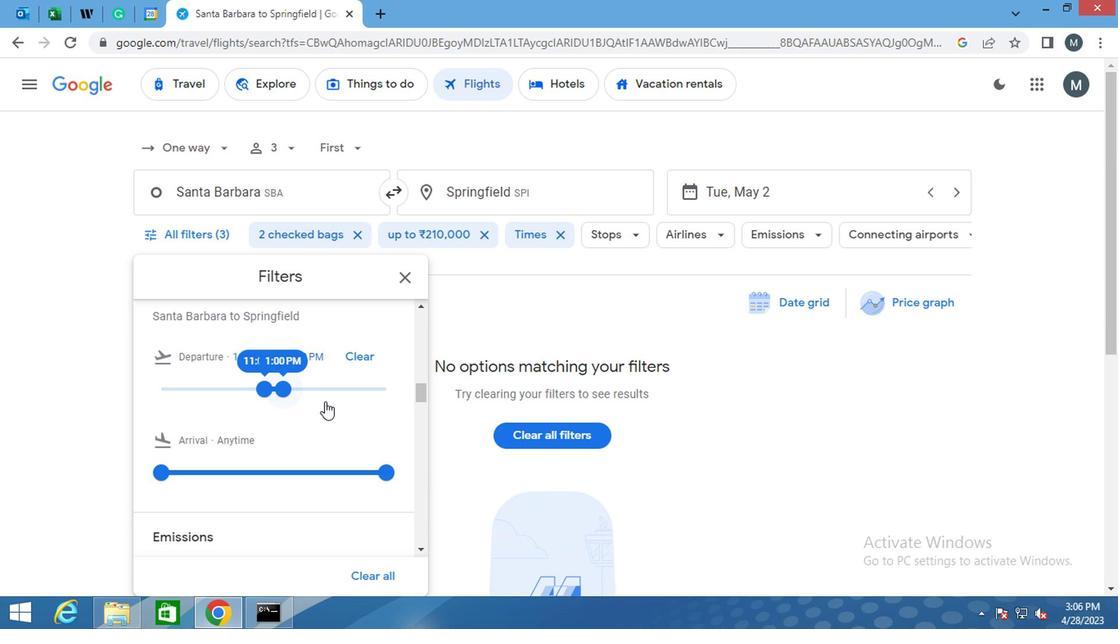 
Action: Mouse moved to (313, 406)
Screenshot: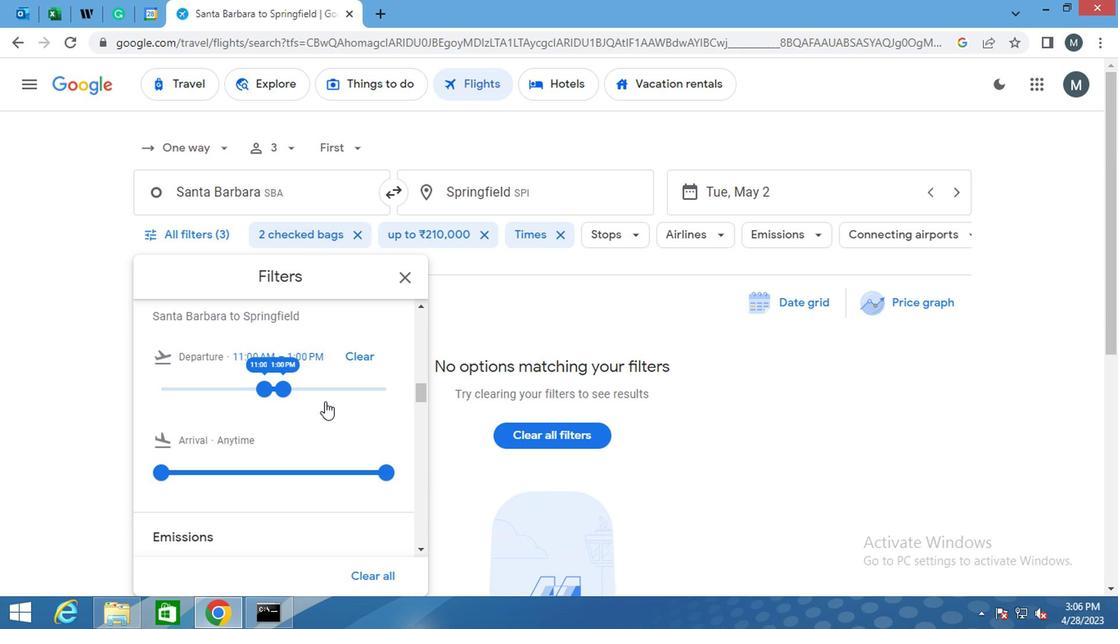 
Action: Mouse scrolled (313, 404) with delta (0, -1)
Screenshot: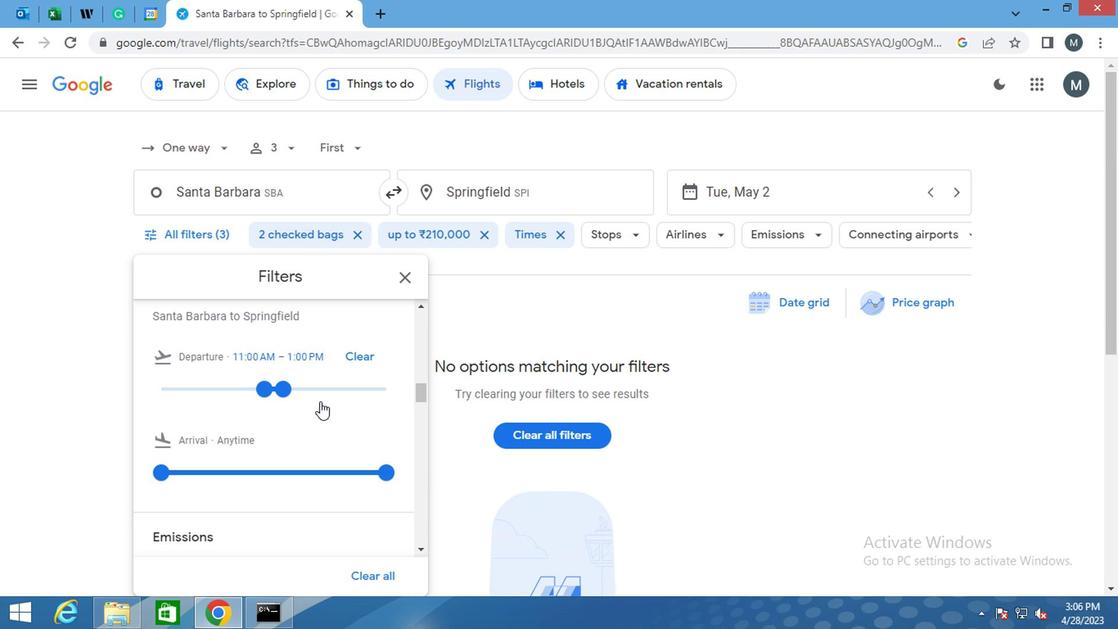 
Action: Mouse moved to (396, 282)
Screenshot: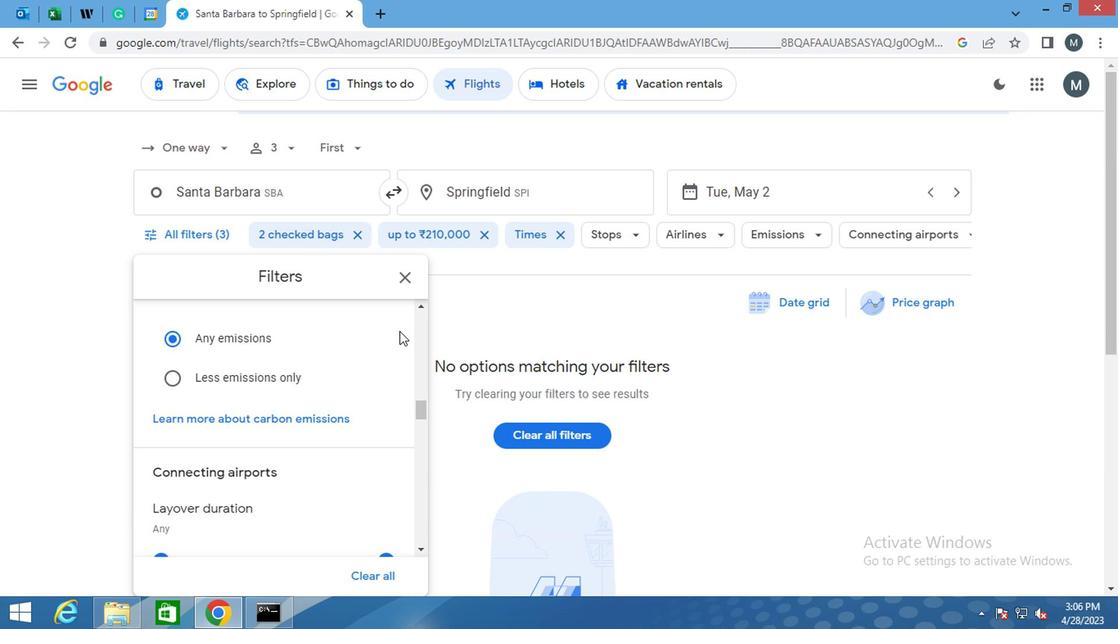 
Action: Mouse pressed left at (396, 282)
Screenshot: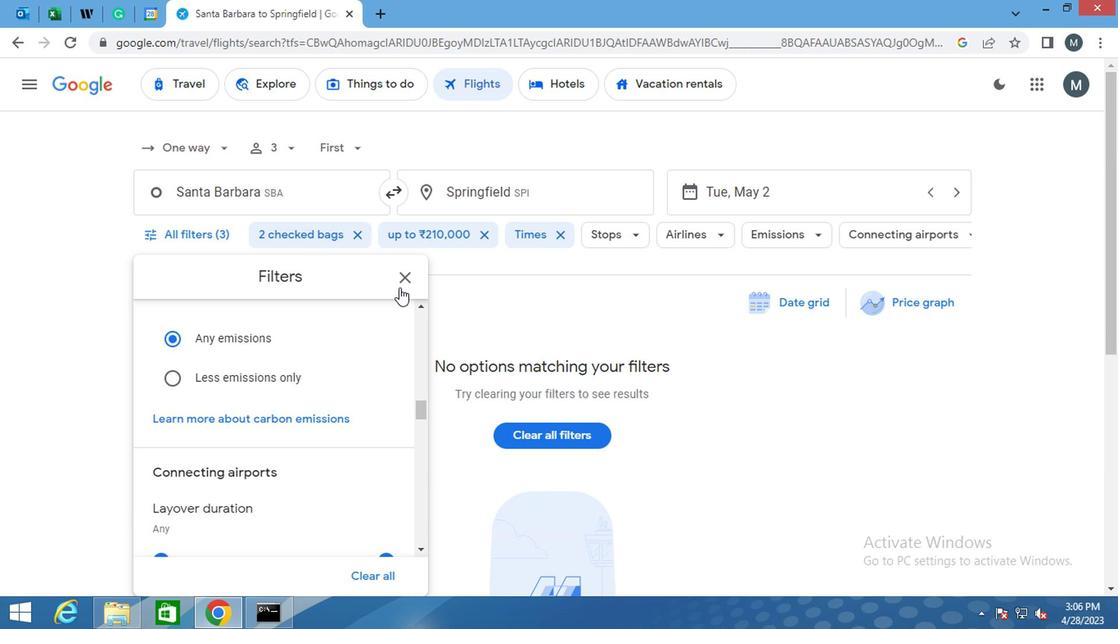 
Action: Key pressed <Key.f8>
Screenshot: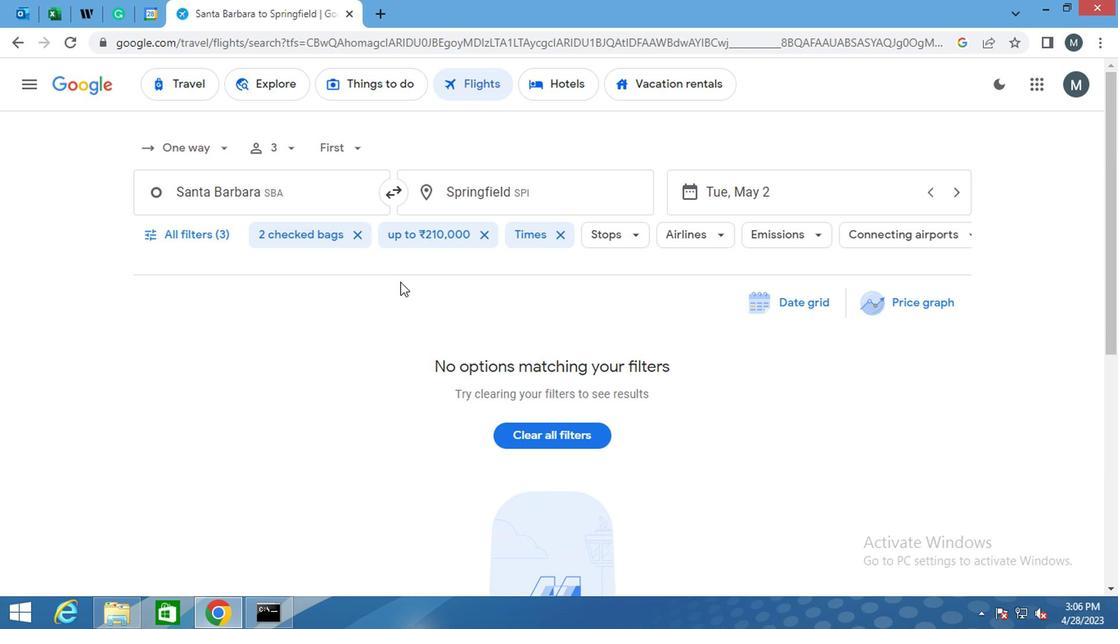 
